 Task: Reply All to email with the signature Amy Taylor with the subject Question regarding a project from softage.1@softage.net with the message Can you please provide more information about the new HR policies?, select last word, change the font of the message to Narrow and change the font typography to bold and underline Send the email
Action: Mouse moved to (518, 669)
Screenshot: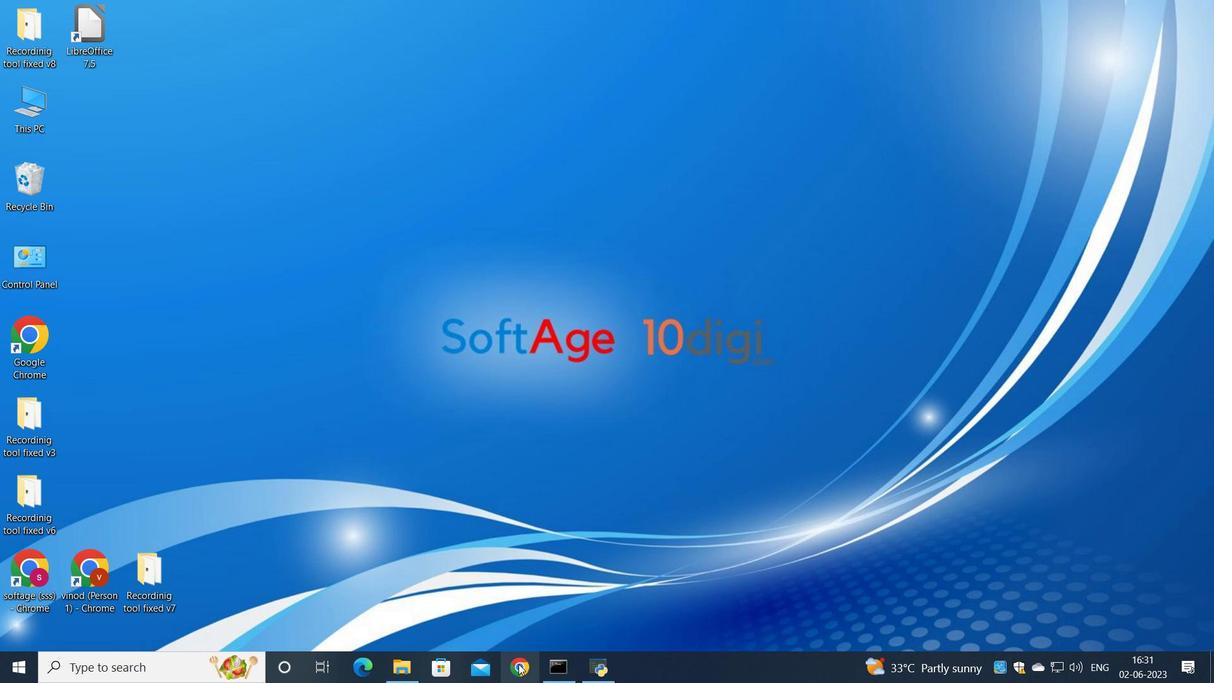 
Action: Mouse pressed left at (518, 669)
Screenshot: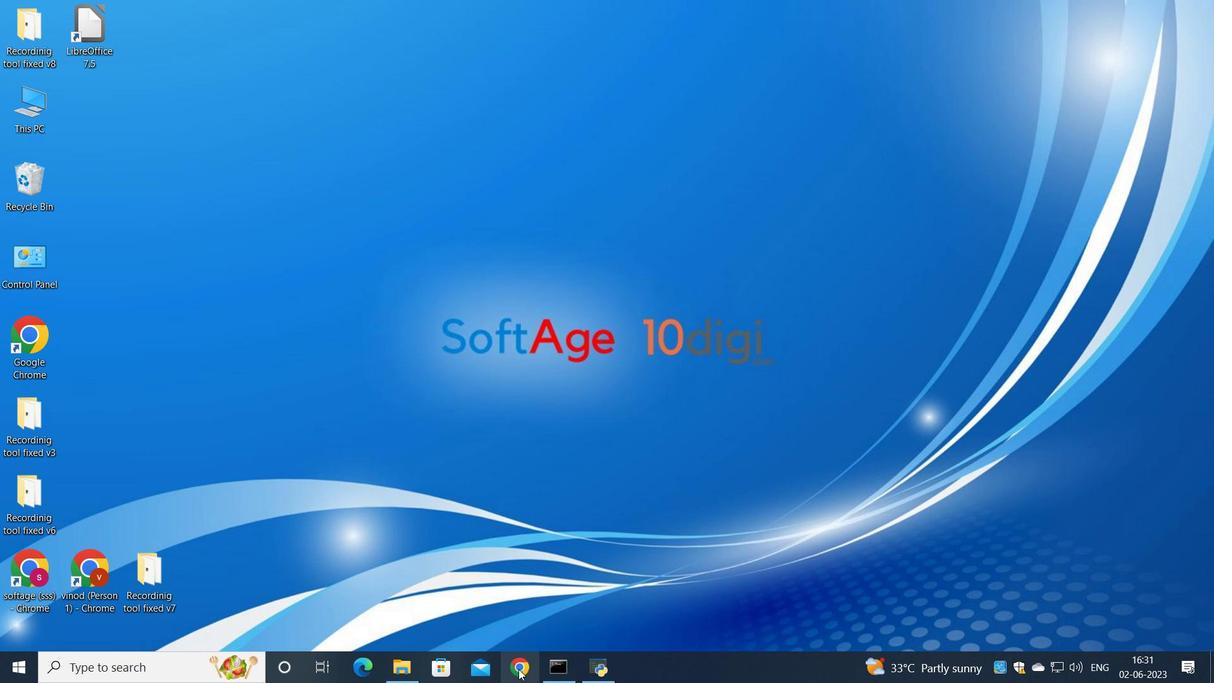 
Action: Mouse moved to (527, 415)
Screenshot: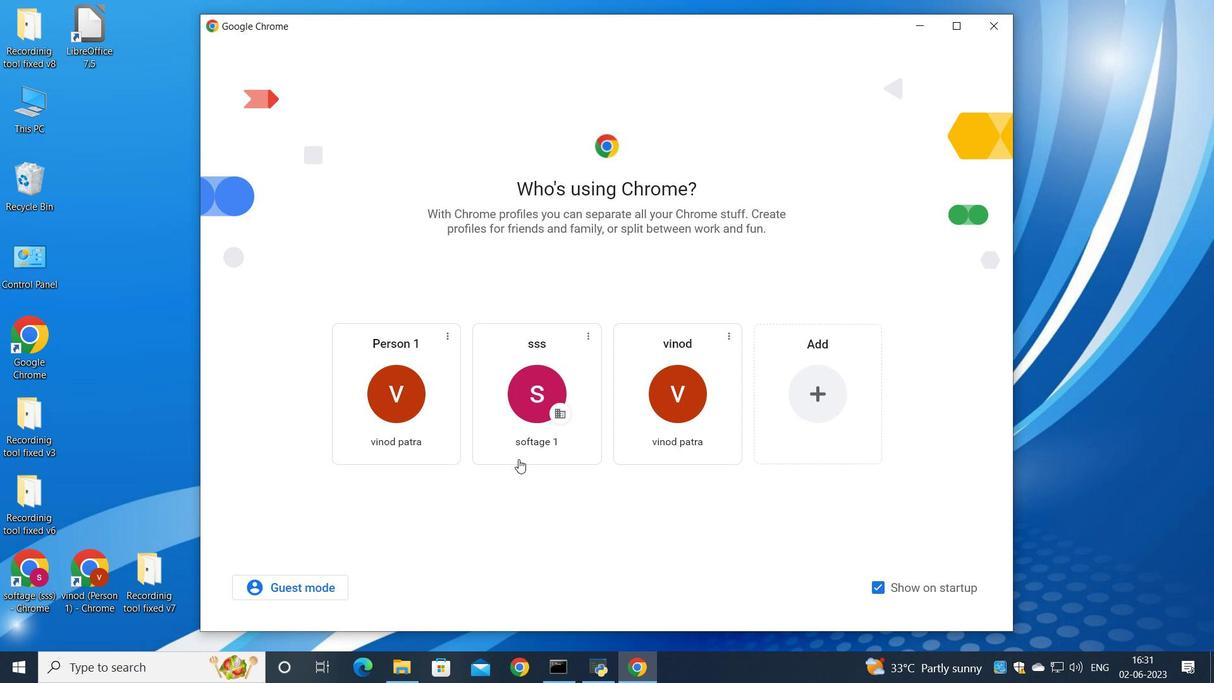 
Action: Mouse pressed left at (527, 415)
Screenshot: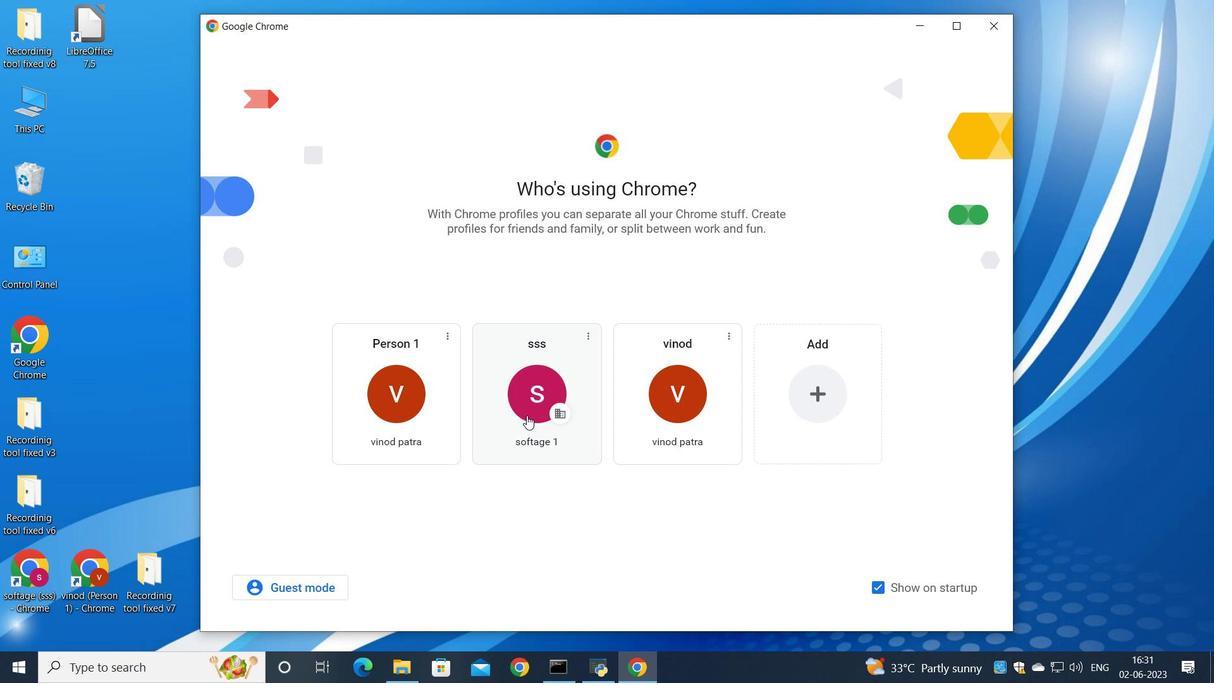 
Action: Mouse moved to (1055, 106)
Screenshot: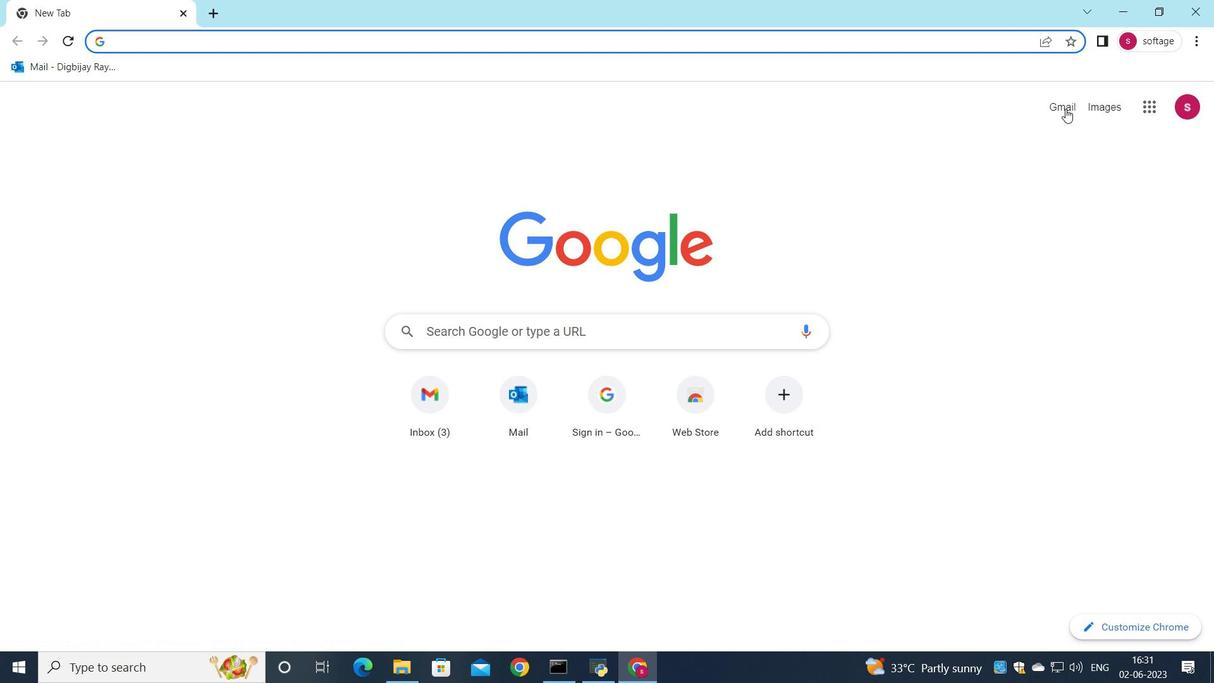 
Action: Mouse pressed left at (1055, 106)
Screenshot: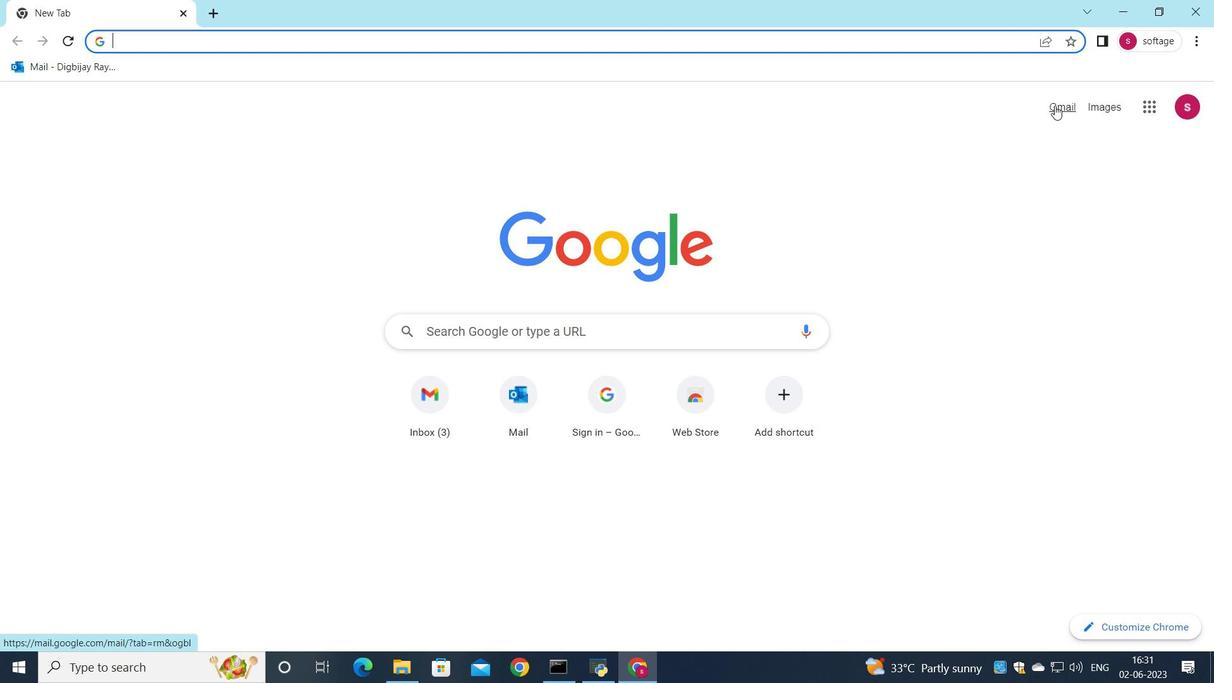 
Action: Mouse moved to (1040, 115)
Screenshot: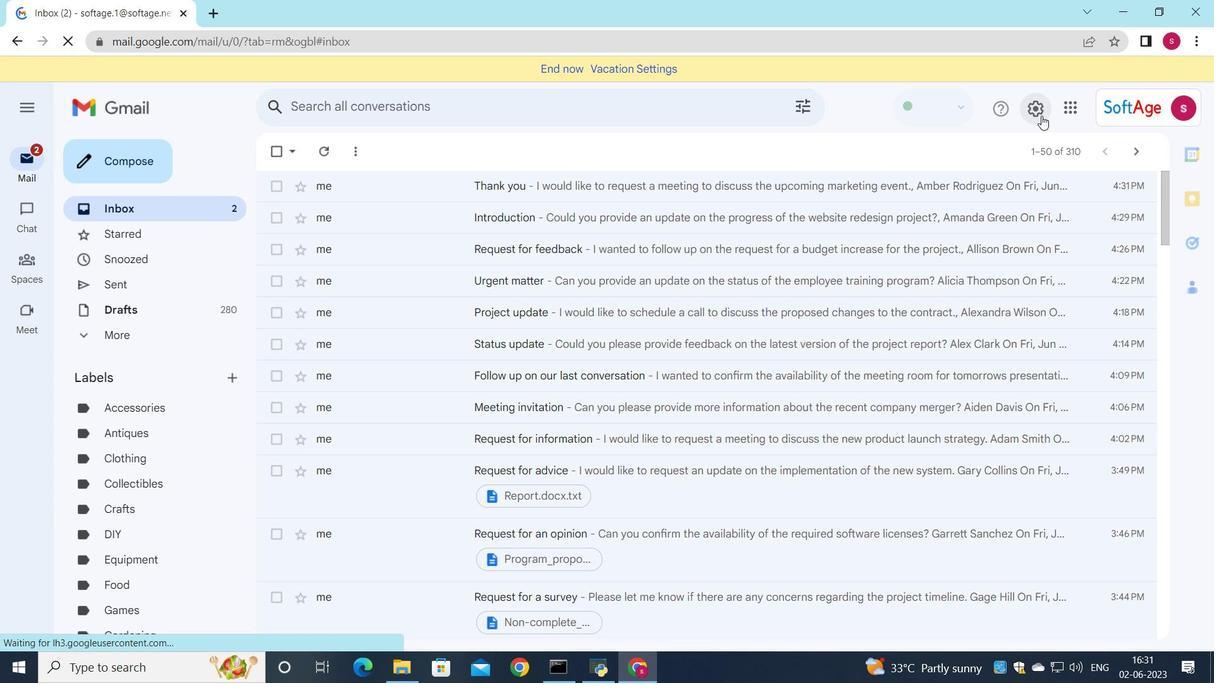 
Action: Mouse pressed left at (1040, 115)
Screenshot: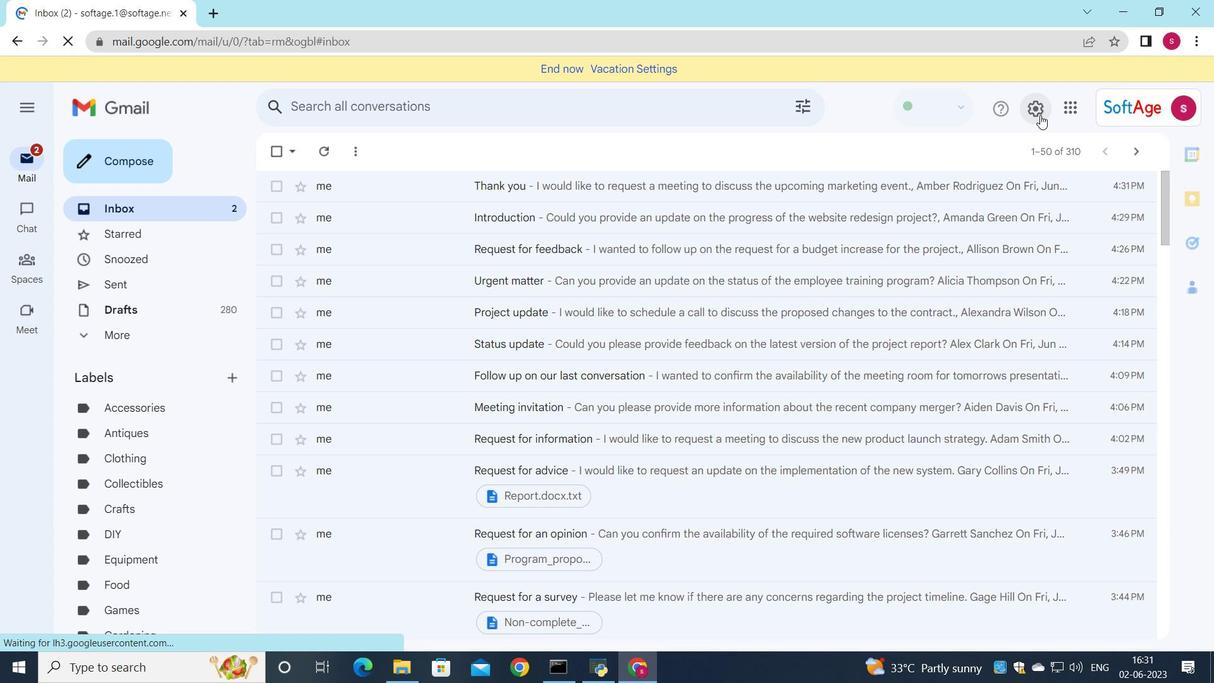 
Action: Mouse moved to (1047, 185)
Screenshot: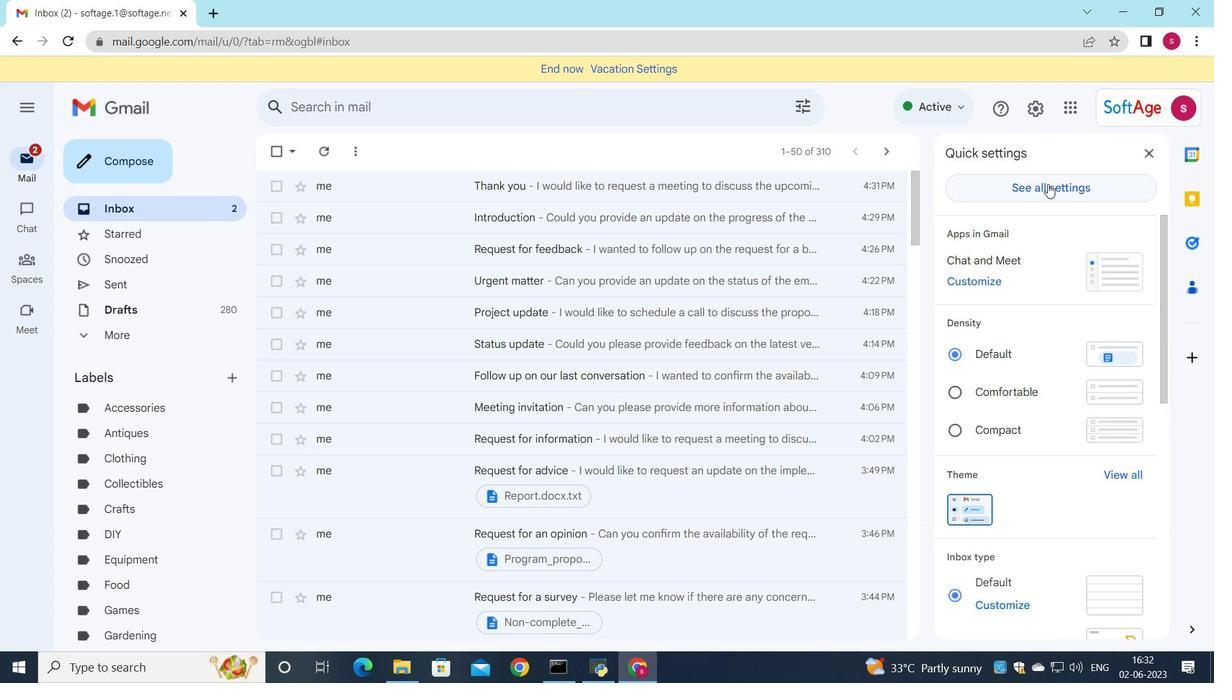 
Action: Mouse pressed left at (1047, 185)
Screenshot: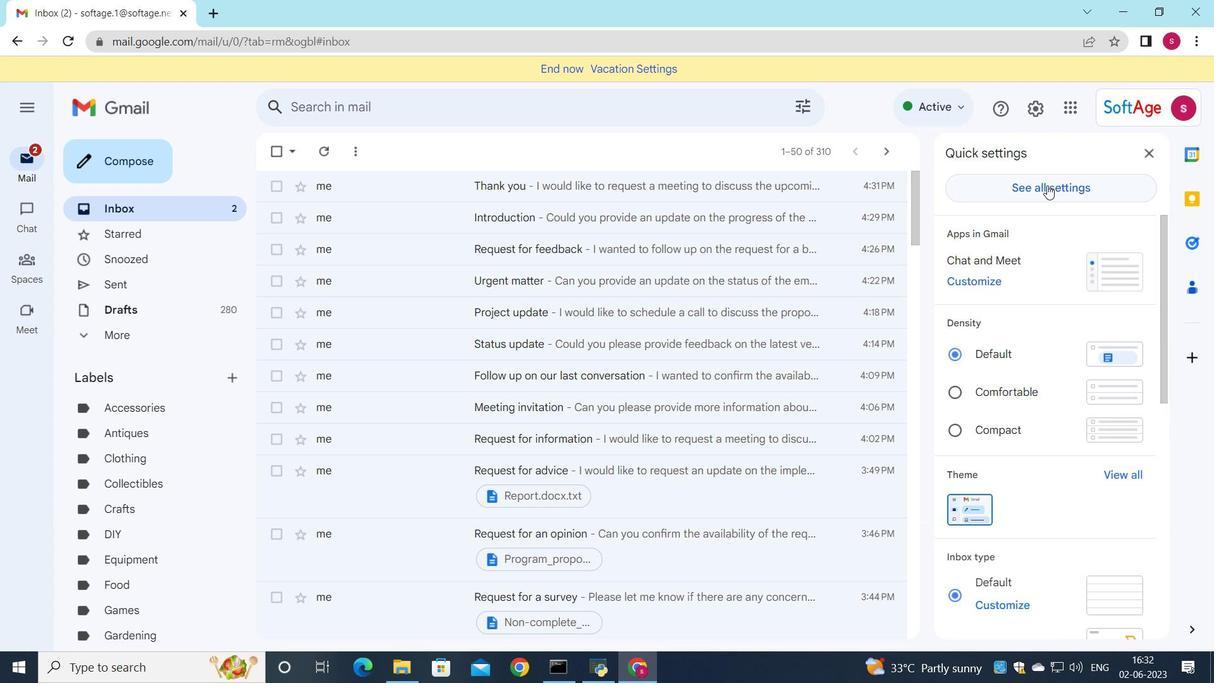 
Action: Mouse moved to (864, 304)
Screenshot: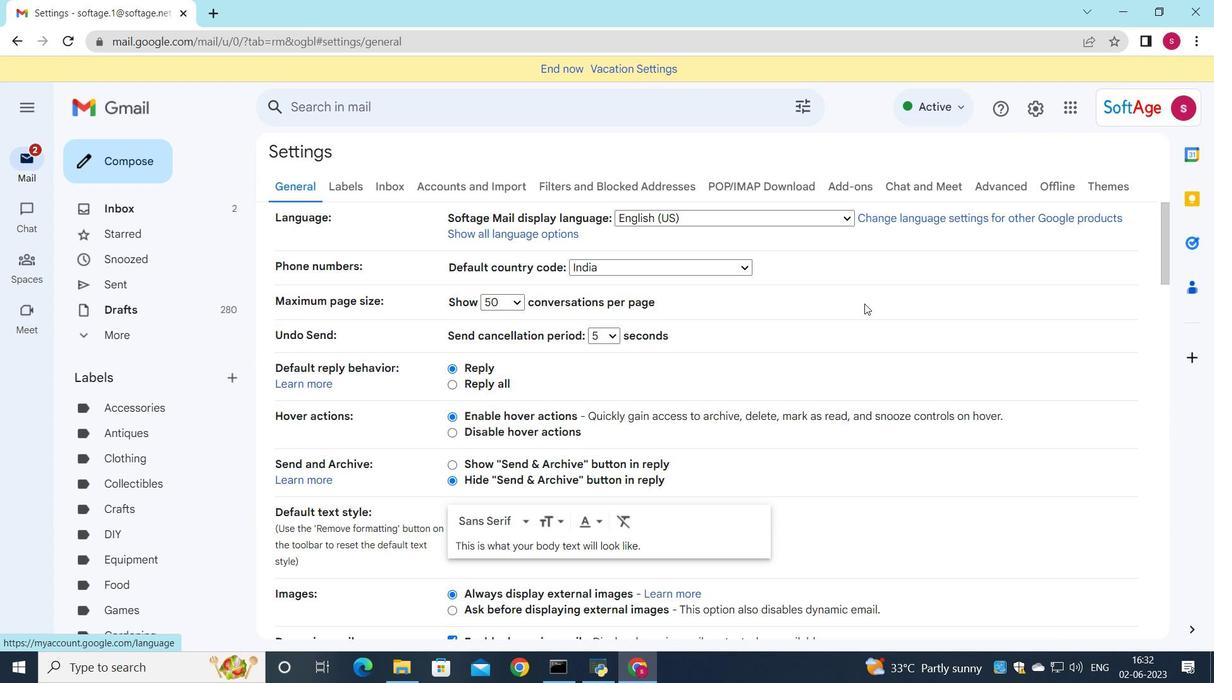 
Action: Mouse scrolled (864, 303) with delta (0, 0)
Screenshot: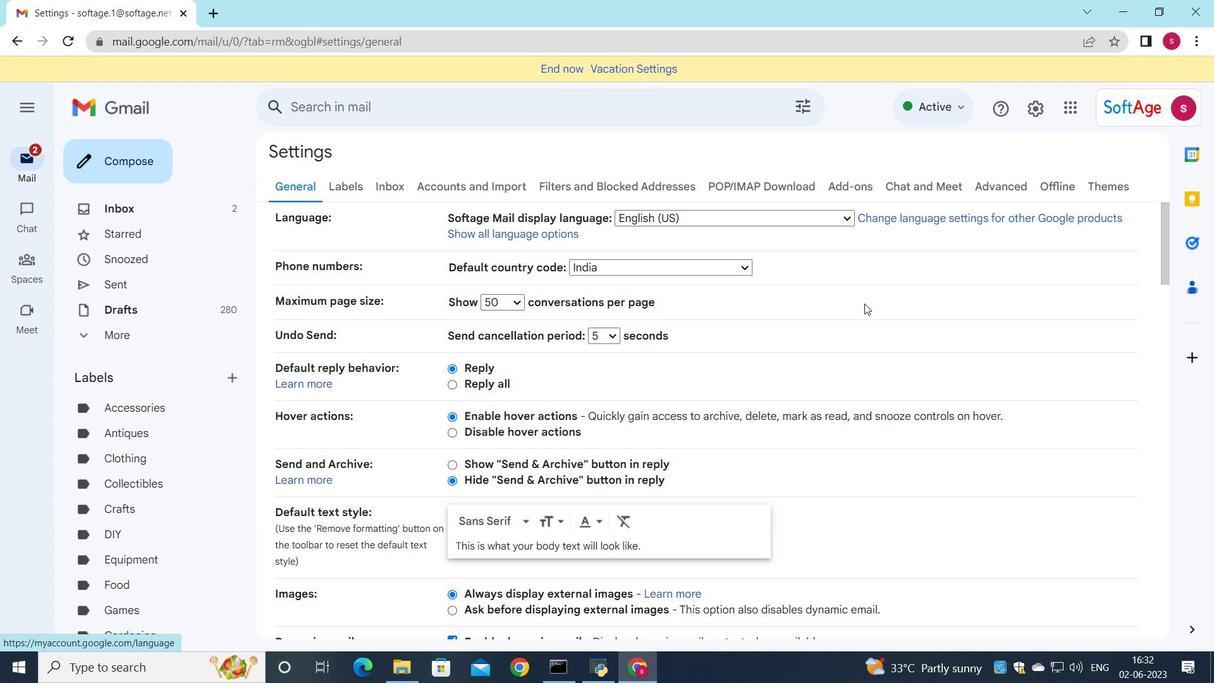 
Action: Mouse scrolled (864, 303) with delta (0, 0)
Screenshot: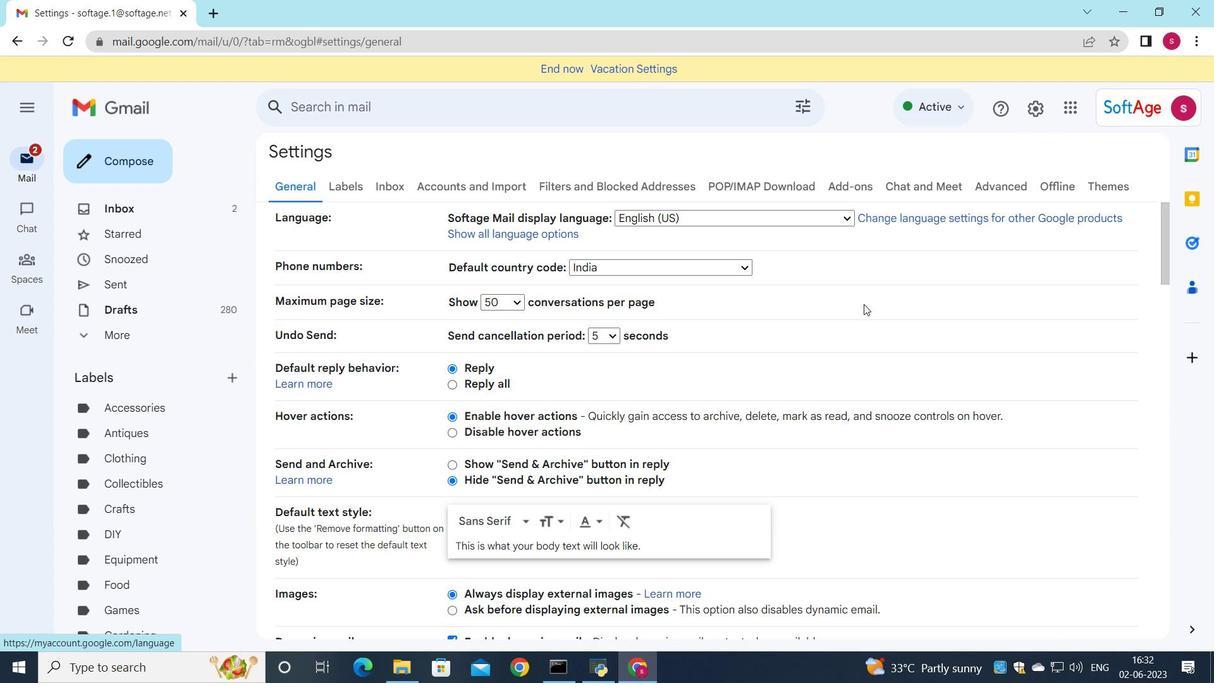 
Action: Mouse moved to (864, 304)
Screenshot: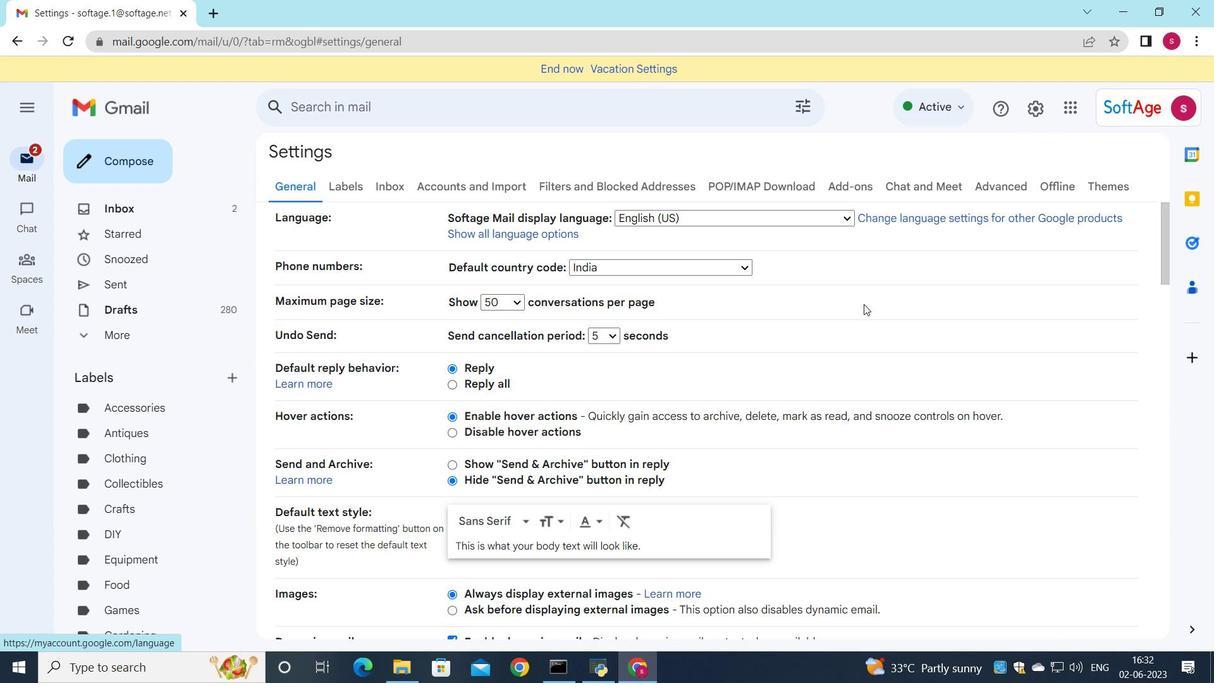 
Action: Mouse scrolled (864, 304) with delta (0, 0)
Screenshot: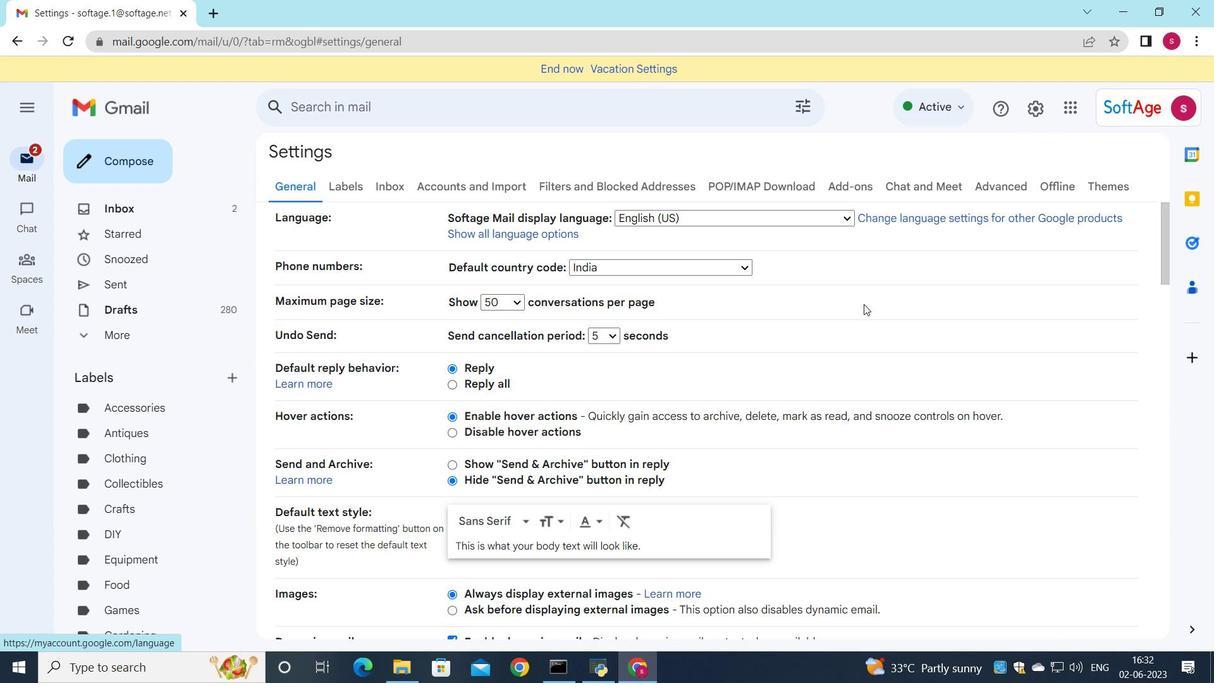 
Action: Mouse scrolled (864, 304) with delta (0, 0)
Screenshot: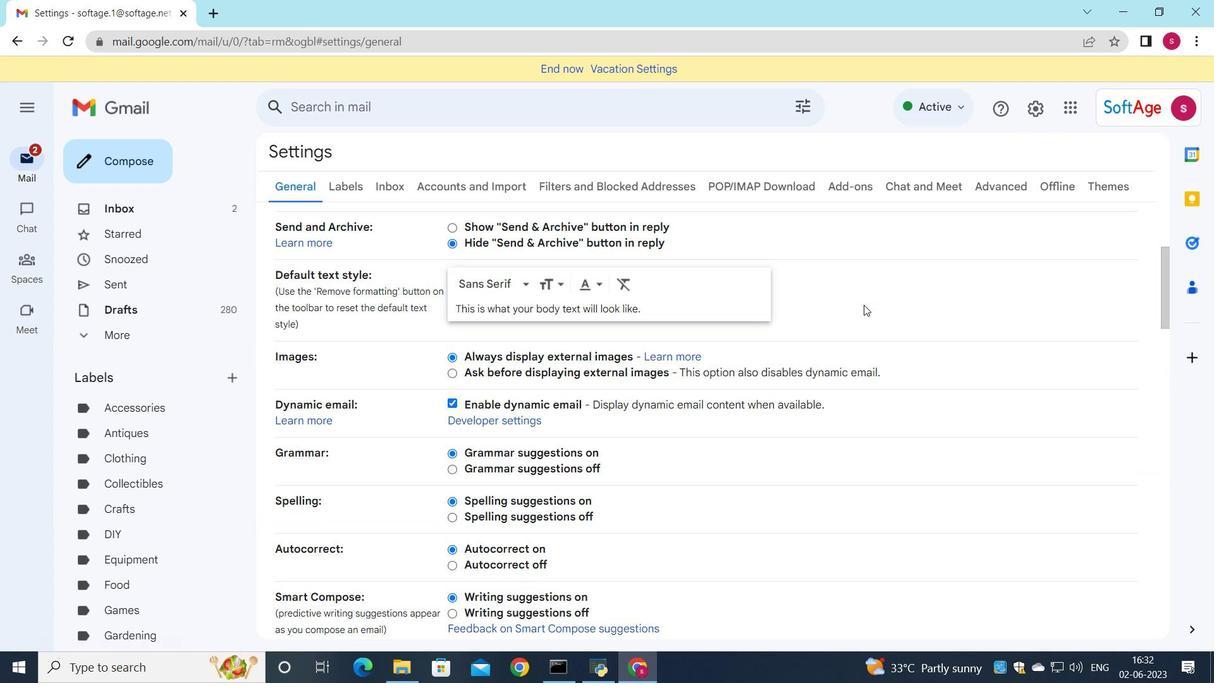 
Action: Mouse scrolled (864, 304) with delta (0, 0)
Screenshot: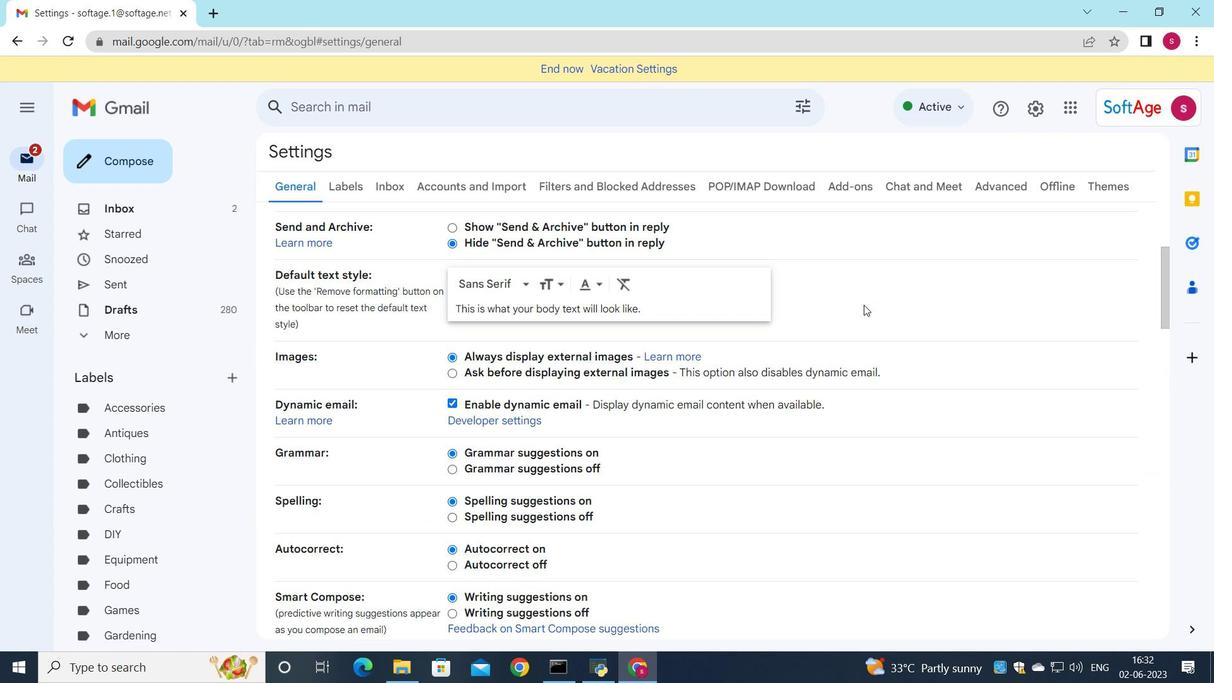 
Action: Mouse moved to (862, 306)
Screenshot: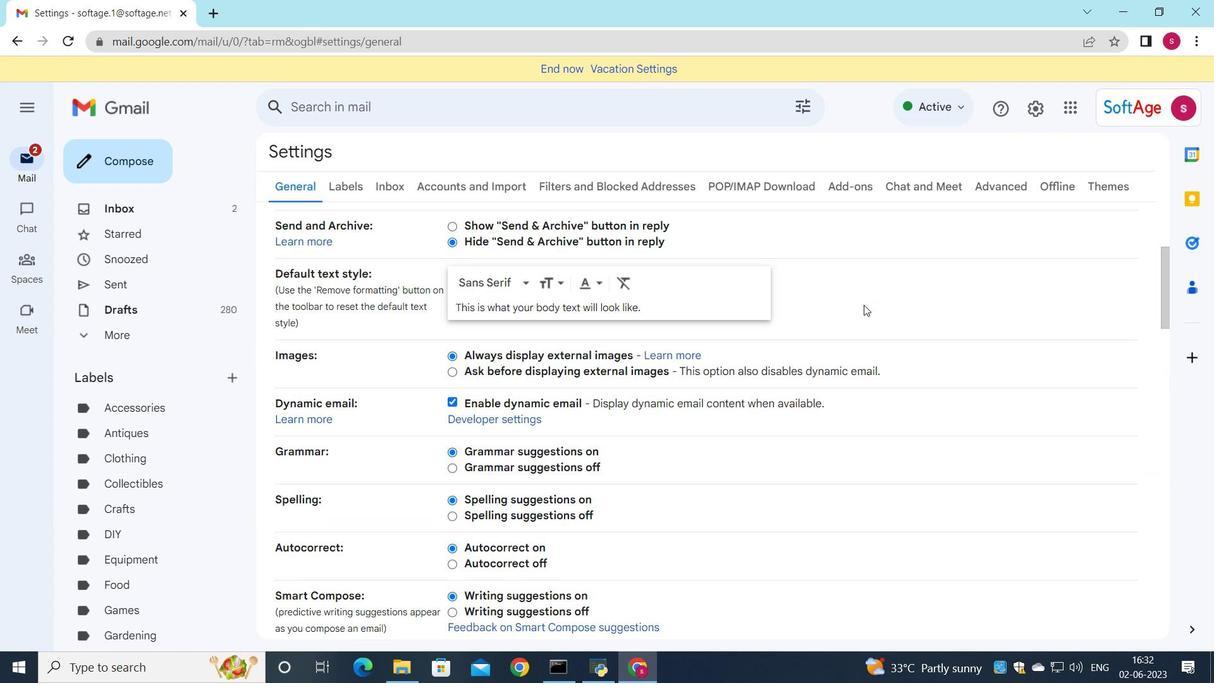 
Action: Mouse scrolled (862, 306) with delta (0, 0)
Screenshot: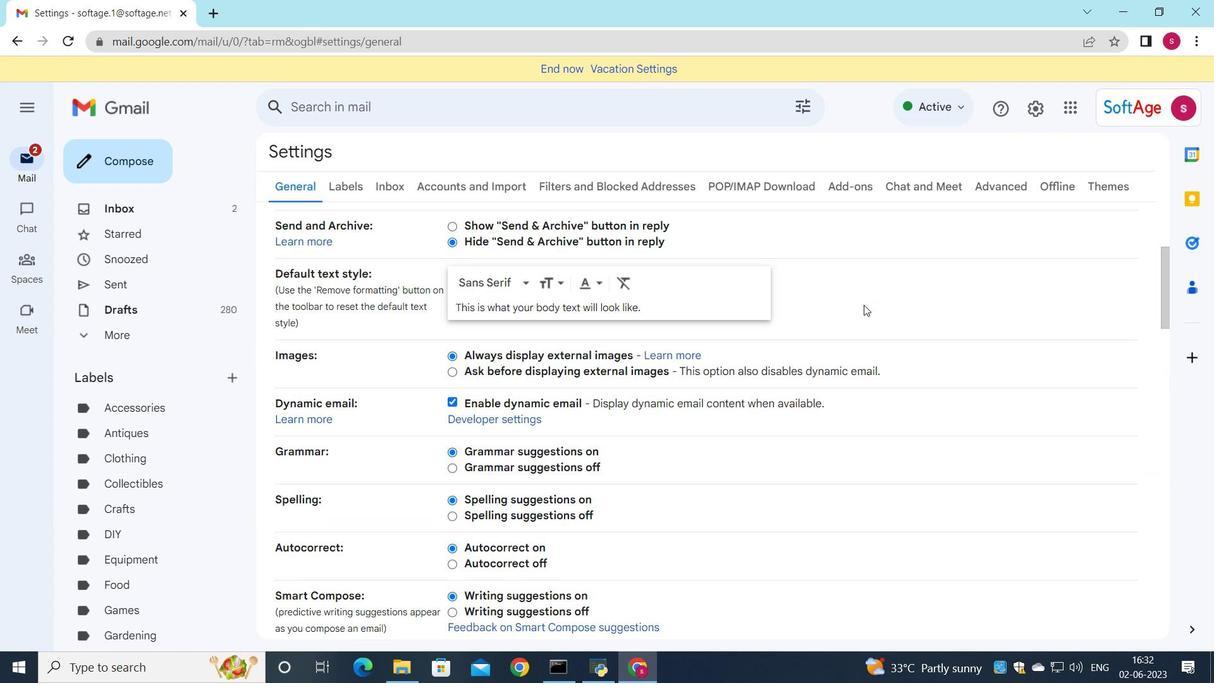 
Action: Mouse moved to (843, 320)
Screenshot: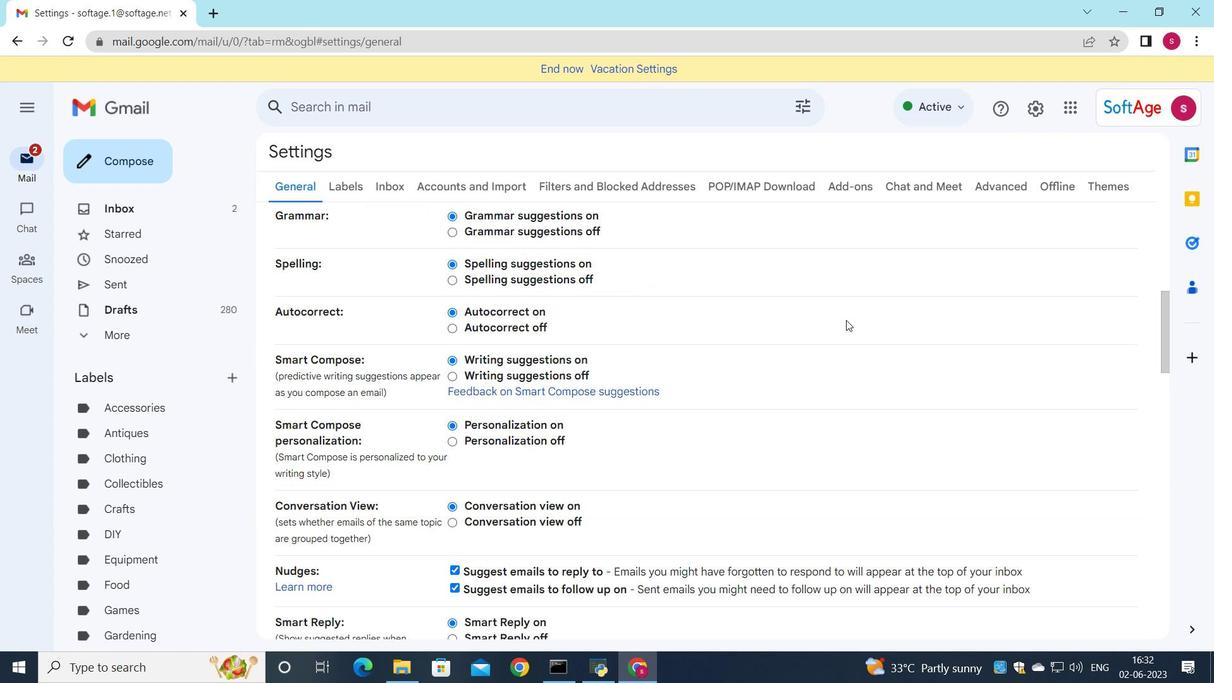 
Action: Mouse scrolled (843, 320) with delta (0, 0)
Screenshot: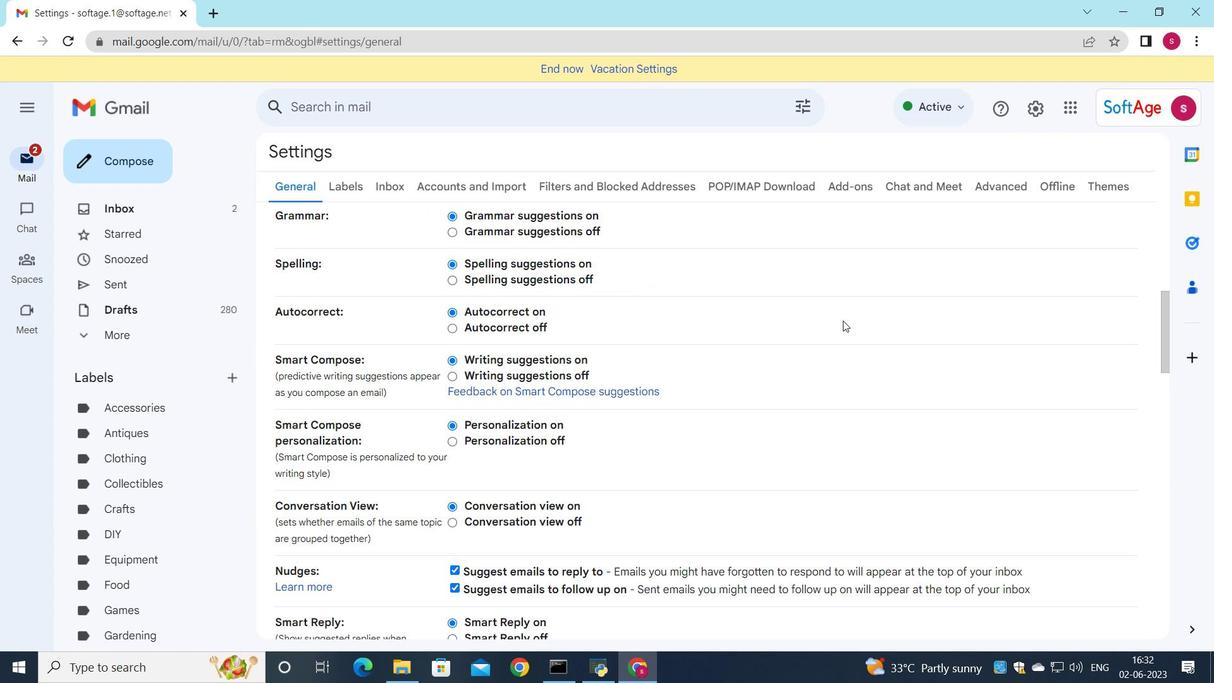 
Action: Mouse scrolled (843, 320) with delta (0, 0)
Screenshot: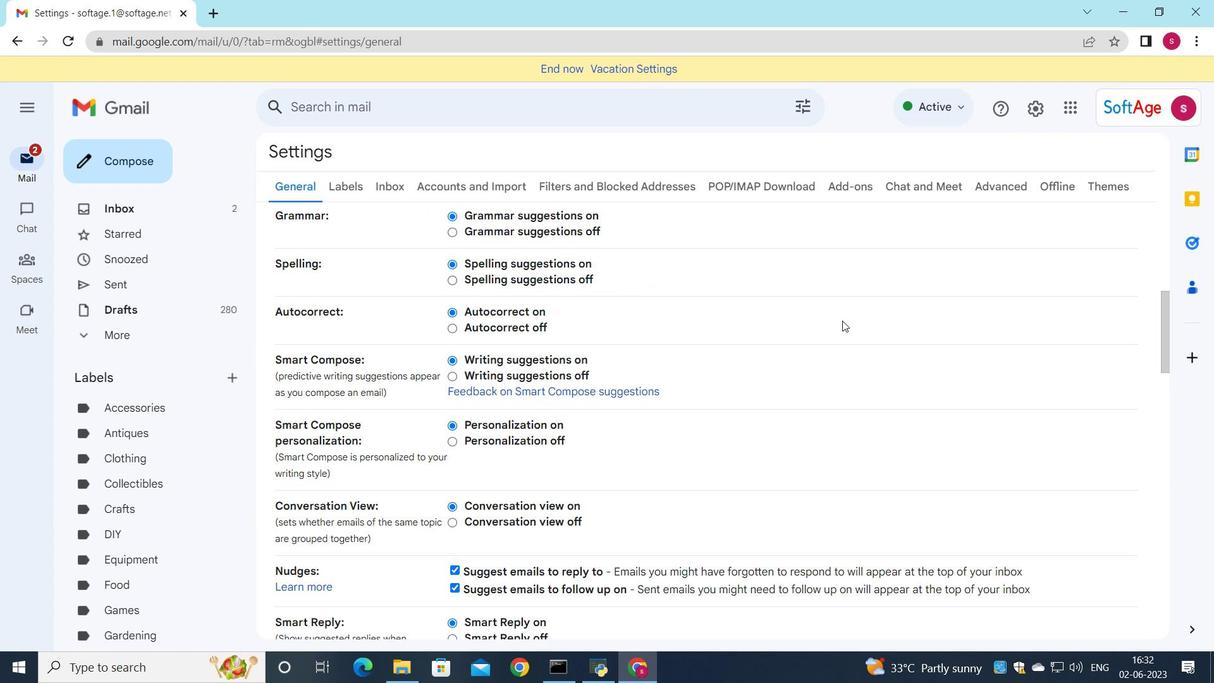 
Action: Mouse moved to (840, 325)
Screenshot: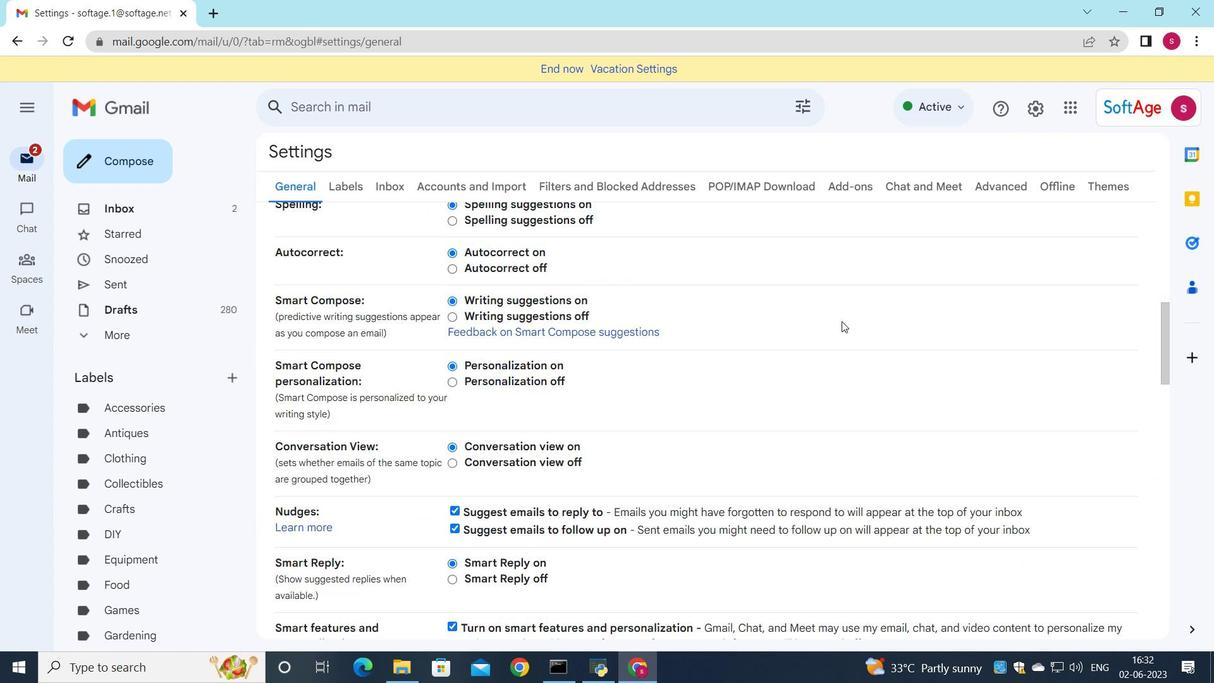 
Action: Mouse scrolled (841, 321) with delta (0, 0)
Screenshot: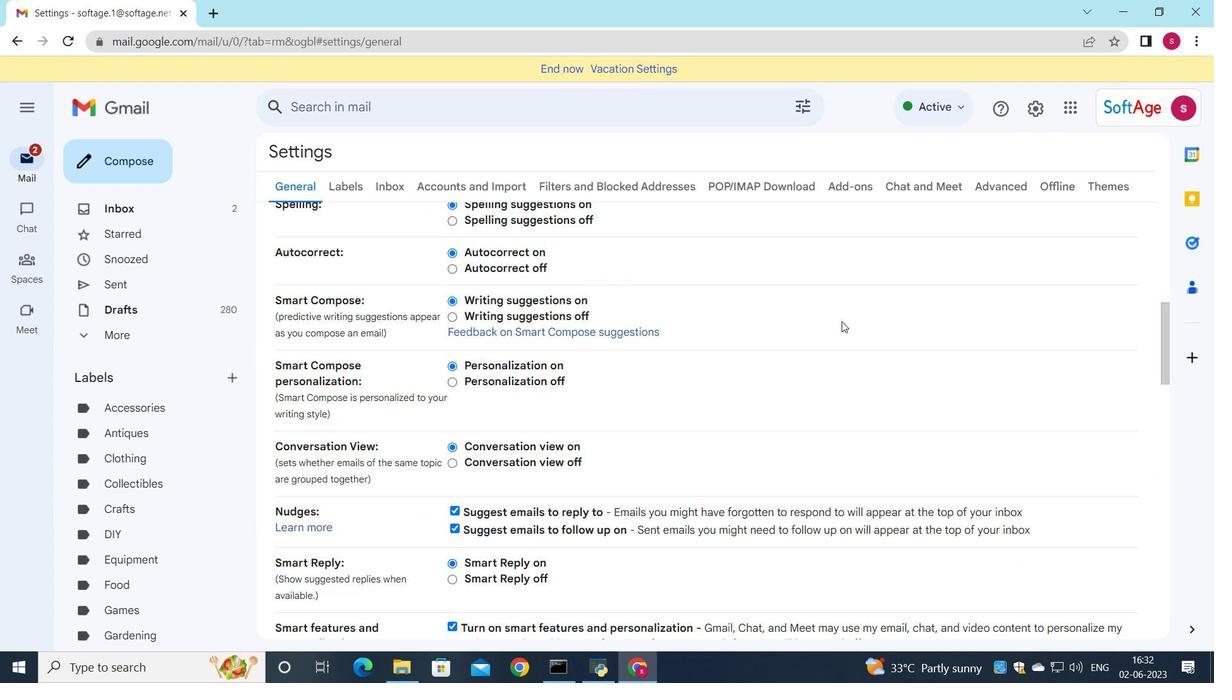 
Action: Mouse scrolled (840, 324) with delta (0, 0)
Screenshot: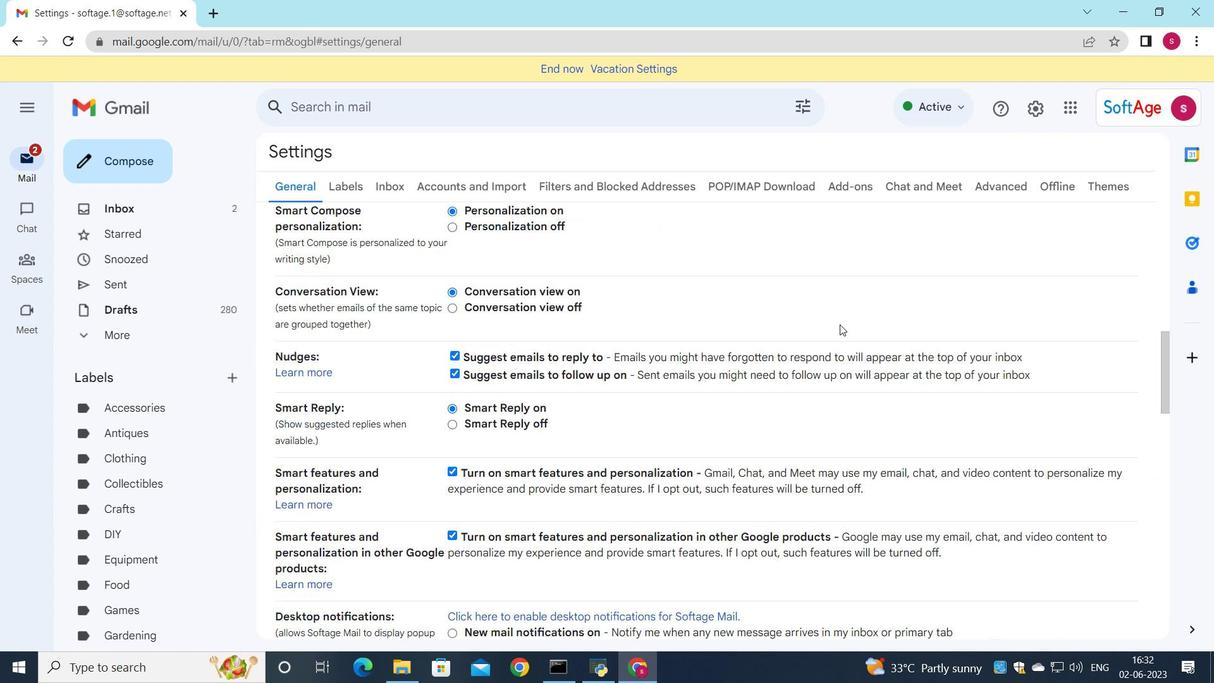 
Action: Mouse scrolled (840, 324) with delta (0, 0)
Screenshot: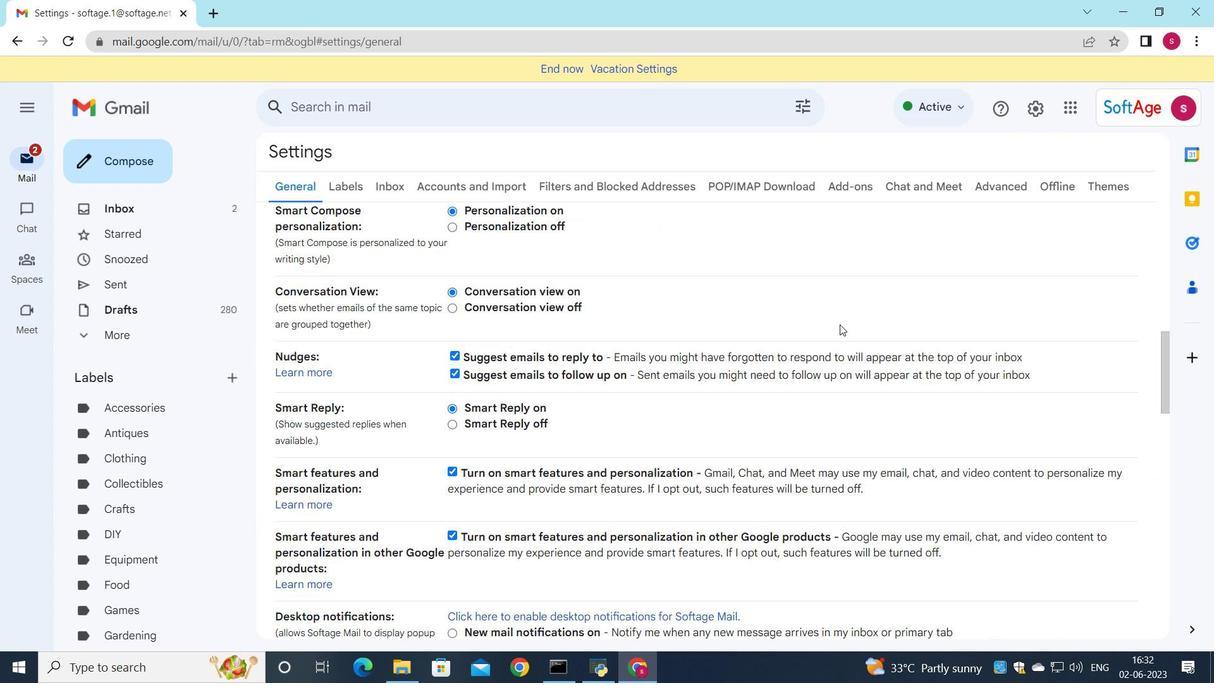 
Action: Mouse scrolled (840, 324) with delta (0, 0)
Screenshot: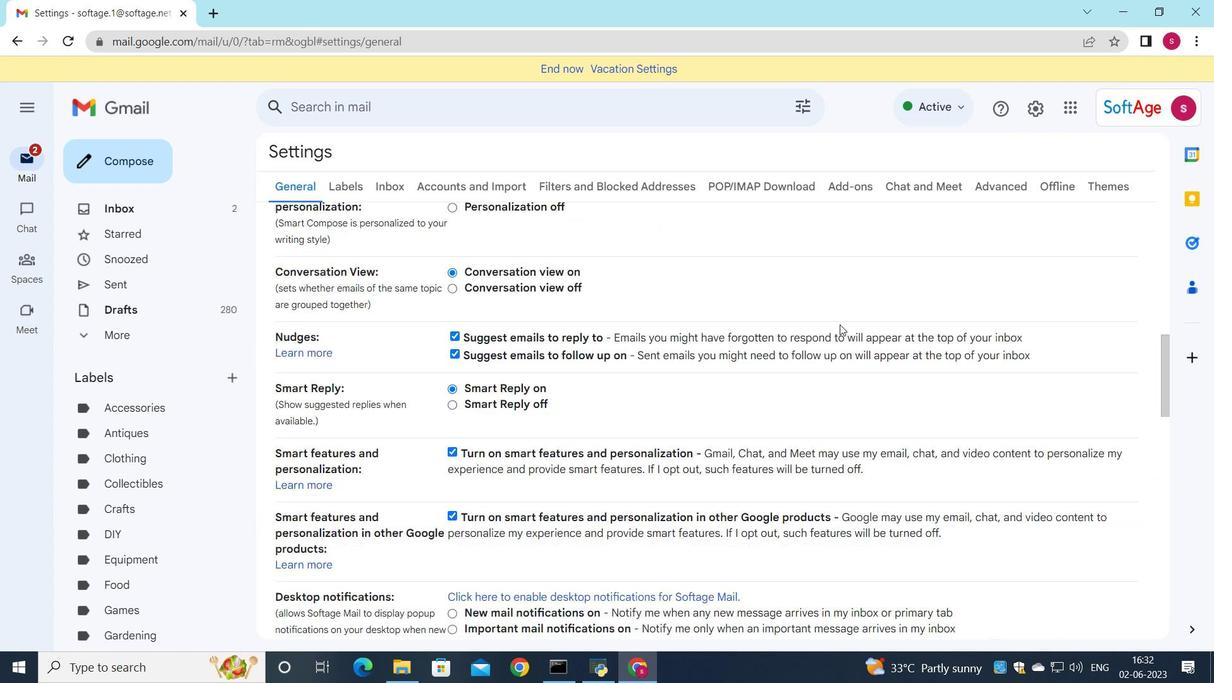 
Action: Mouse moved to (811, 349)
Screenshot: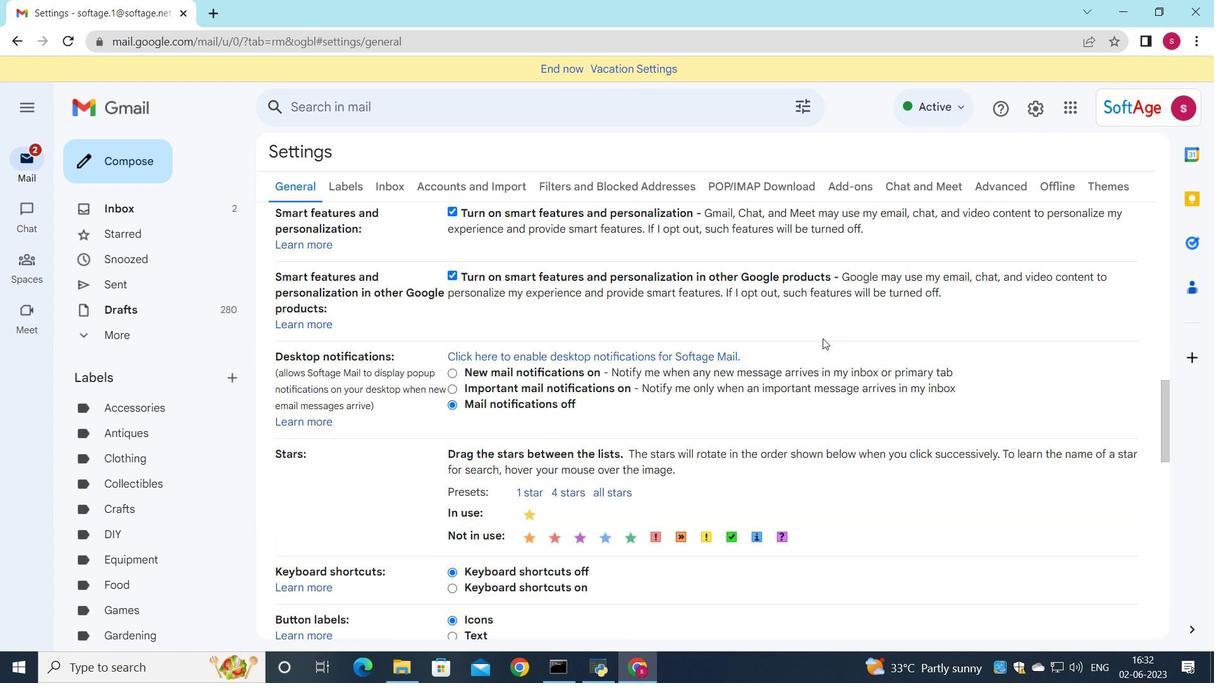 
Action: Mouse scrolled (811, 348) with delta (0, 0)
Screenshot: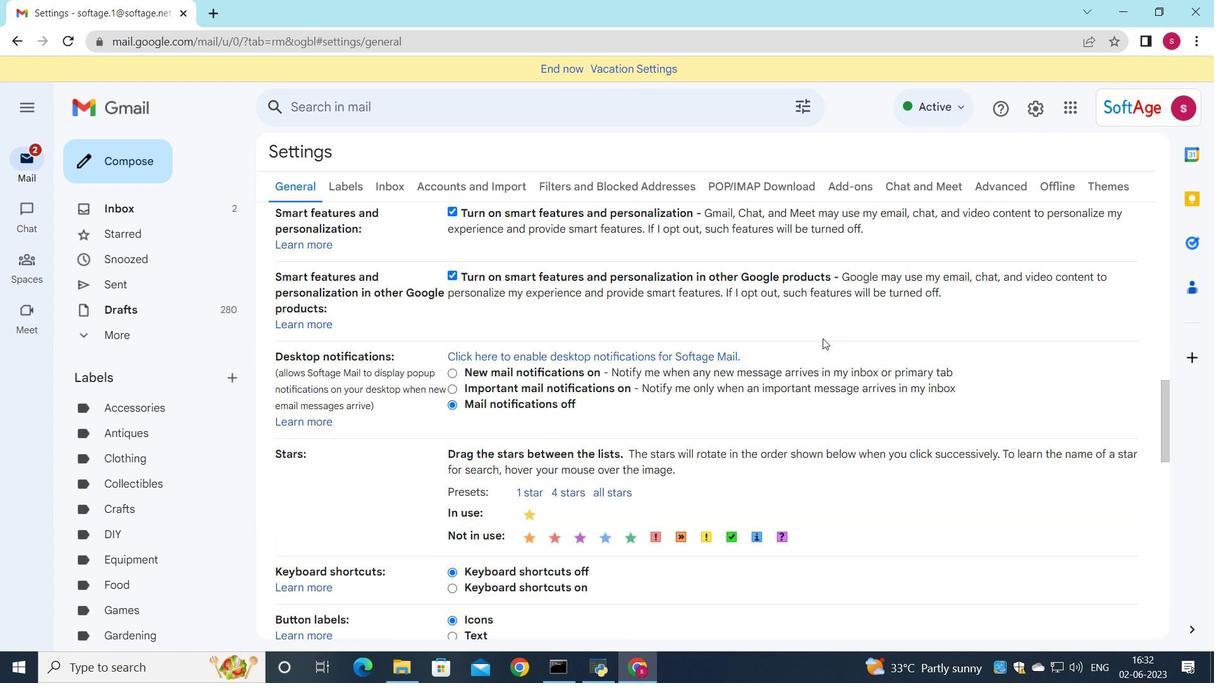 
Action: Mouse moved to (804, 358)
Screenshot: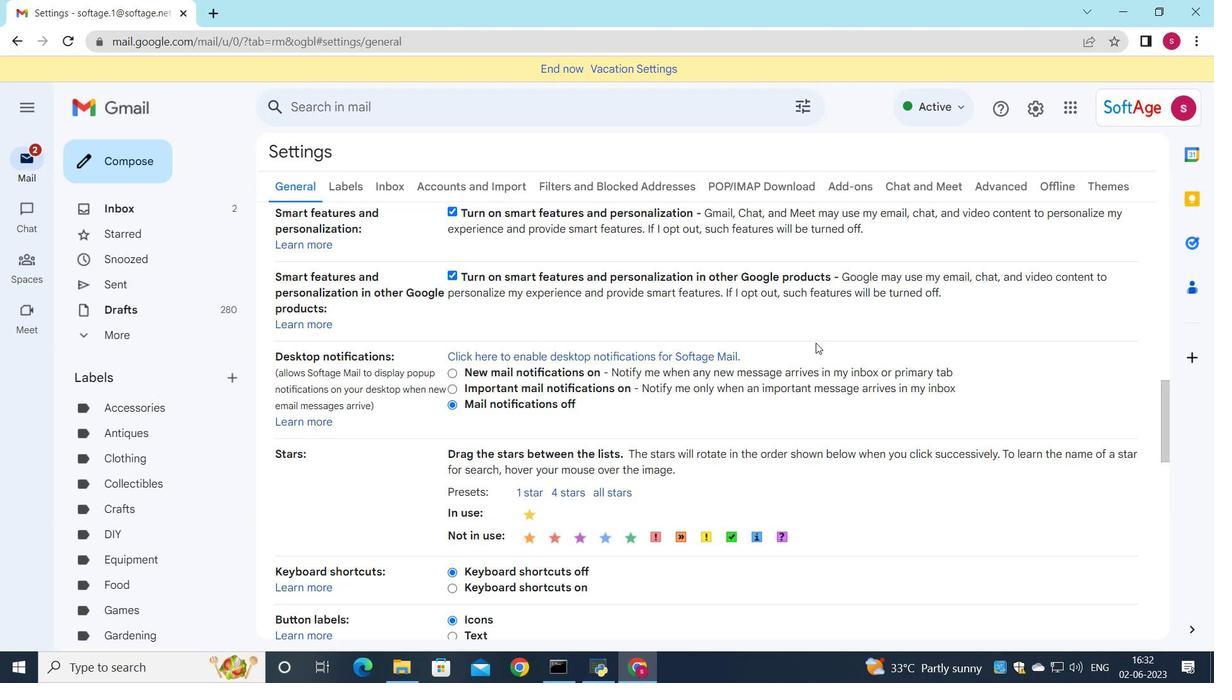 
Action: Mouse scrolled (804, 358) with delta (0, 0)
Screenshot: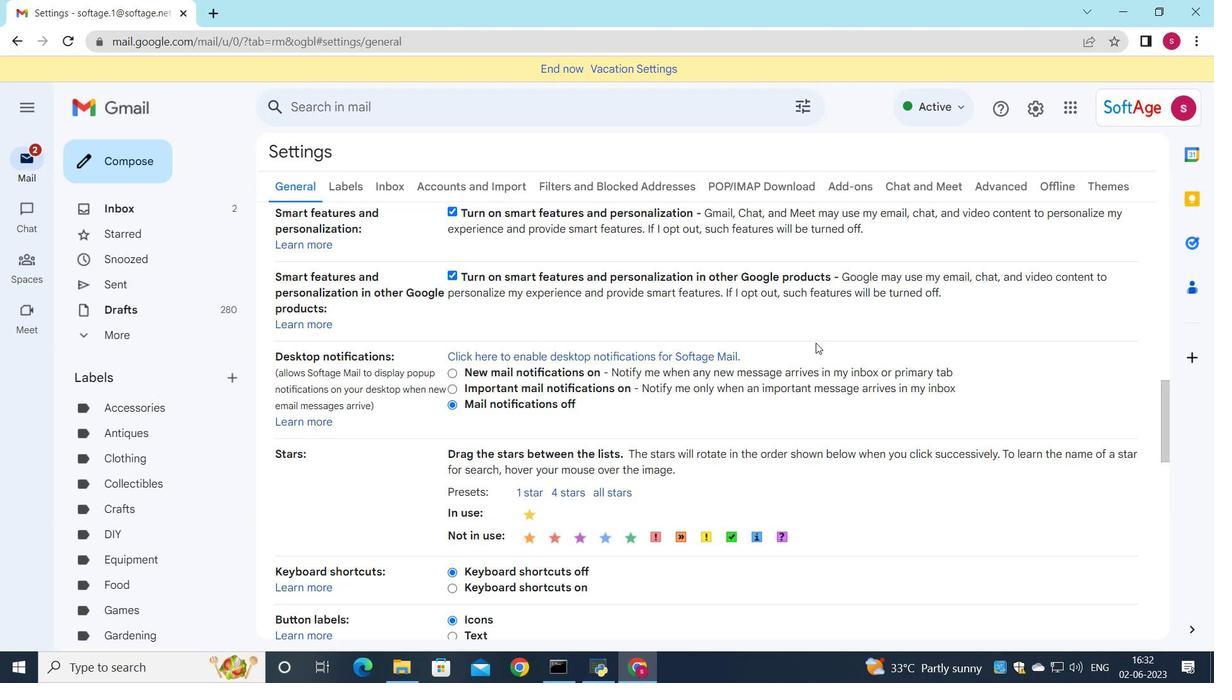 
Action: Mouse moved to (795, 367)
Screenshot: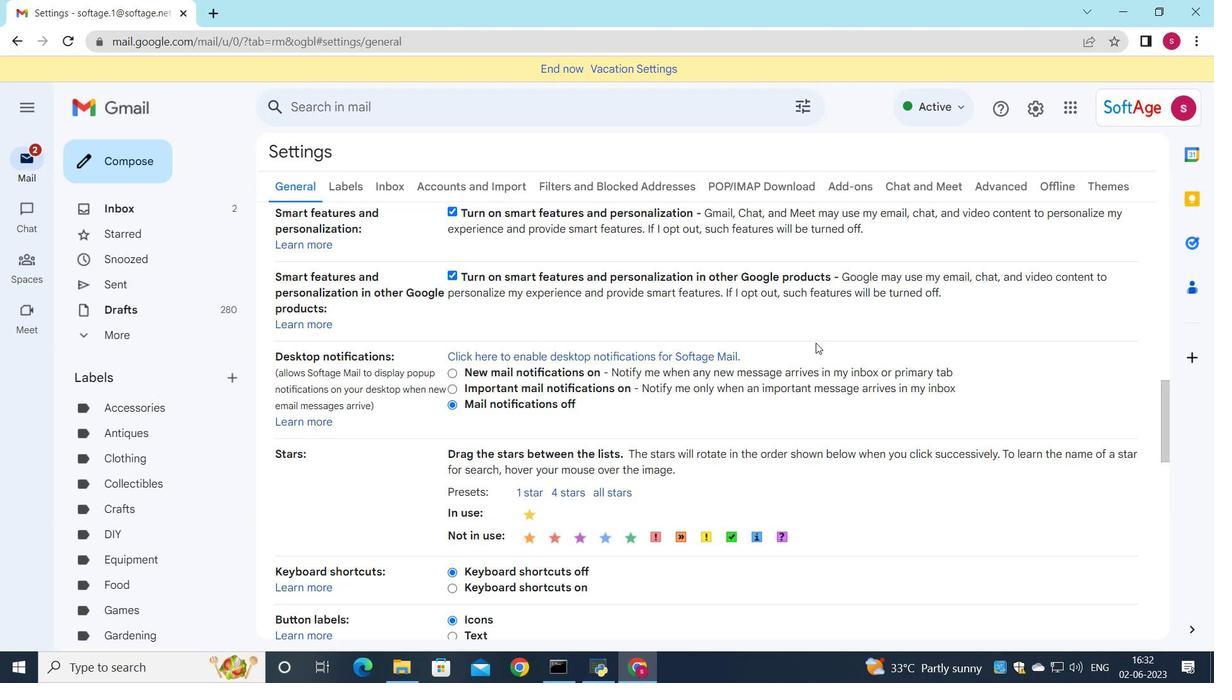 
Action: Mouse scrolled (795, 366) with delta (0, 0)
Screenshot: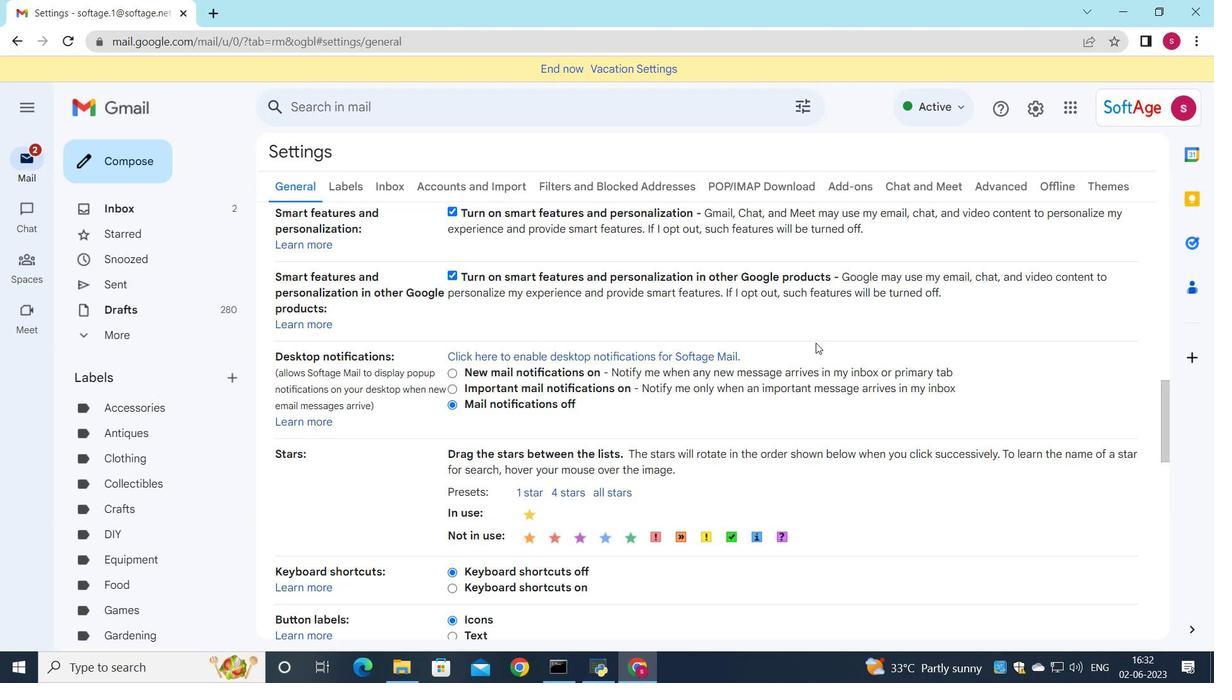 
Action: Mouse moved to (716, 411)
Screenshot: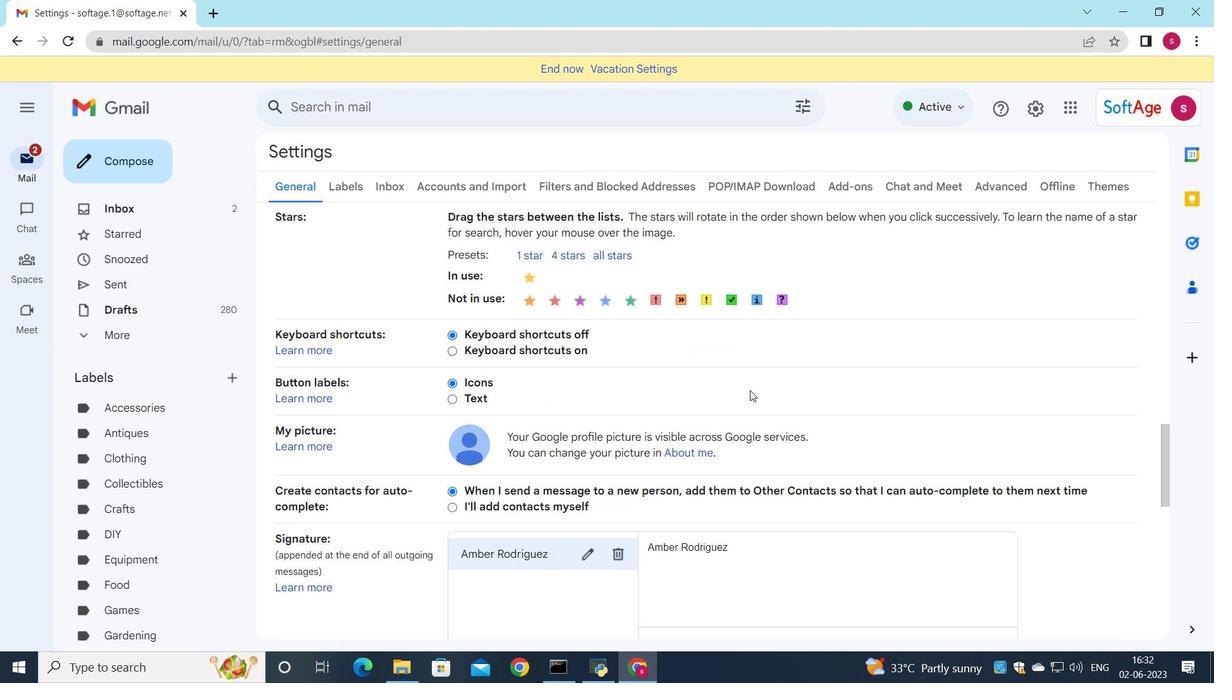 
Action: Mouse scrolled (716, 411) with delta (0, 0)
Screenshot: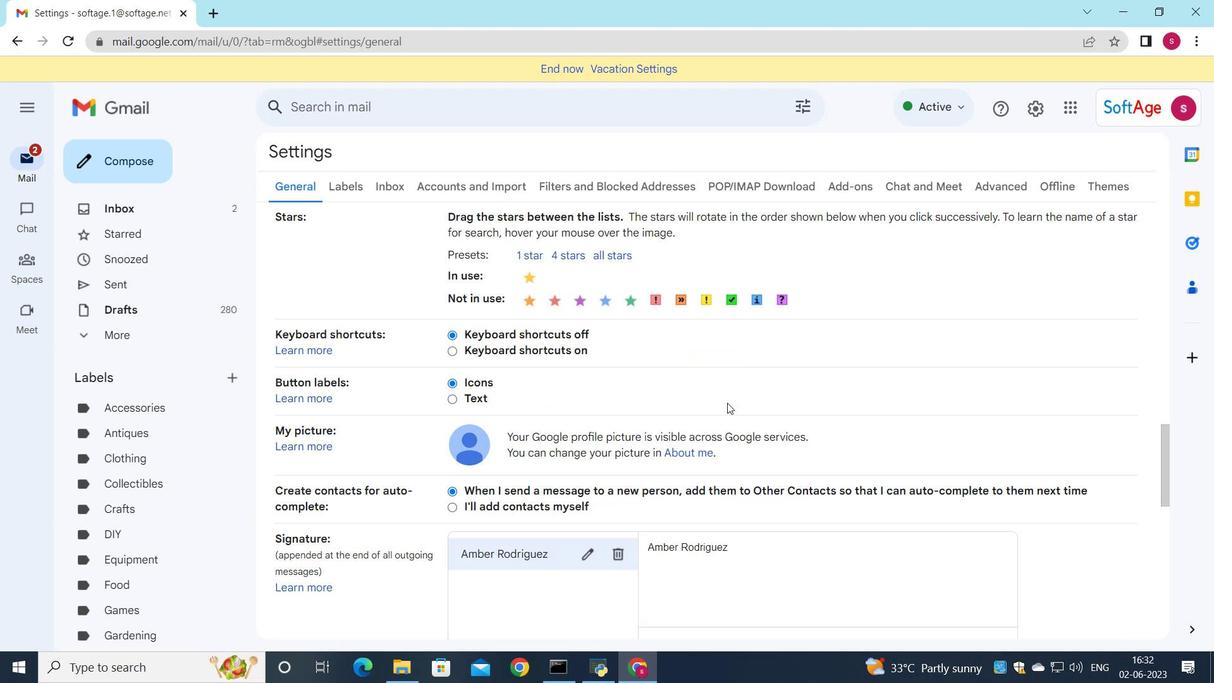 
Action: Mouse moved to (715, 413)
Screenshot: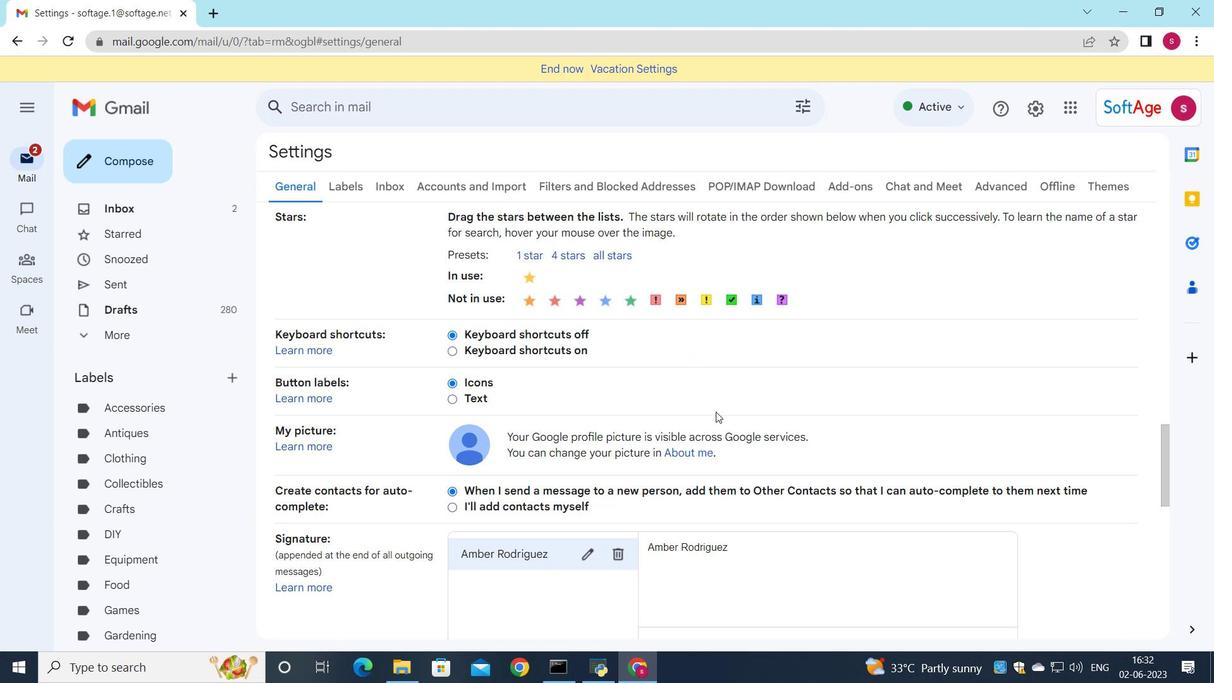 
Action: Mouse scrolled (715, 412) with delta (0, 0)
Screenshot: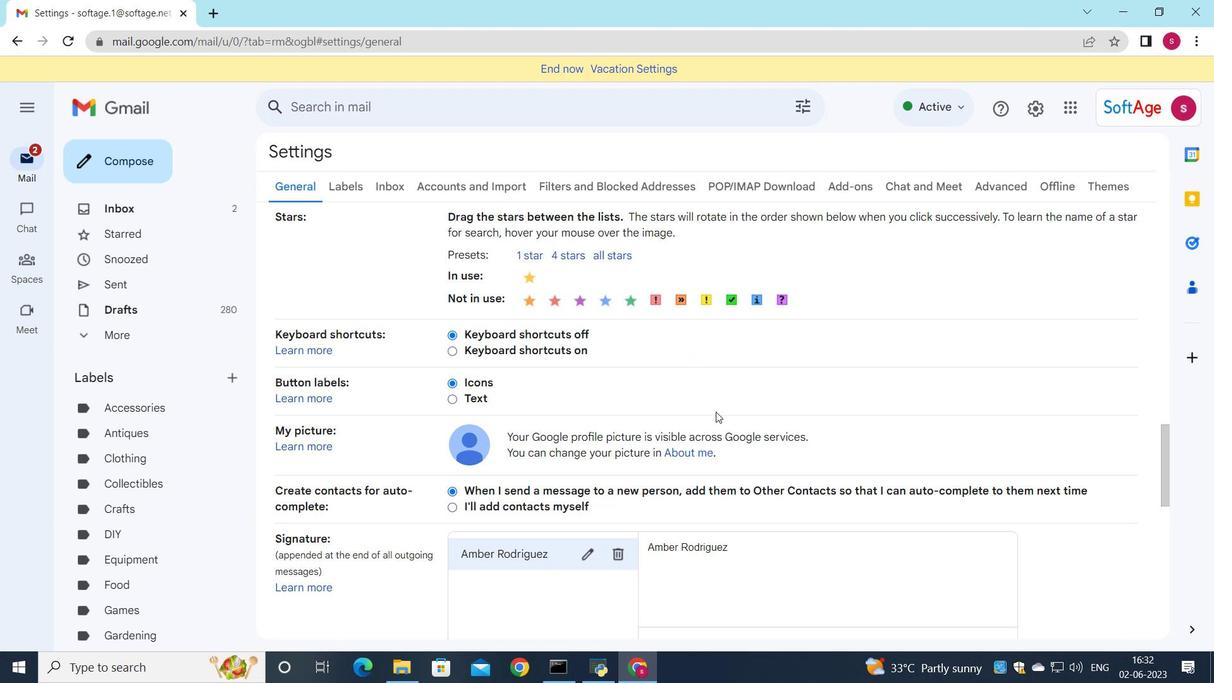 
Action: Mouse moved to (712, 414)
Screenshot: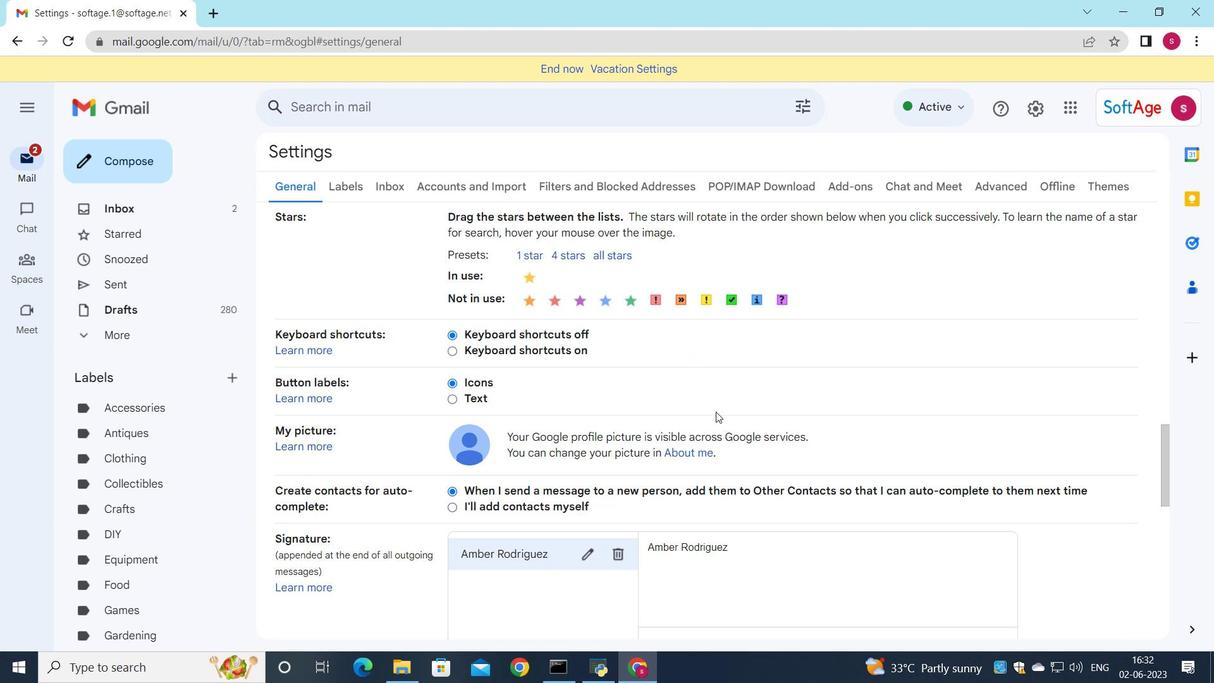 
Action: Mouse scrolled (712, 414) with delta (0, 0)
Screenshot: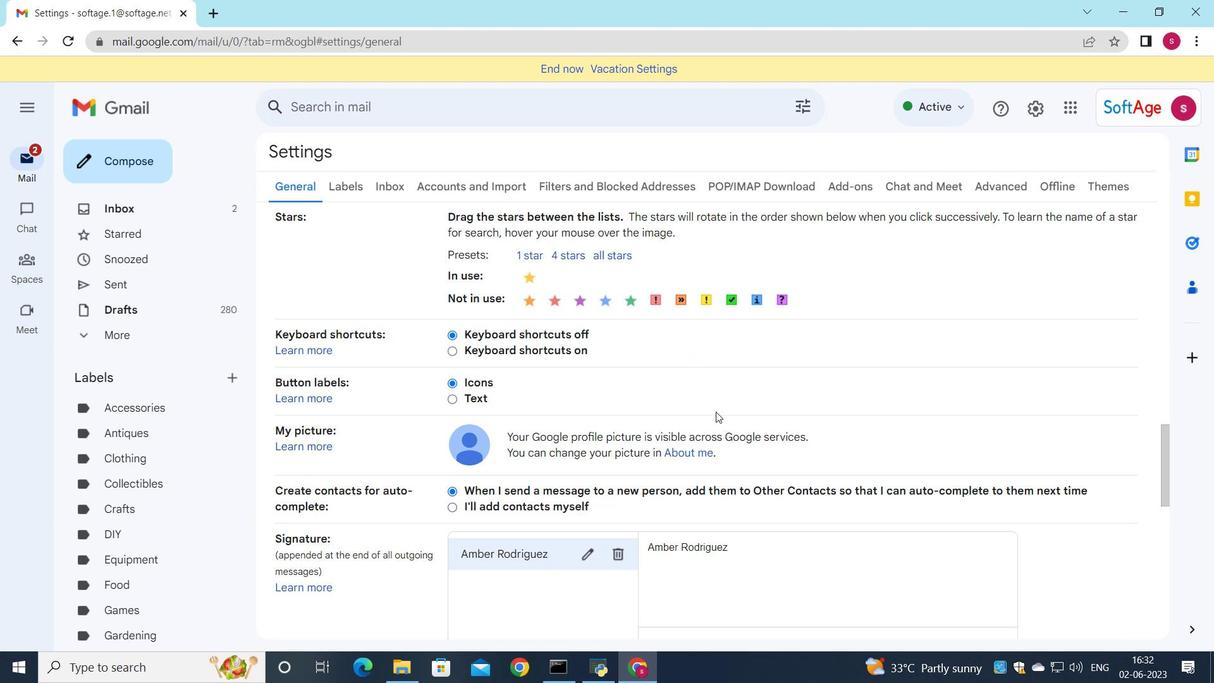 
Action: Mouse moved to (626, 315)
Screenshot: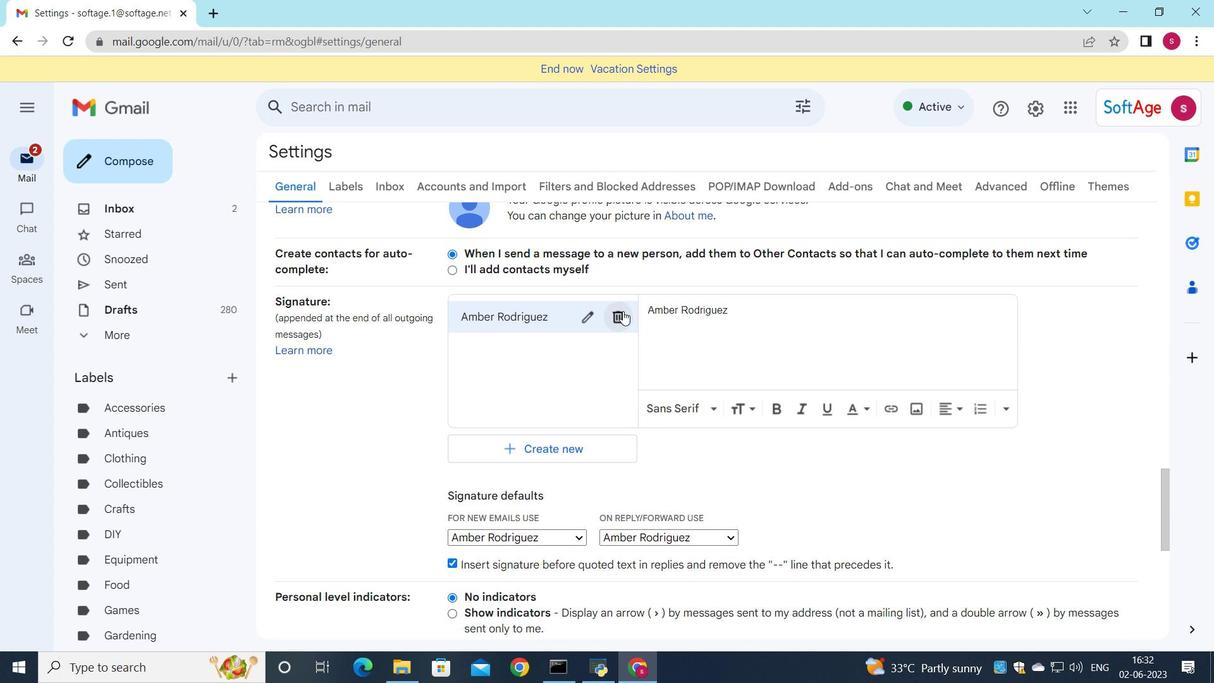 
Action: Mouse pressed left at (626, 315)
Screenshot: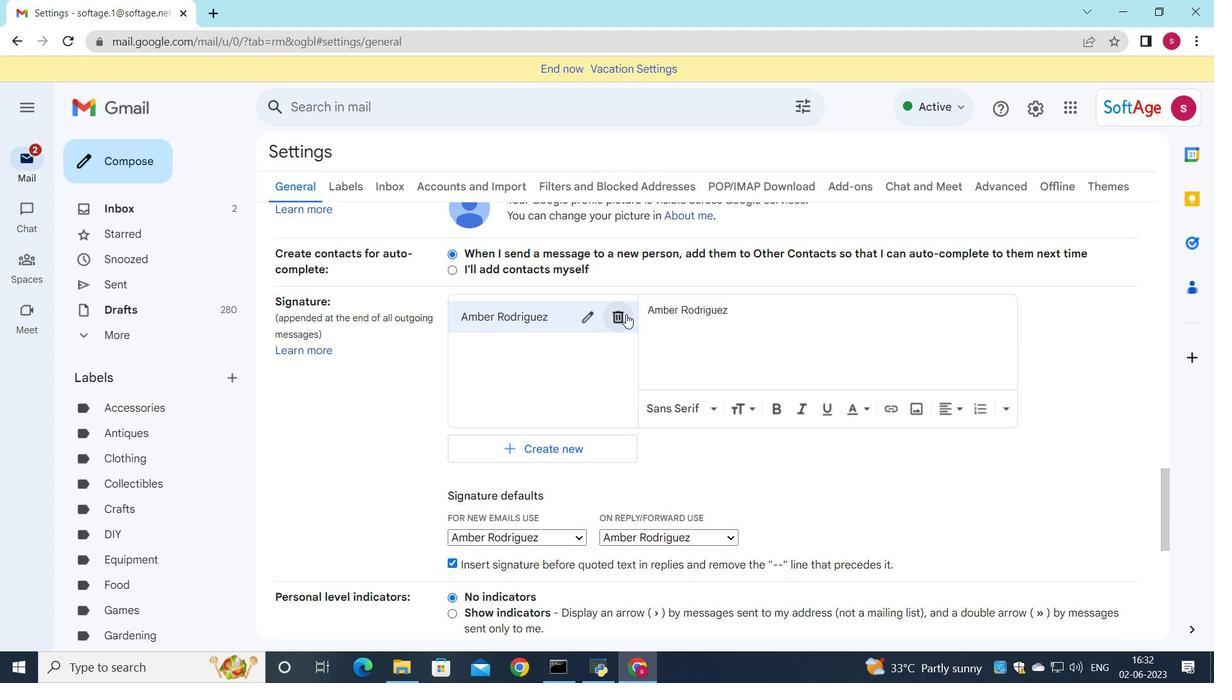 
Action: Mouse moved to (749, 384)
Screenshot: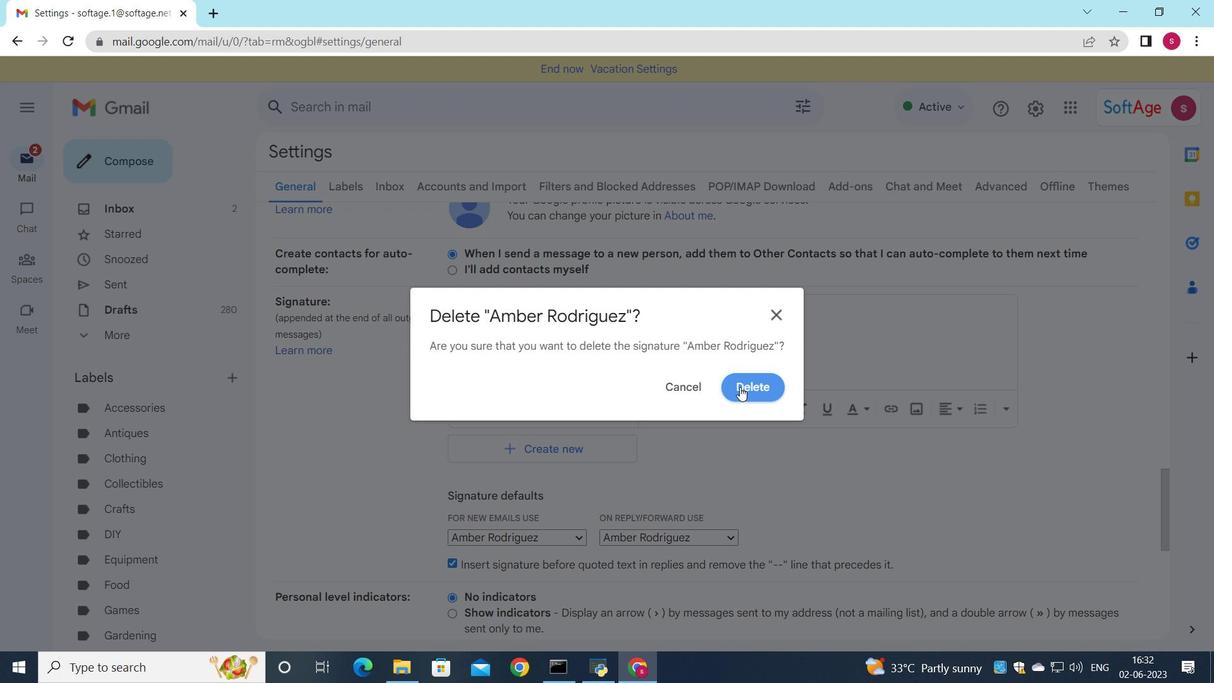 
Action: Mouse pressed left at (749, 384)
Screenshot: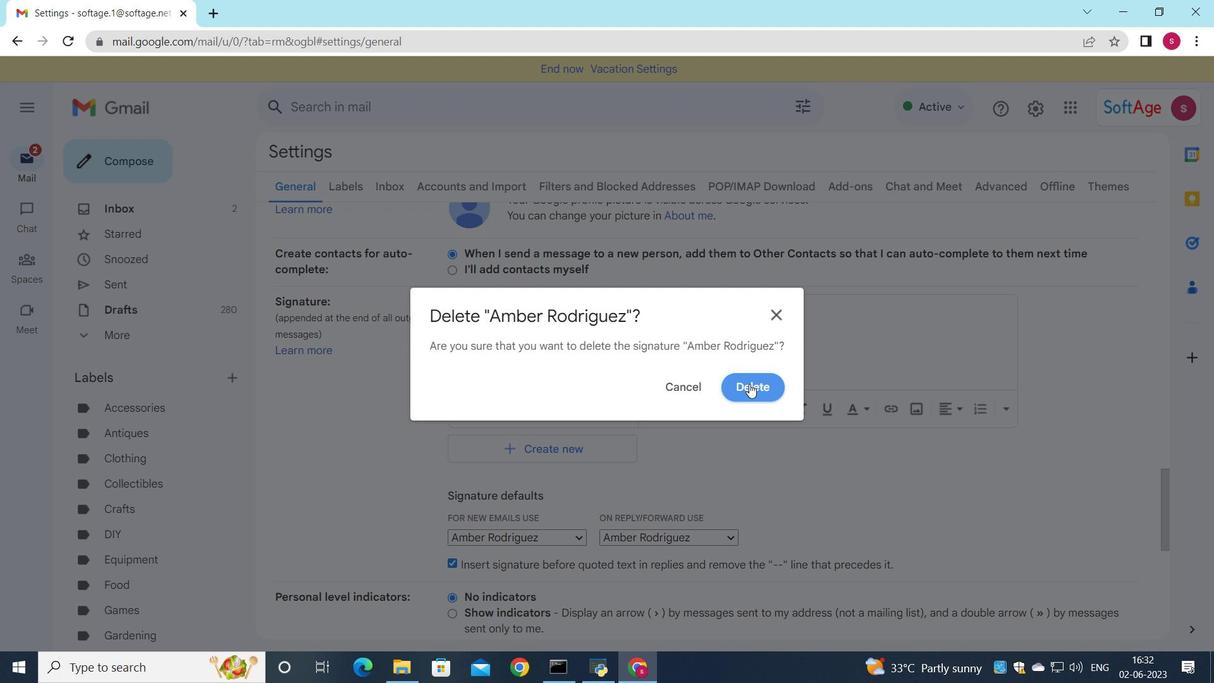
Action: Mouse moved to (536, 325)
Screenshot: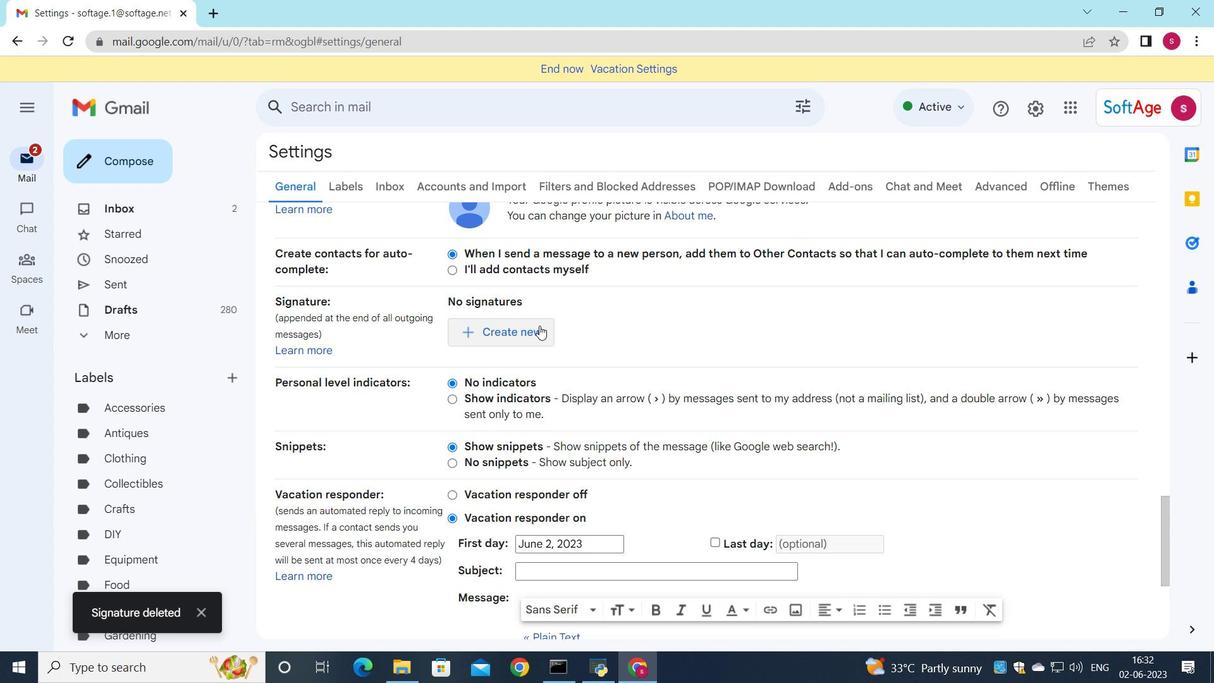 
Action: Mouse pressed left at (536, 325)
Screenshot: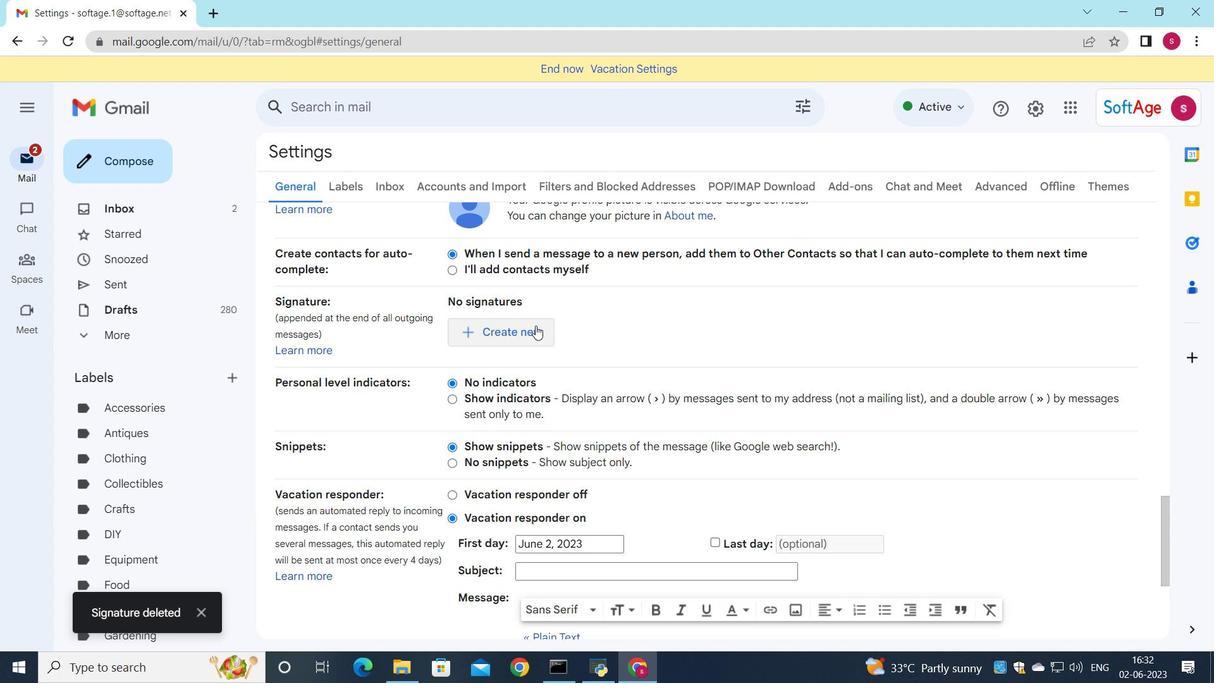 
Action: Mouse moved to (600, 328)
Screenshot: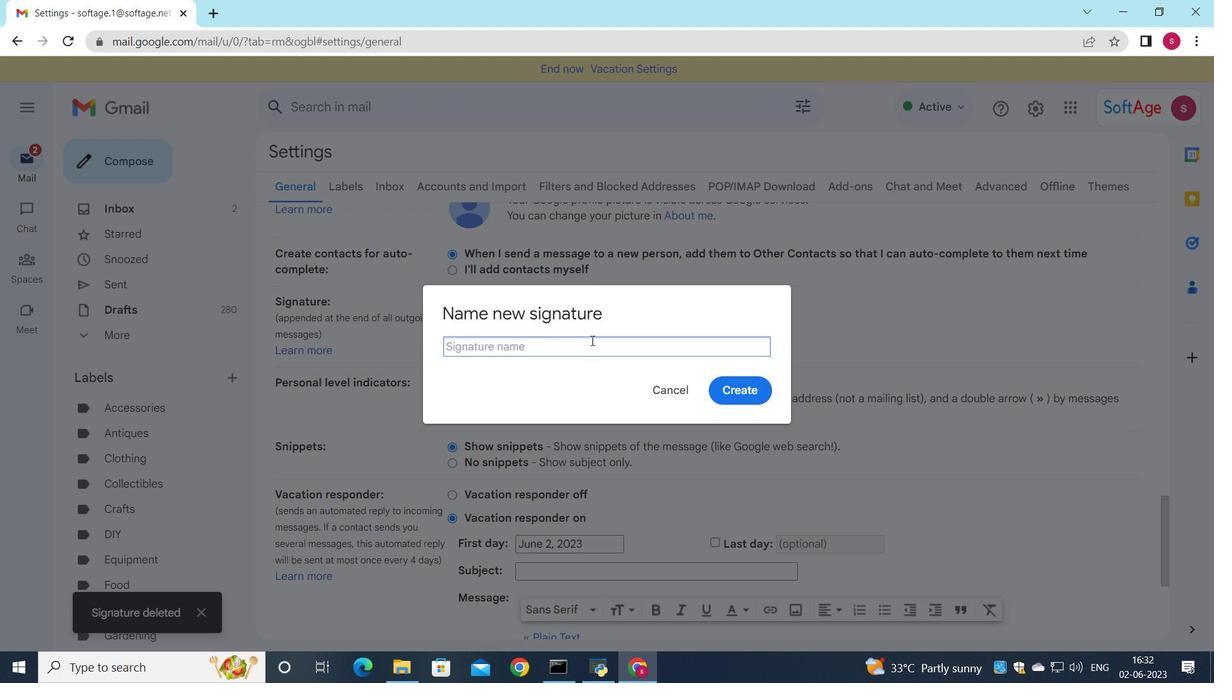 
Action: Key pressed <Key.shift>a<Key.backspace><Key.shift>An<Key.backspace>my<Key.space><Key.shift><Key.shift><Key.shift><Key.shift><Key.shift><Key.shift><Key.shift><Key.shift><Key.shift><Key.shift><Key.shift><Key.shift><Key.shift><Key.shift><Key.shift><Key.shift><Key.shift><Key.shift><Key.shift><Key.shift>Taylor
Screenshot: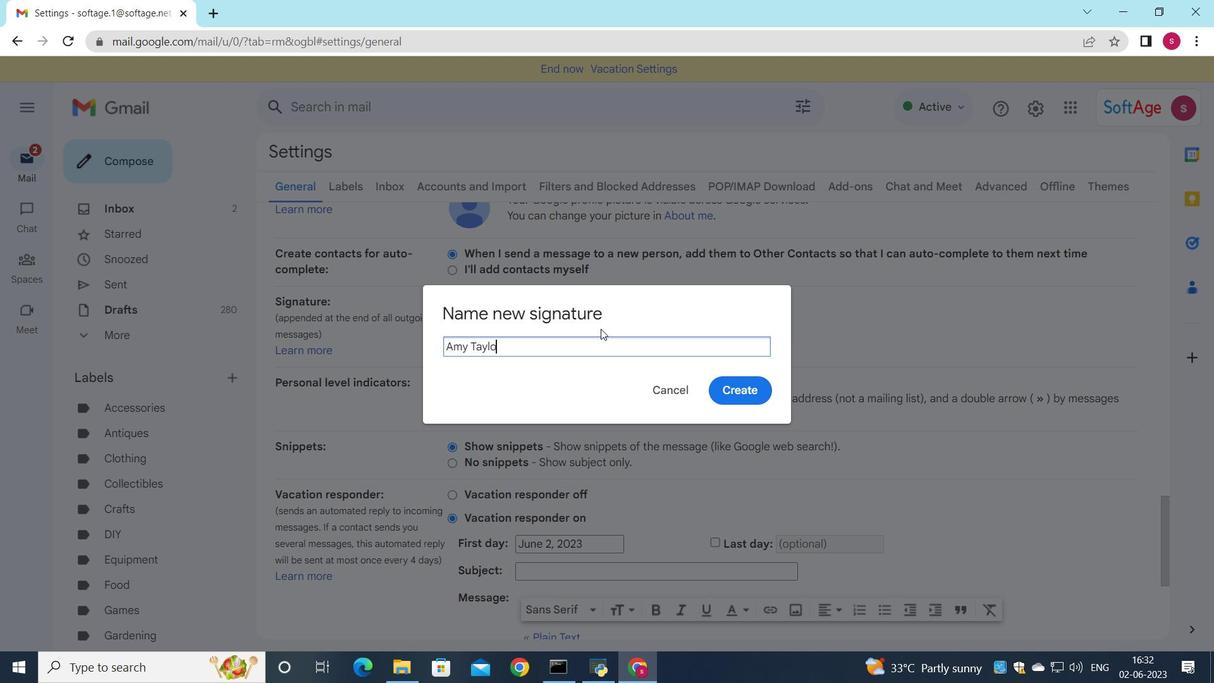 
Action: Mouse moved to (724, 386)
Screenshot: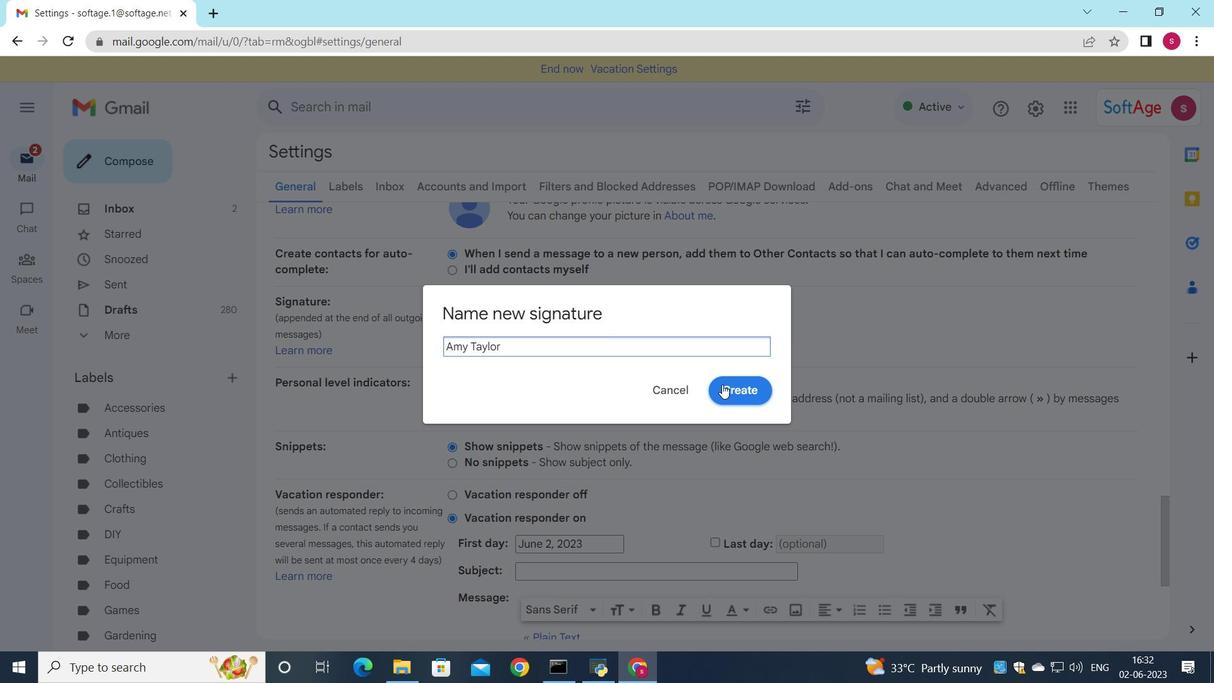 
Action: Mouse pressed left at (724, 386)
Screenshot: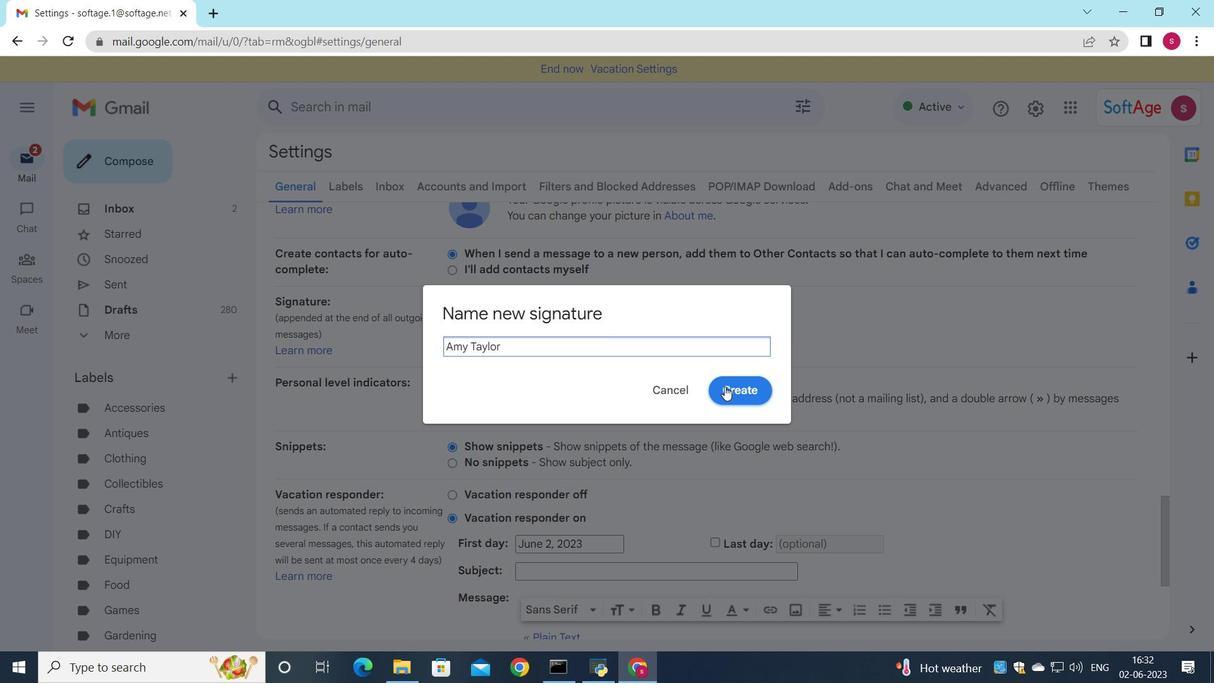 
Action: Mouse moved to (727, 337)
Screenshot: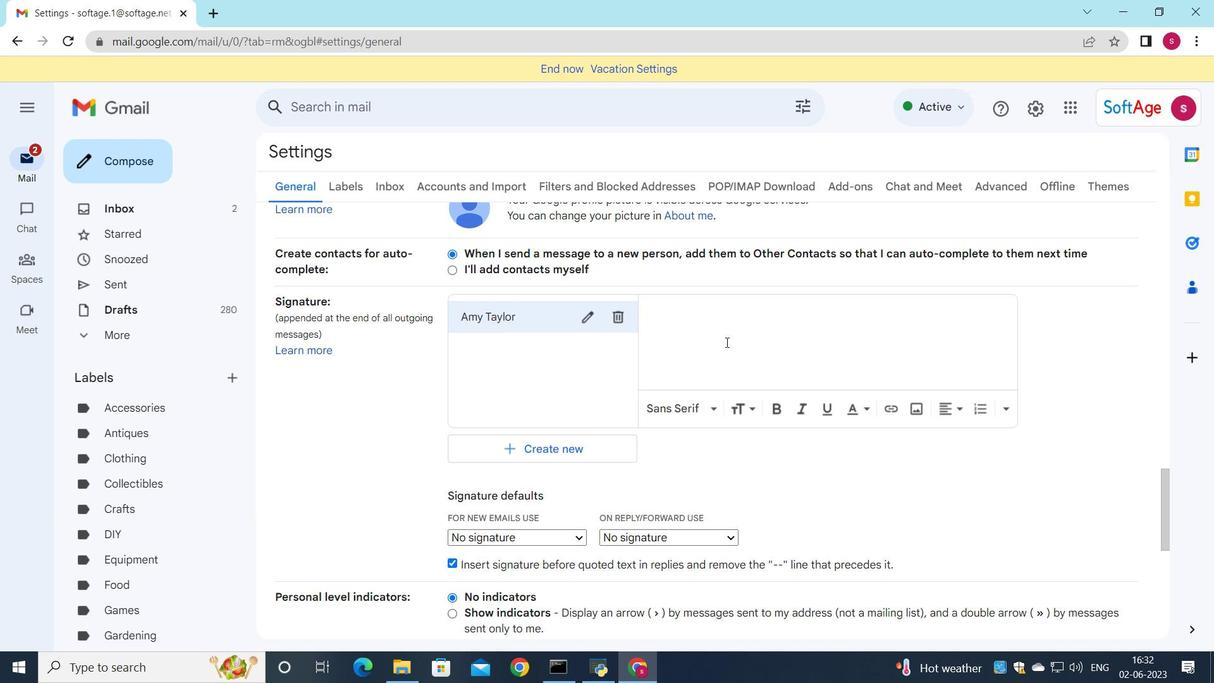 
Action: Mouse pressed left at (727, 337)
Screenshot: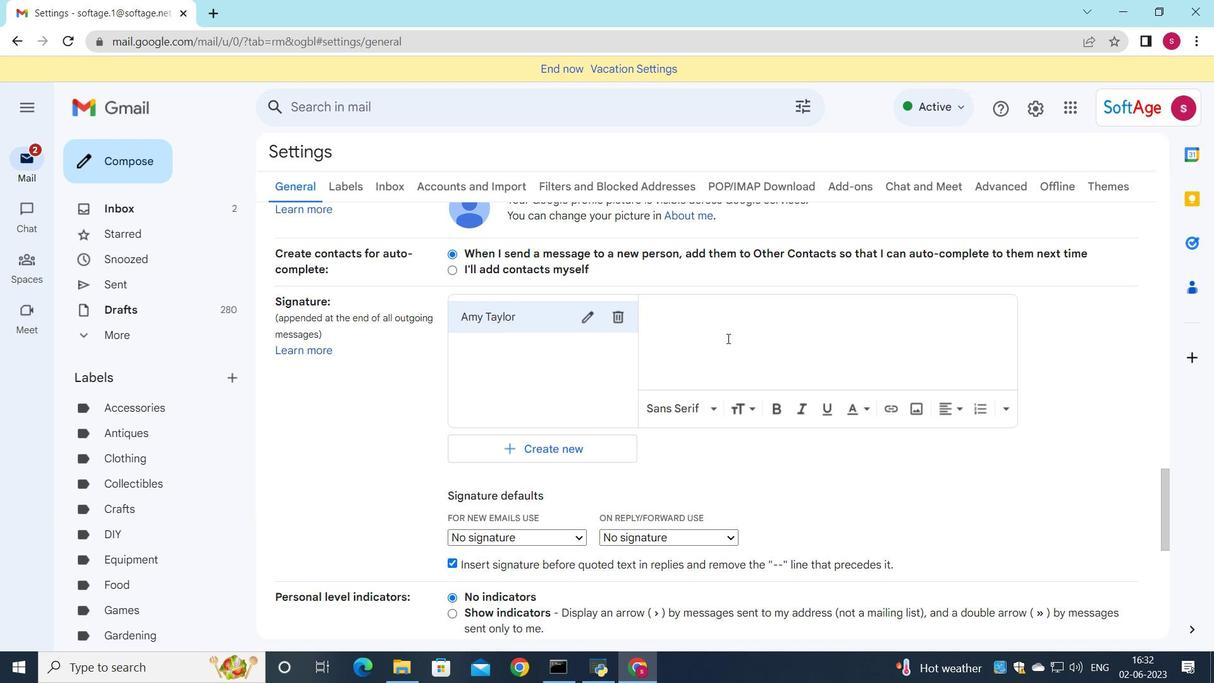 
Action: Key pressed <Key.shift>Amy<Key.space><Key.shift_r><Key.shift_r><Key.shift_r><Key.shift_r><Key.shift_r><Key.shift_r><Key.shift_r><Key.shift_r><Key.shift_r><Key.shift_r><Key.shift_r><Key.shift_r><Key.shift_r><Key.shift_r><Key.shift_r><Key.shift_r><Key.shift_r><Key.shift_r><Key.shift_r><Key.shift_r><Key.shift_r><Key.shift_r><Key.shift_r><Key.shift_r><Key.shift_r><Key.shift_r><Key.shift_r><Key.shift_r><Key.shift_r><Key.shift_r><Key.shift_r><Key.shift_r><Key.shift_r><Key.shift_r><Key.shift_r><Key.shift_r>Taylor
Screenshot: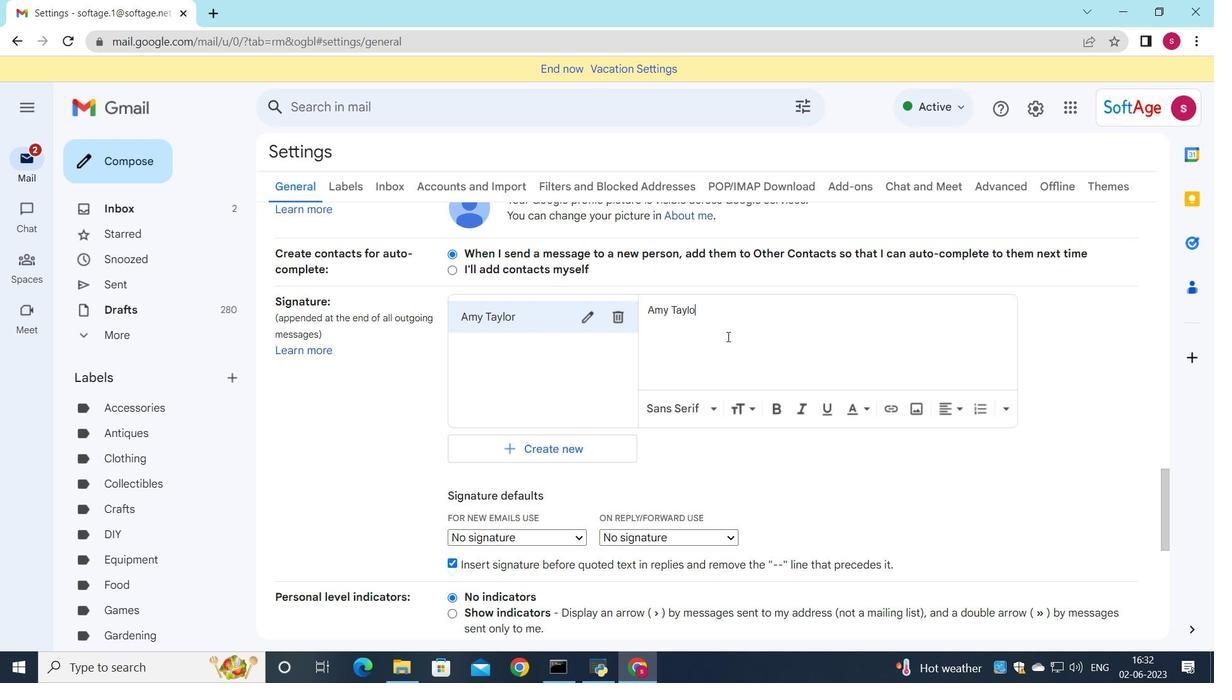 
Action: Mouse moved to (697, 346)
Screenshot: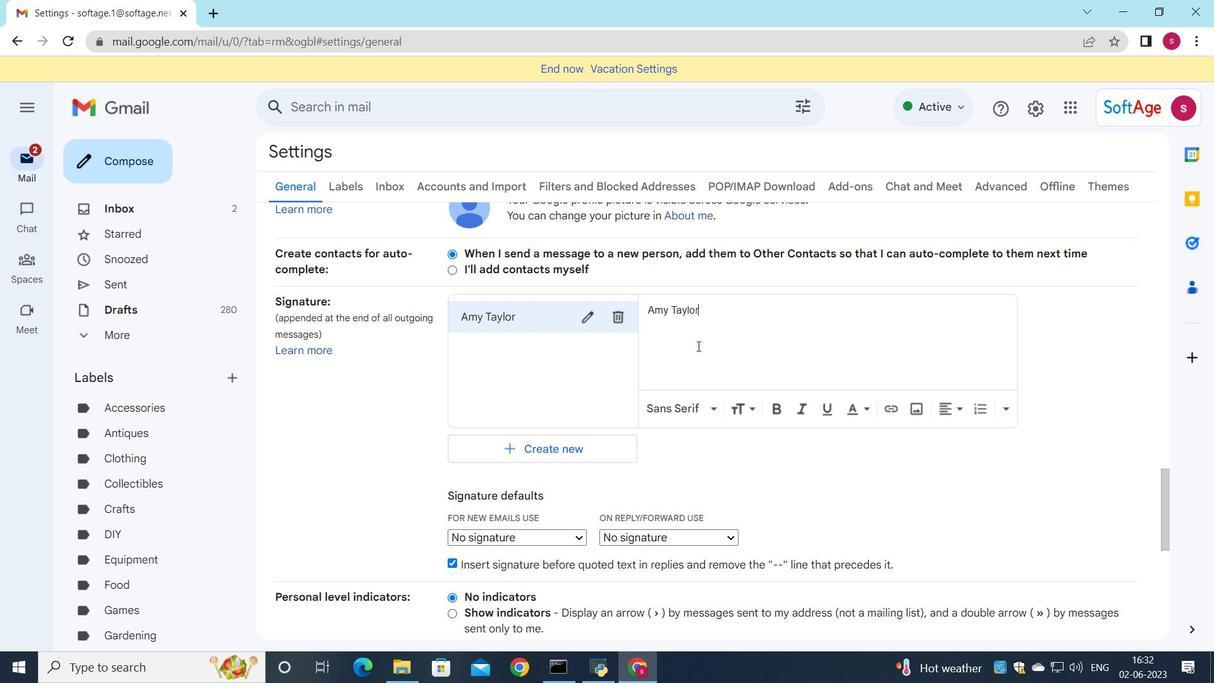 
Action: Mouse scrolled (697, 345) with delta (0, 0)
Screenshot: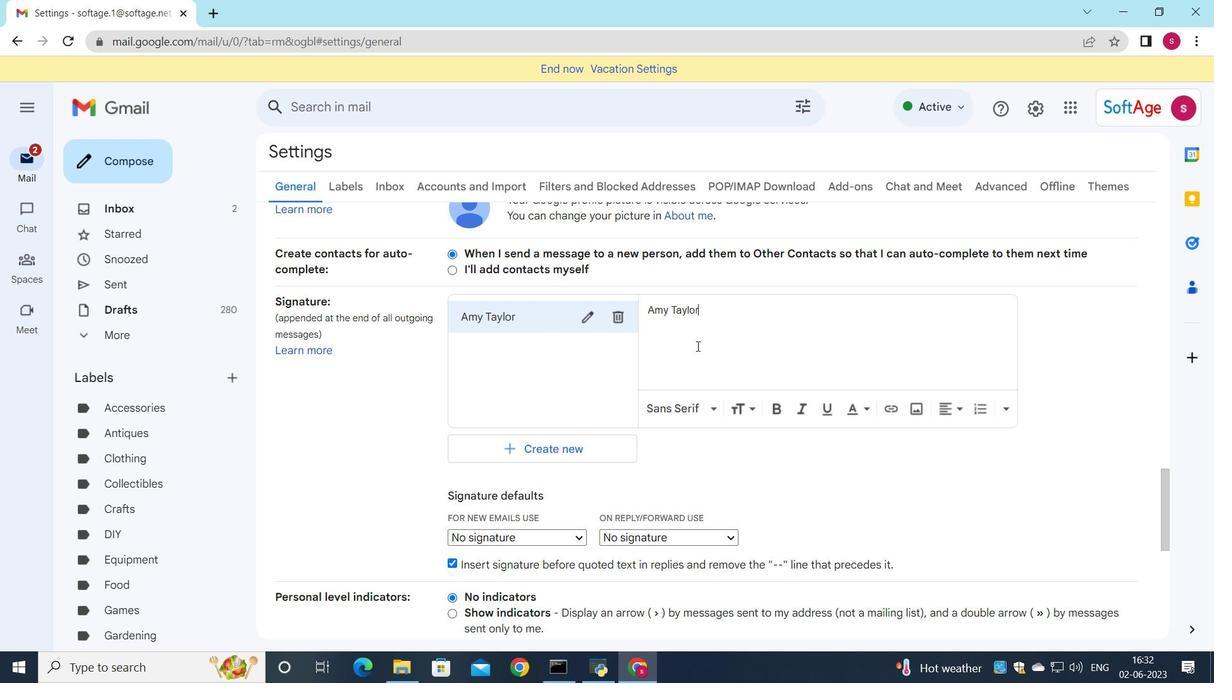 
Action: Mouse scrolled (697, 345) with delta (0, 0)
Screenshot: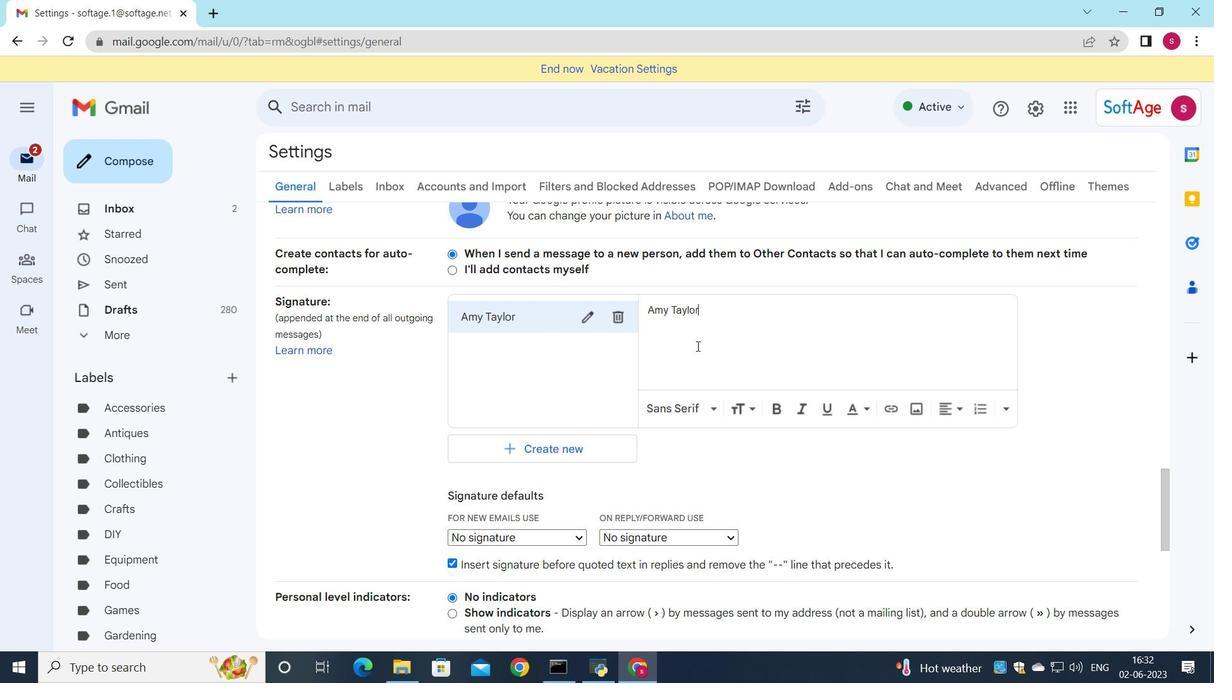 
Action: Mouse scrolled (697, 345) with delta (0, 0)
Screenshot: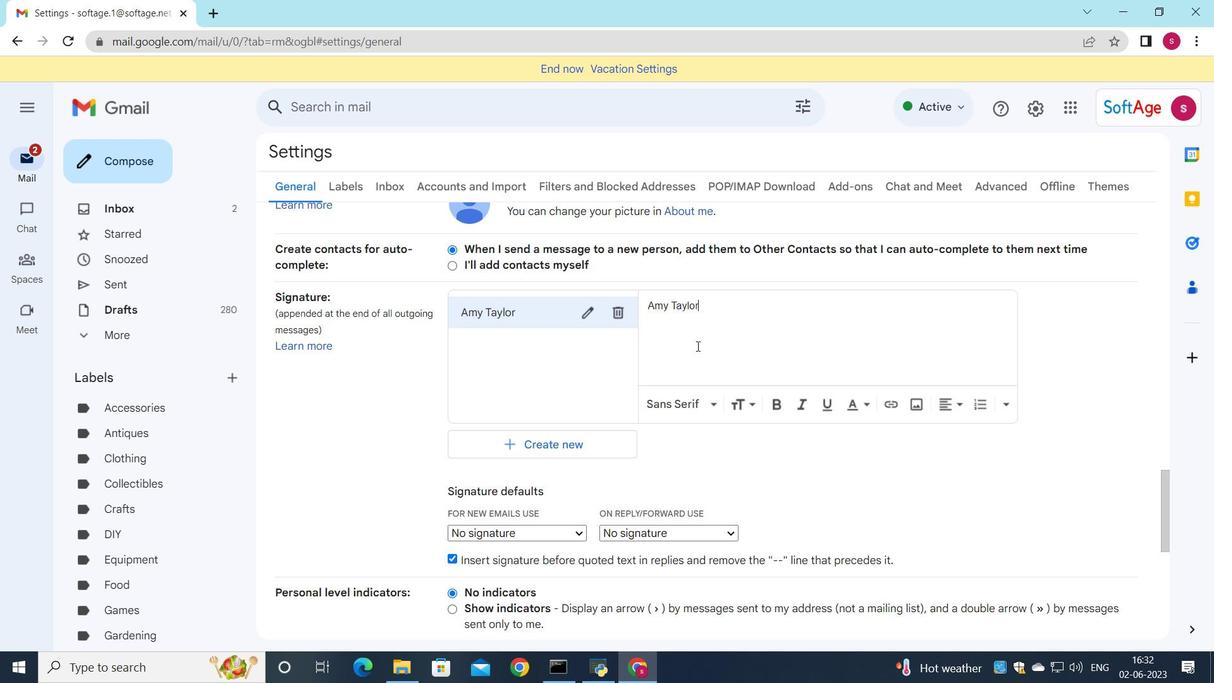 
Action: Mouse moved to (564, 298)
Screenshot: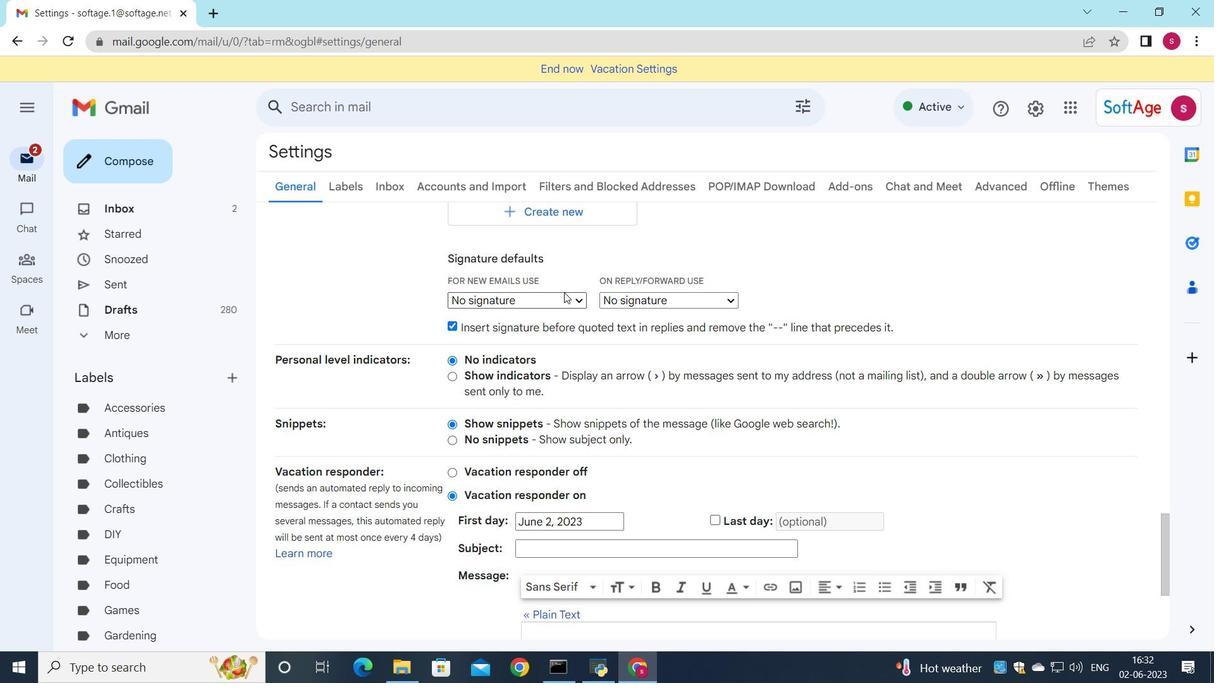
Action: Mouse pressed left at (564, 298)
Screenshot: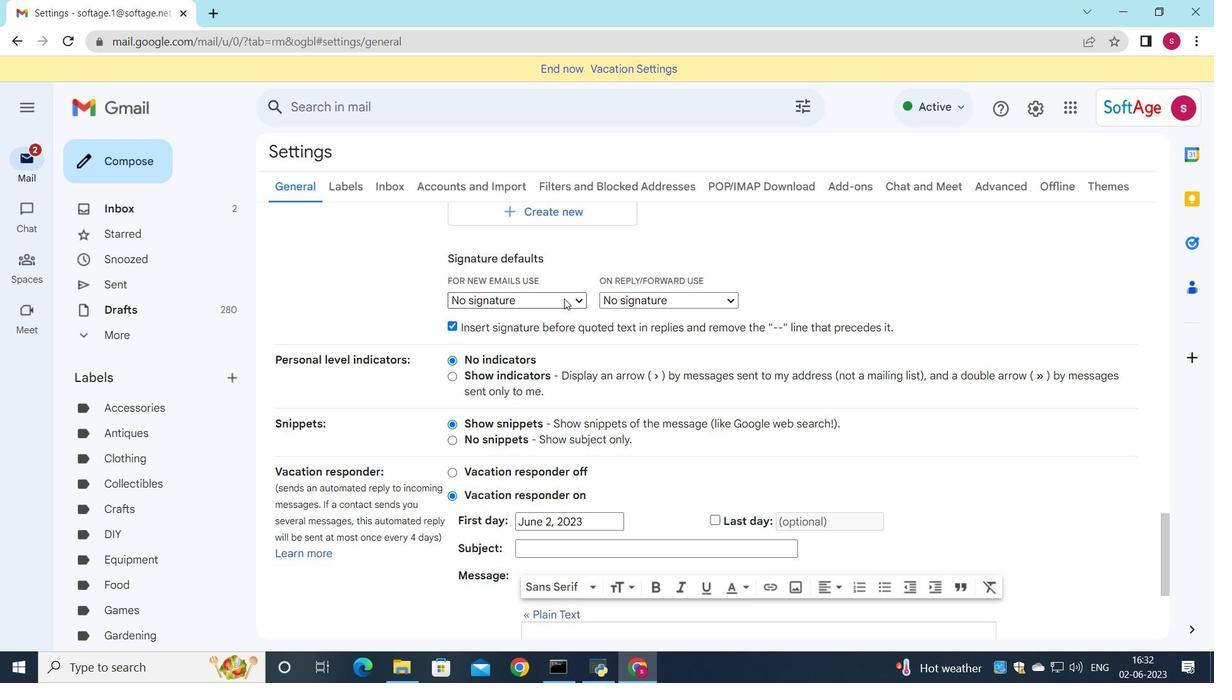 
Action: Mouse moved to (559, 321)
Screenshot: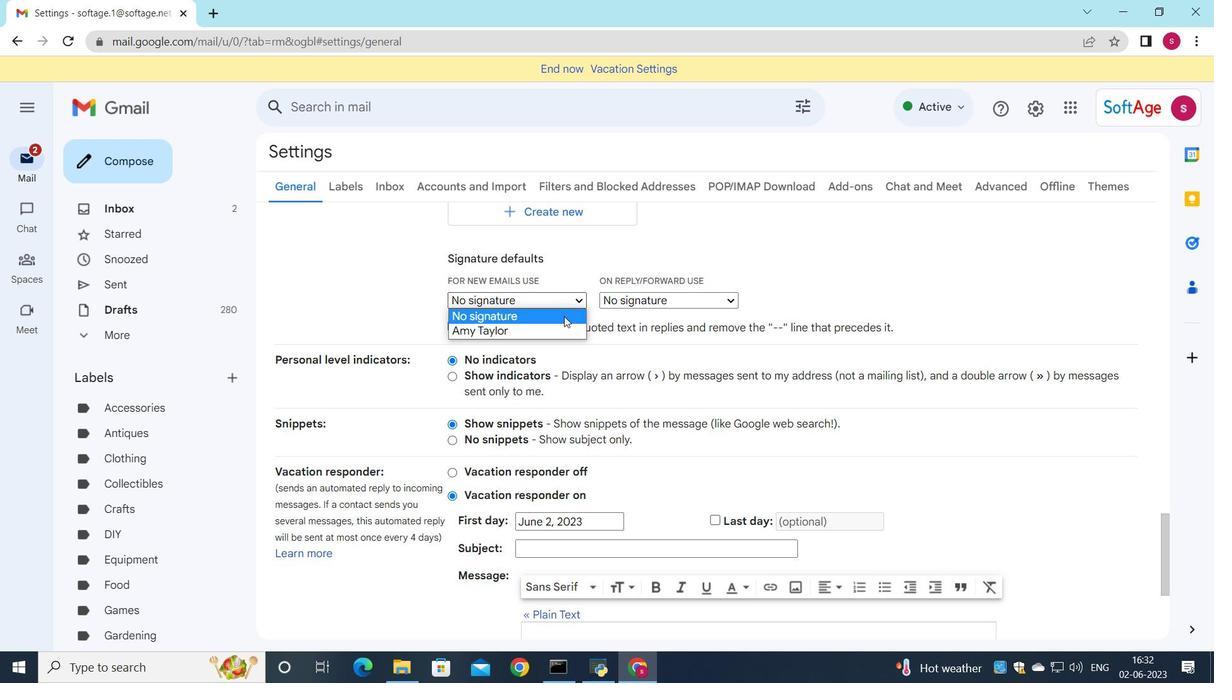 
Action: Mouse pressed left at (559, 321)
Screenshot: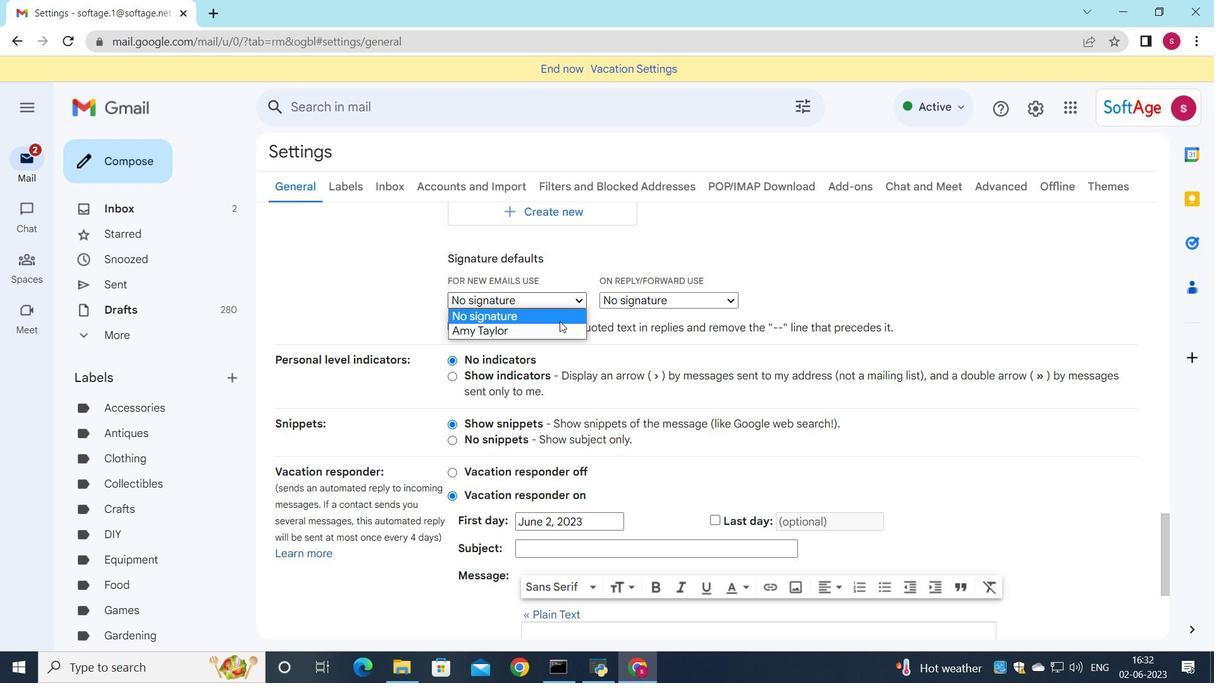 
Action: Mouse moved to (566, 293)
Screenshot: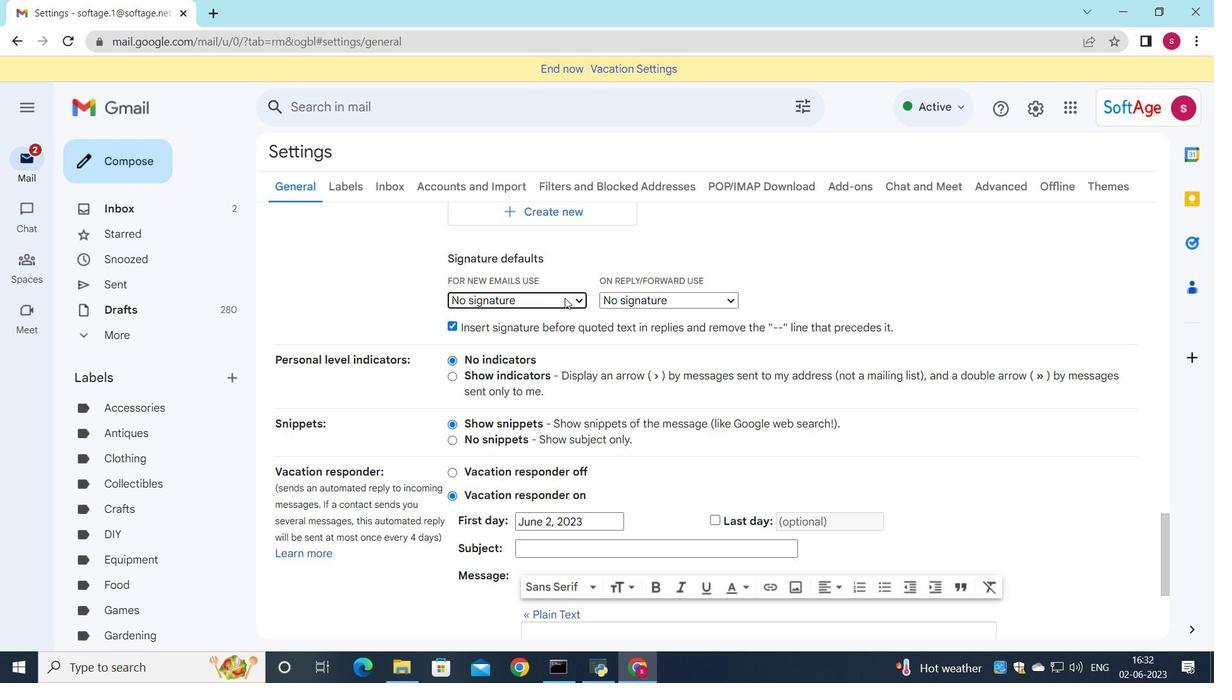 
Action: Mouse pressed left at (566, 293)
Screenshot: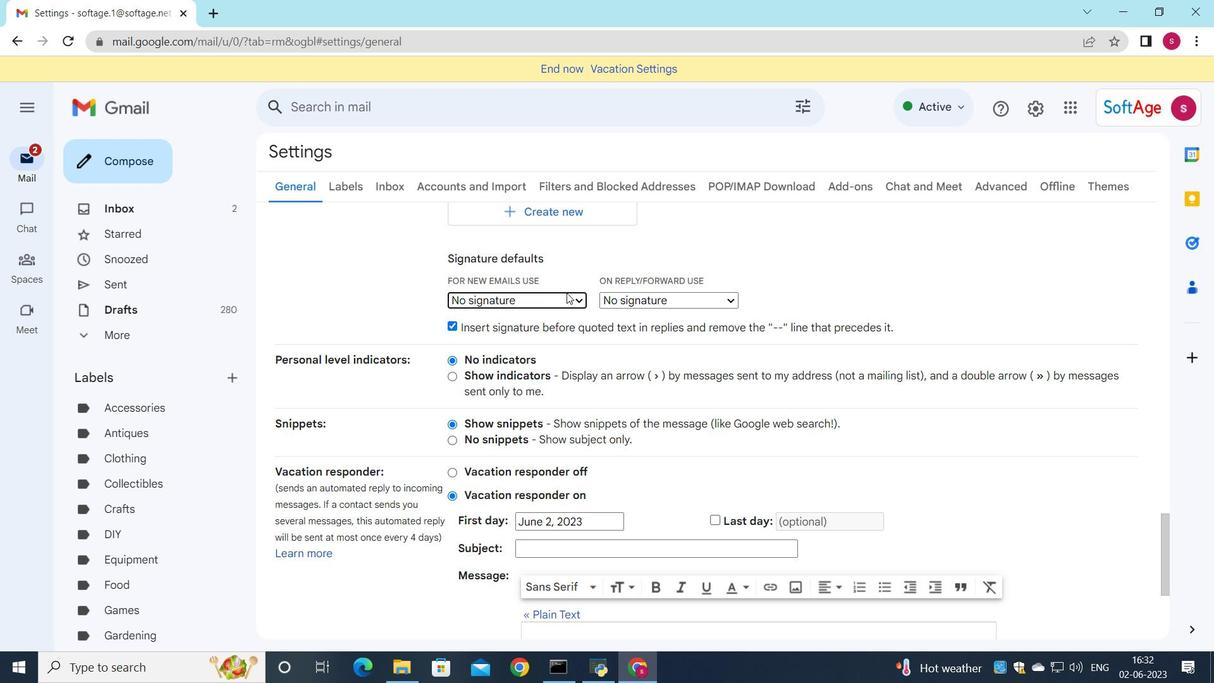 
Action: Mouse moved to (556, 328)
Screenshot: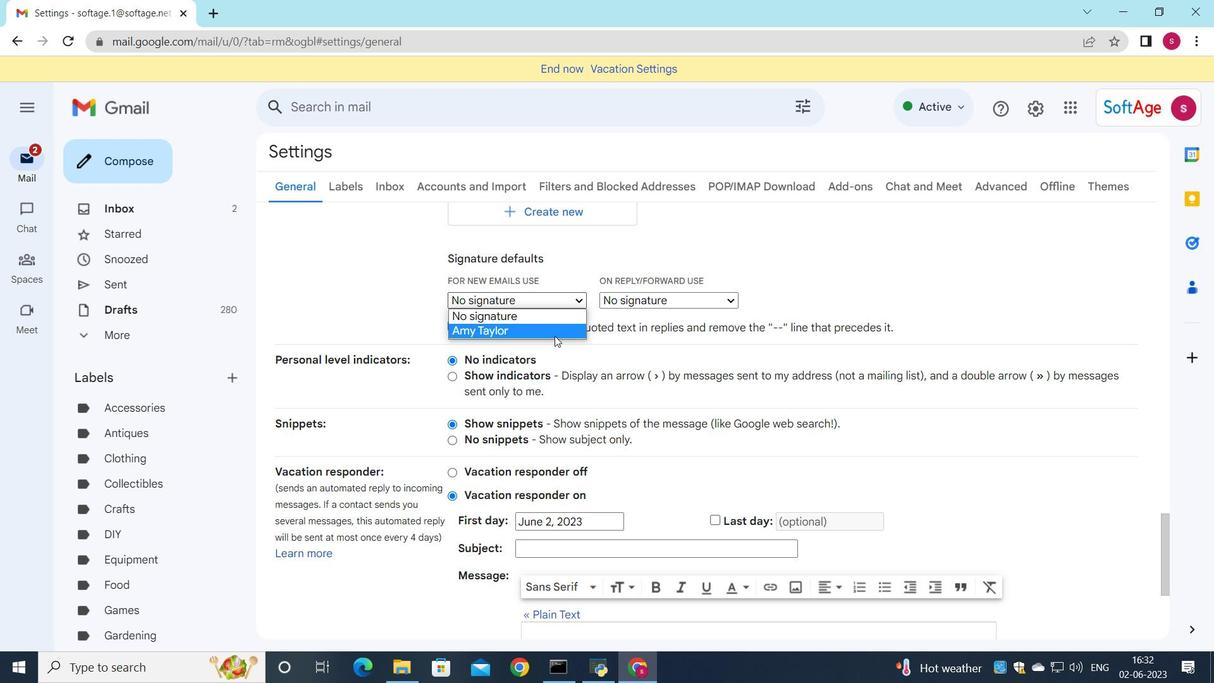 
Action: Mouse pressed left at (556, 328)
Screenshot: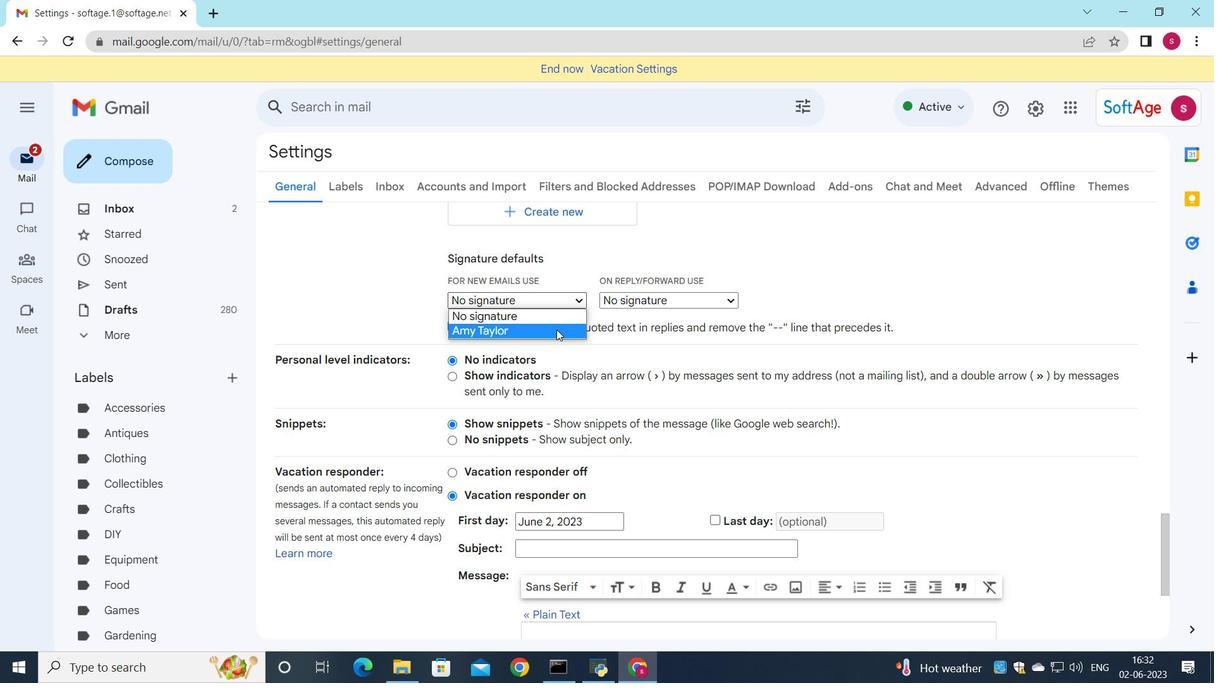 
Action: Mouse moved to (649, 304)
Screenshot: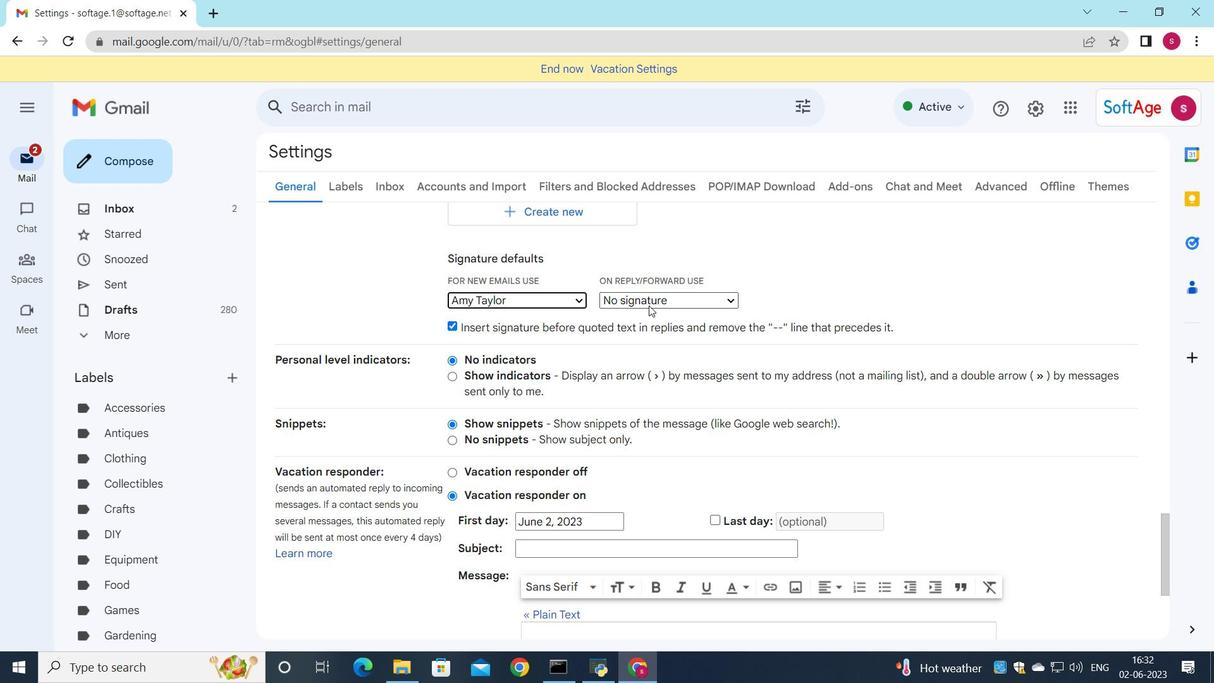 
Action: Mouse pressed left at (649, 304)
Screenshot: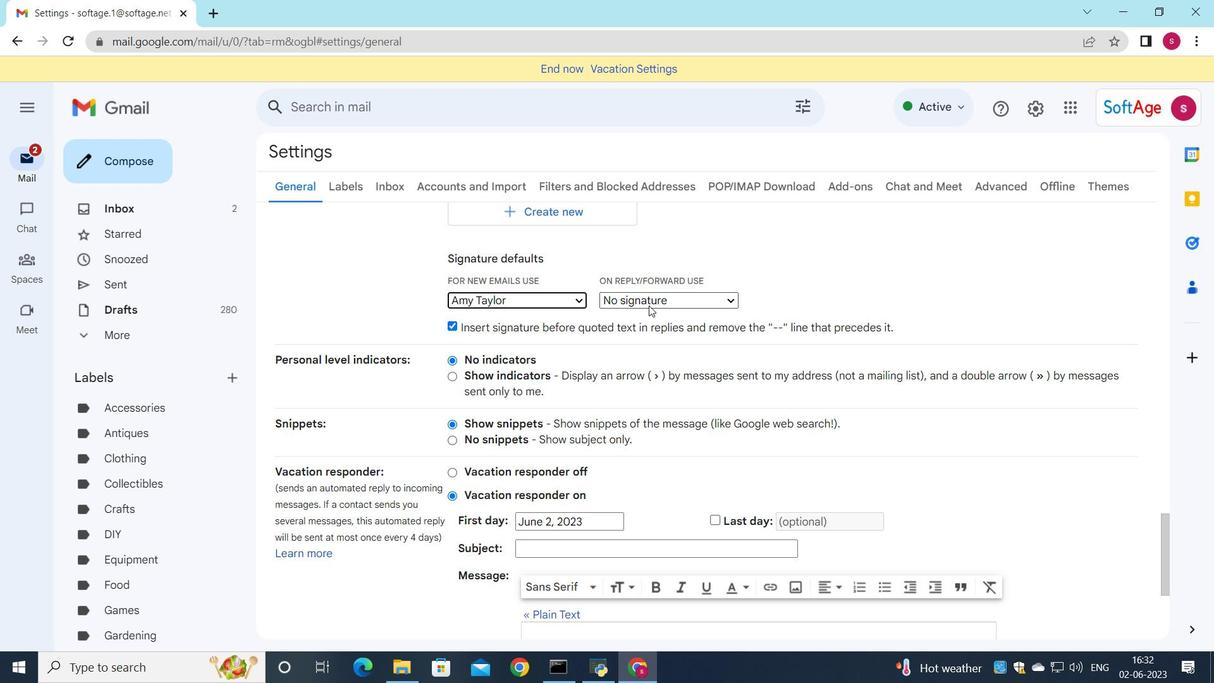 
Action: Mouse moved to (652, 330)
Screenshot: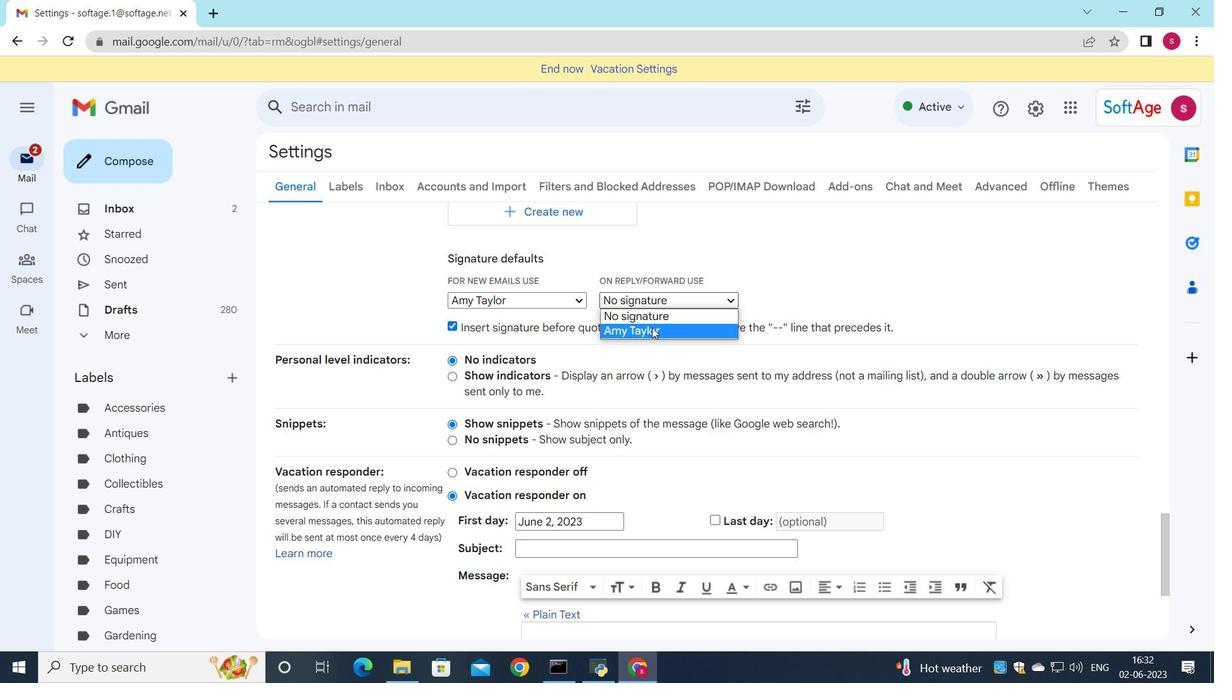 
Action: Mouse pressed left at (652, 330)
Screenshot: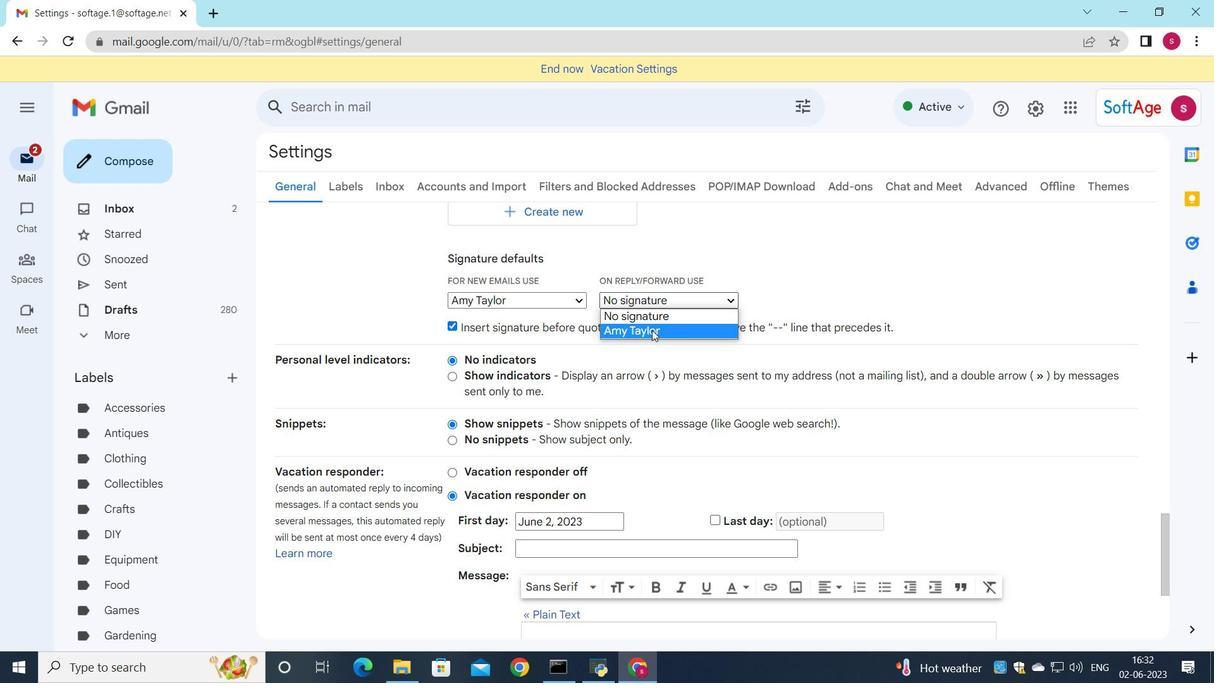 
Action: Mouse moved to (652, 330)
Screenshot: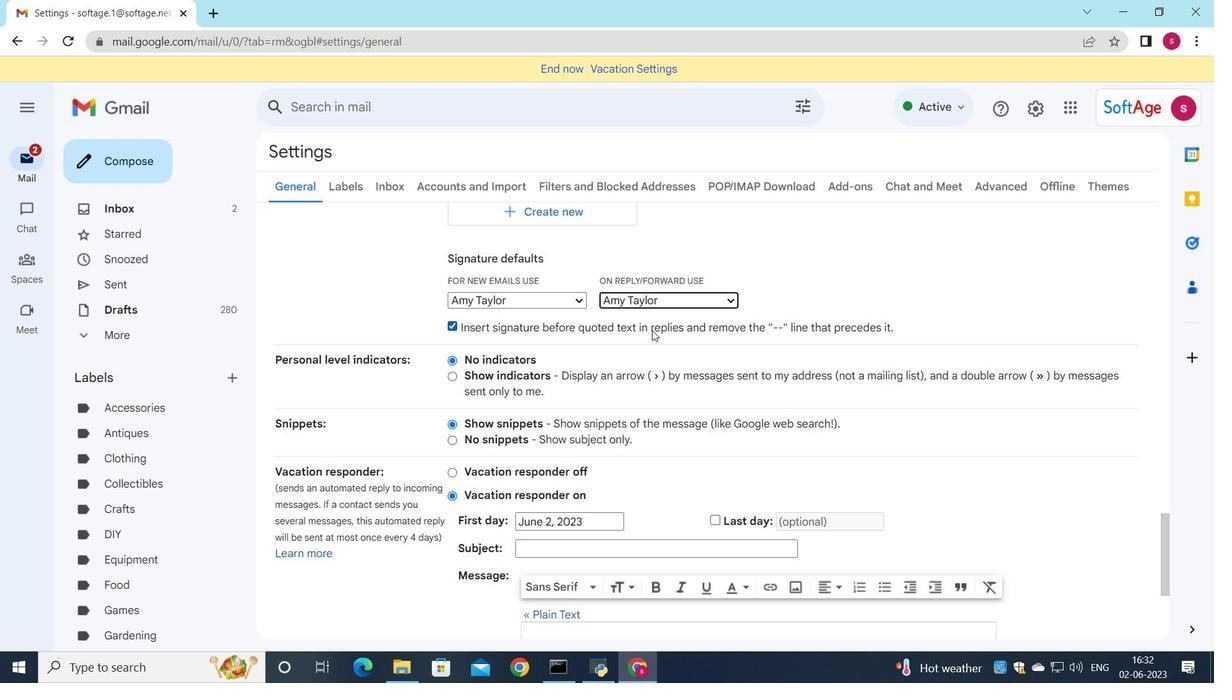 
Action: Mouse scrolled (652, 329) with delta (0, 0)
Screenshot: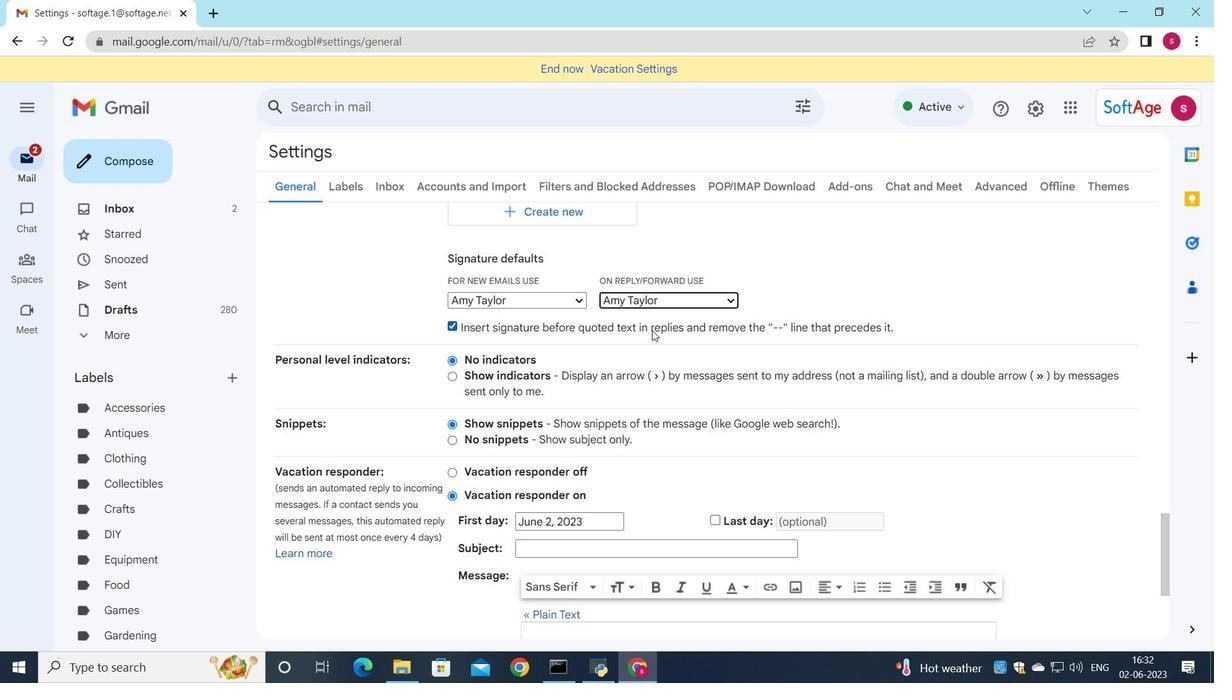 
Action: Mouse scrolled (652, 329) with delta (0, 0)
Screenshot: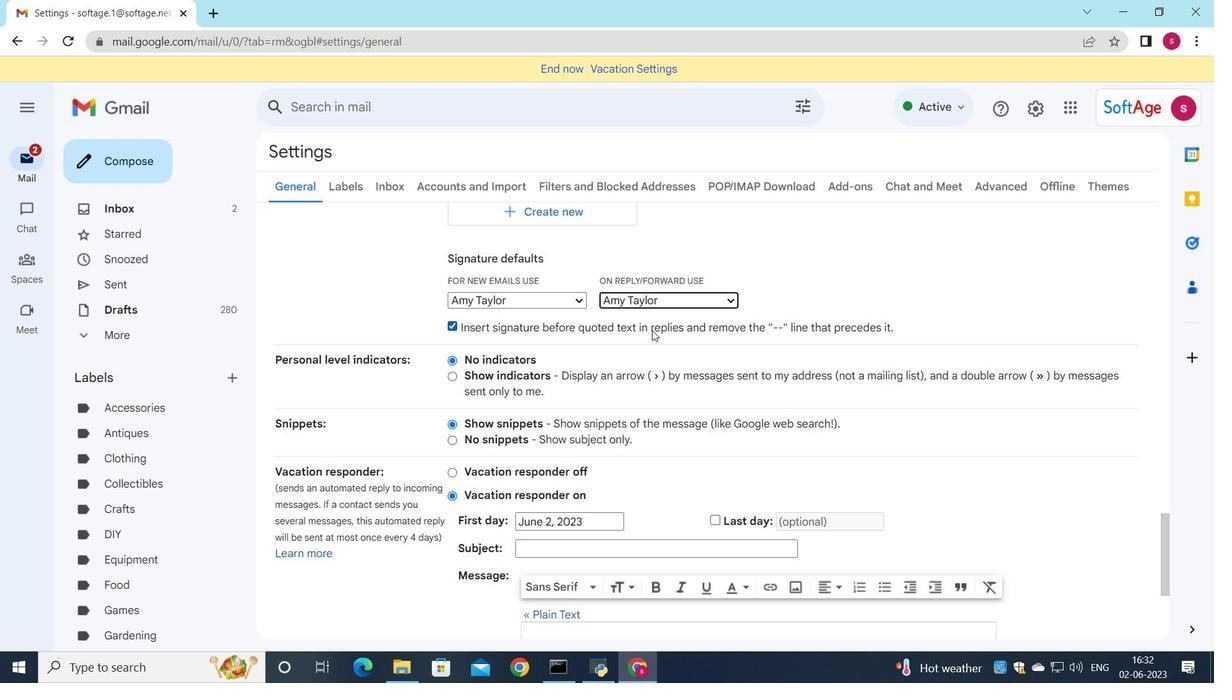 
Action: Mouse scrolled (652, 329) with delta (0, 0)
Screenshot: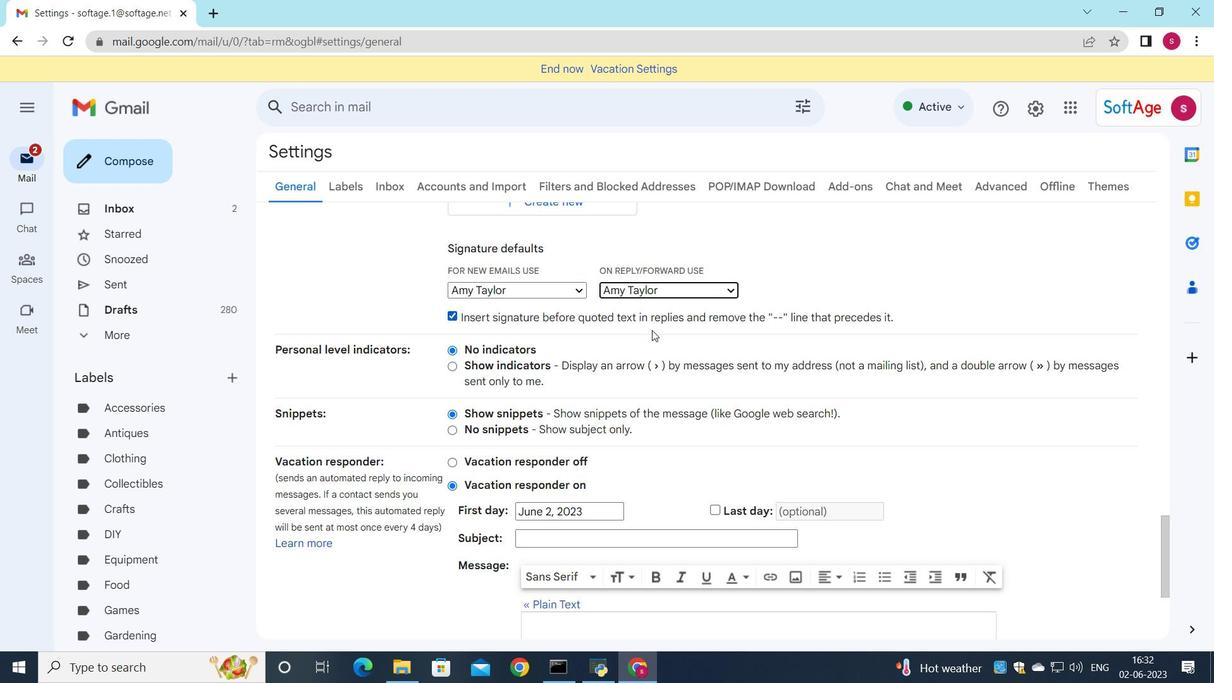 
Action: Mouse moved to (655, 333)
Screenshot: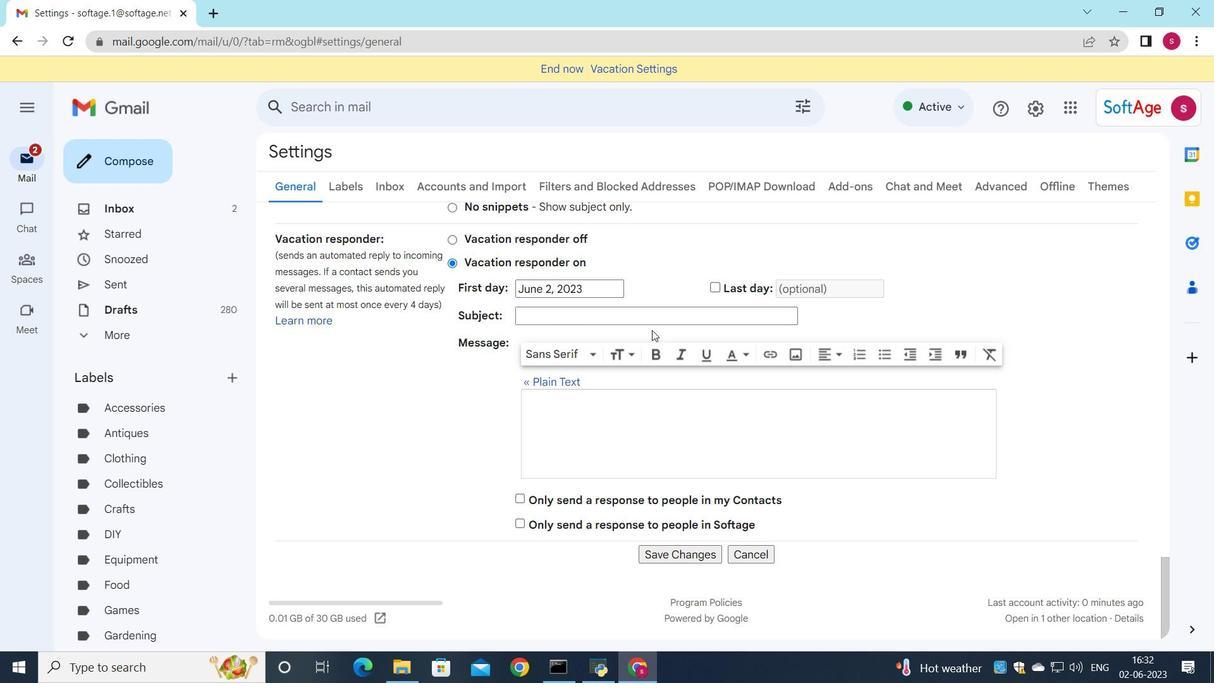 
Action: Mouse scrolled (655, 333) with delta (0, 0)
Screenshot: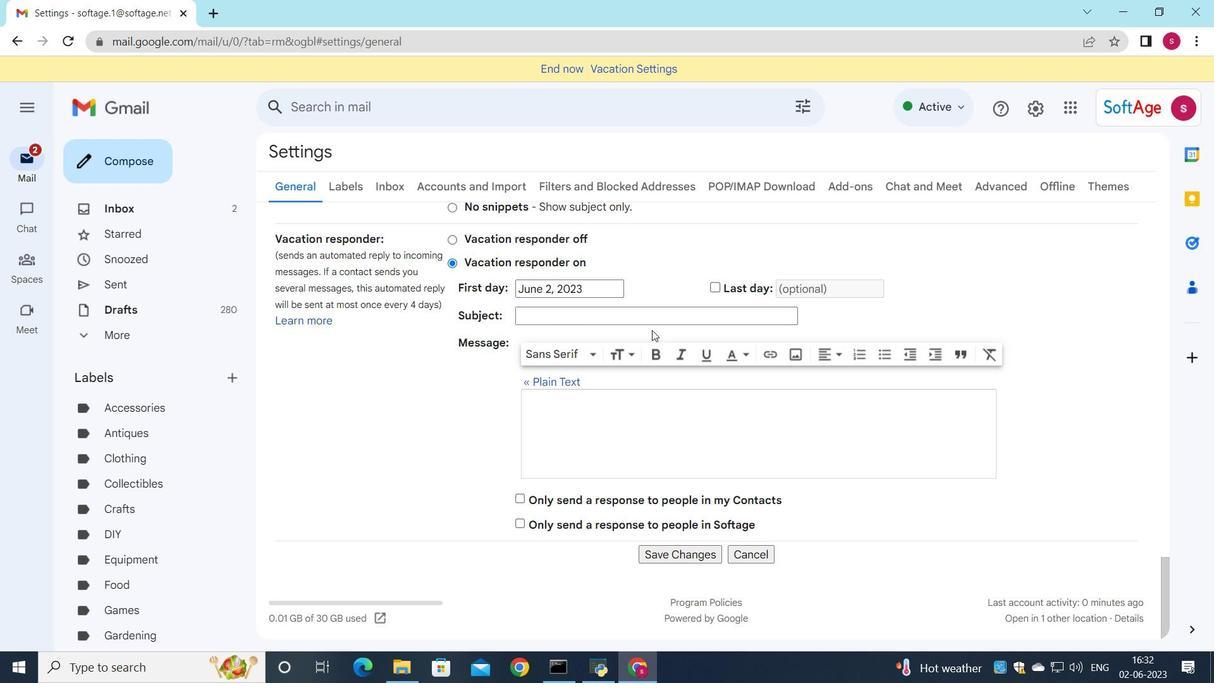 
Action: Mouse scrolled (655, 333) with delta (0, 0)
Screenshot: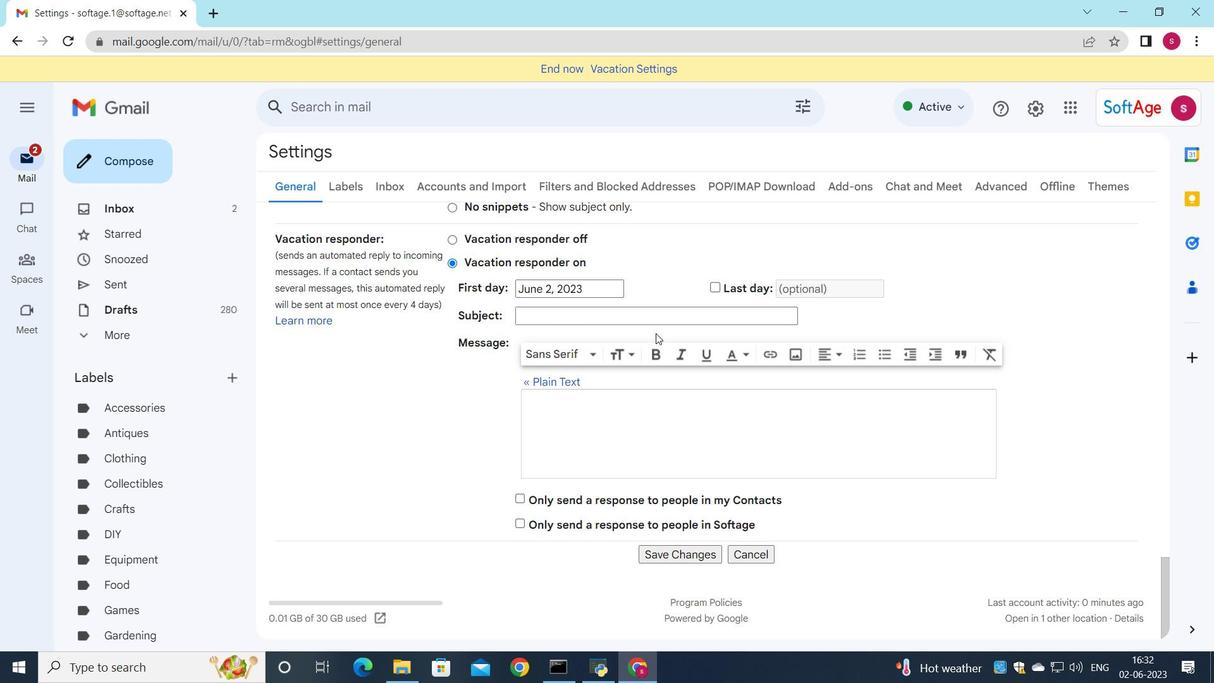 
Action: Mouse moved to (655, 337)
Screenshot: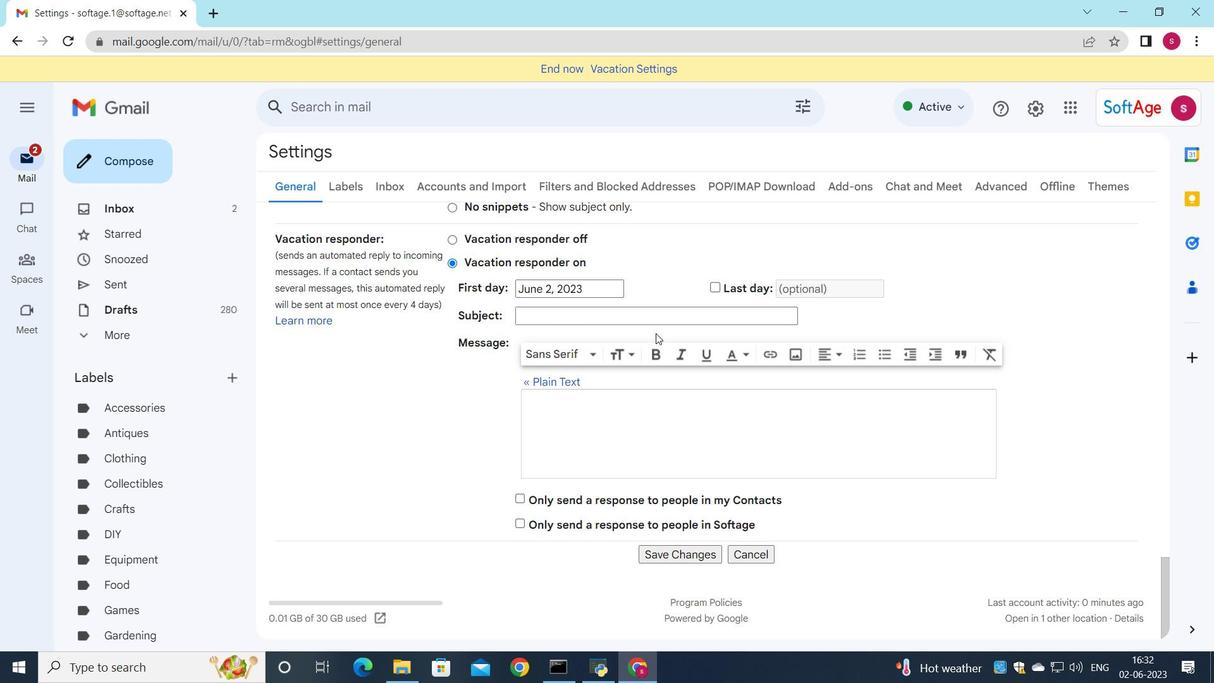 
Action: Mouse scrolled (655, 336) with delta (0, 0)
Screenshot: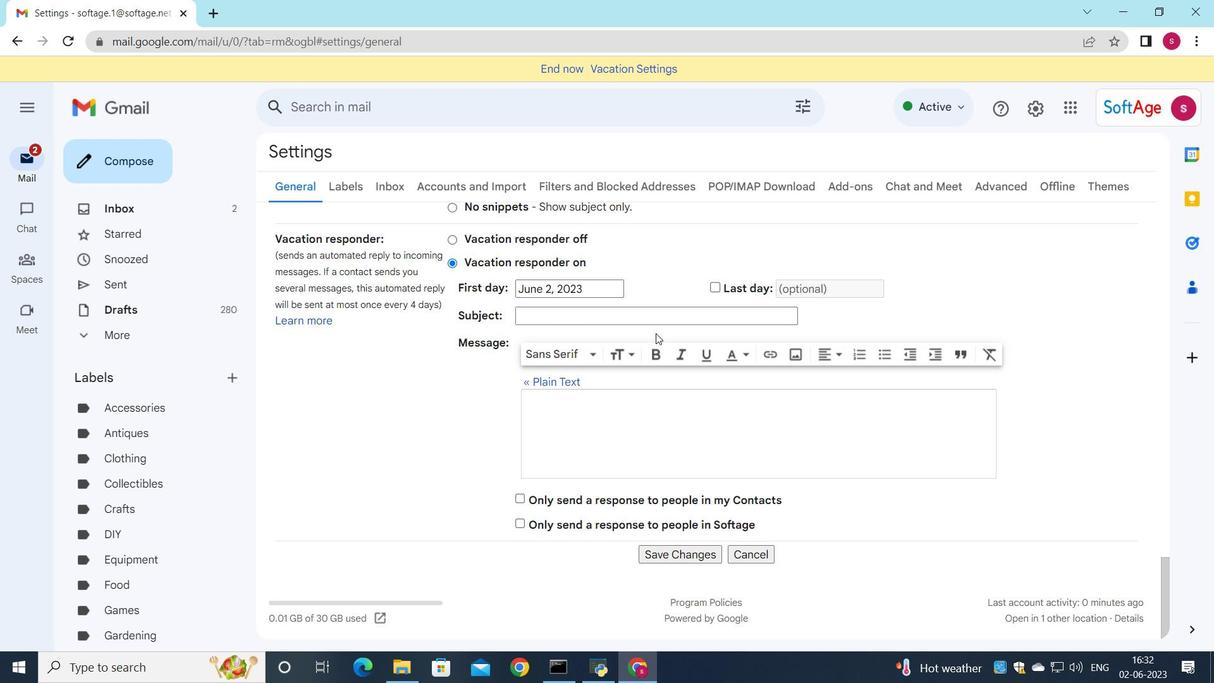 
Action: Mouse moved to (684, 552)
Screenshot: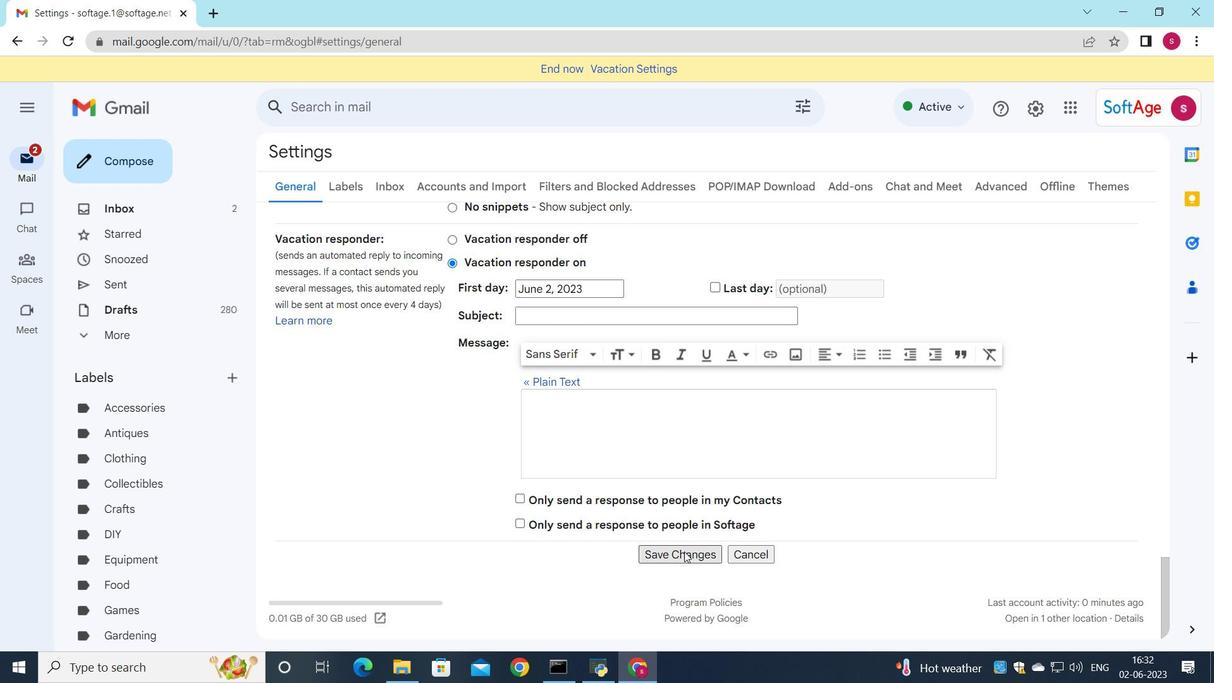 
Action: Mouse pressed left at (684, 552)
Screenshot: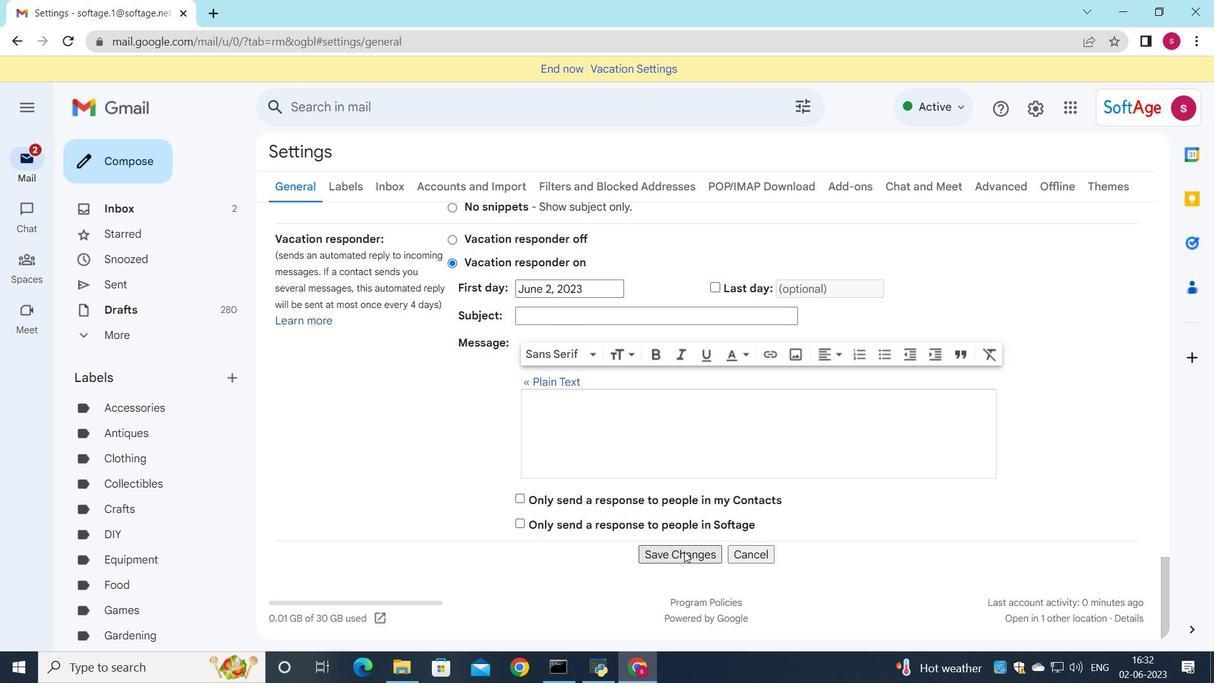 
Action: Mouse moved to (614, 487)
Screenshot: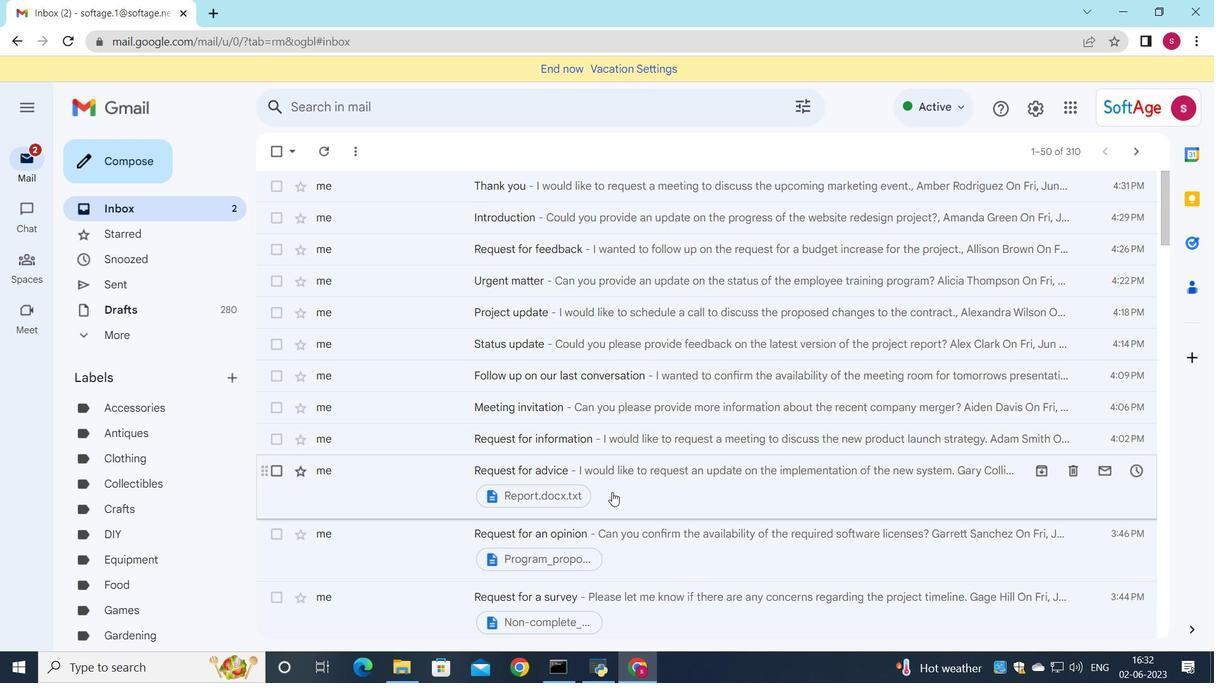 
Action: Mouse pressed left at (614, 487)
Screenshot: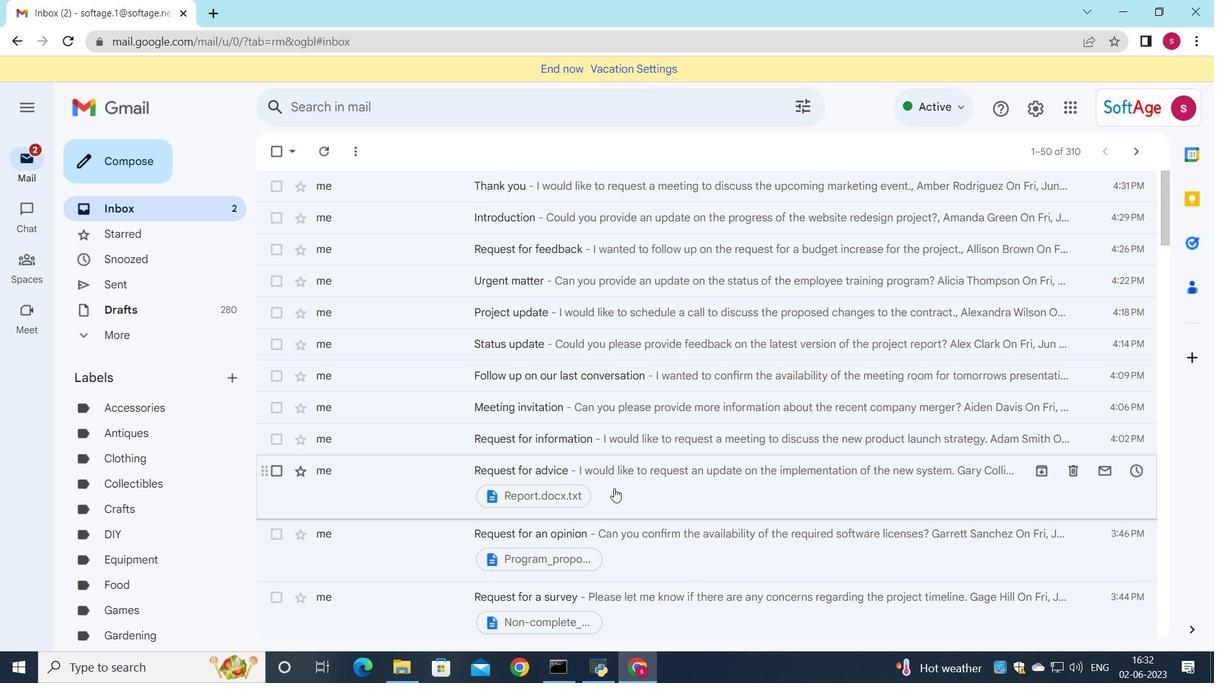 
Action: Mouse moved to (599, 432)
Screenshot: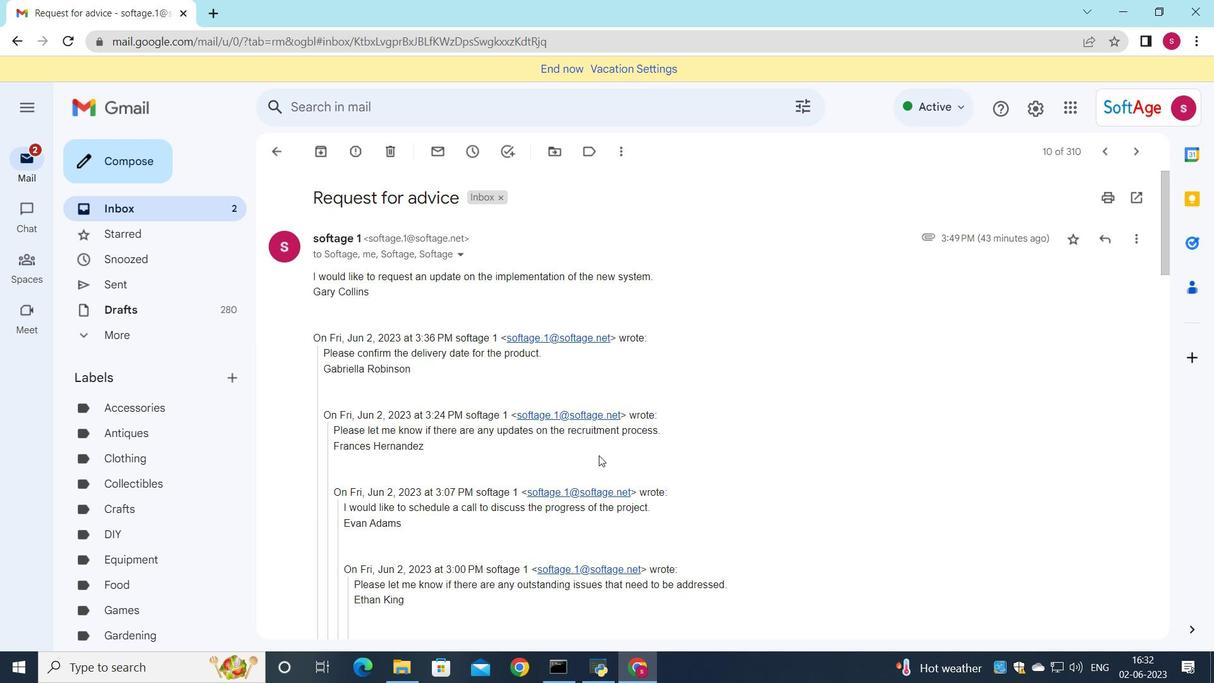 
Action: Mouse scrolled (599, 431) with delta (0, 0)
Screenshot: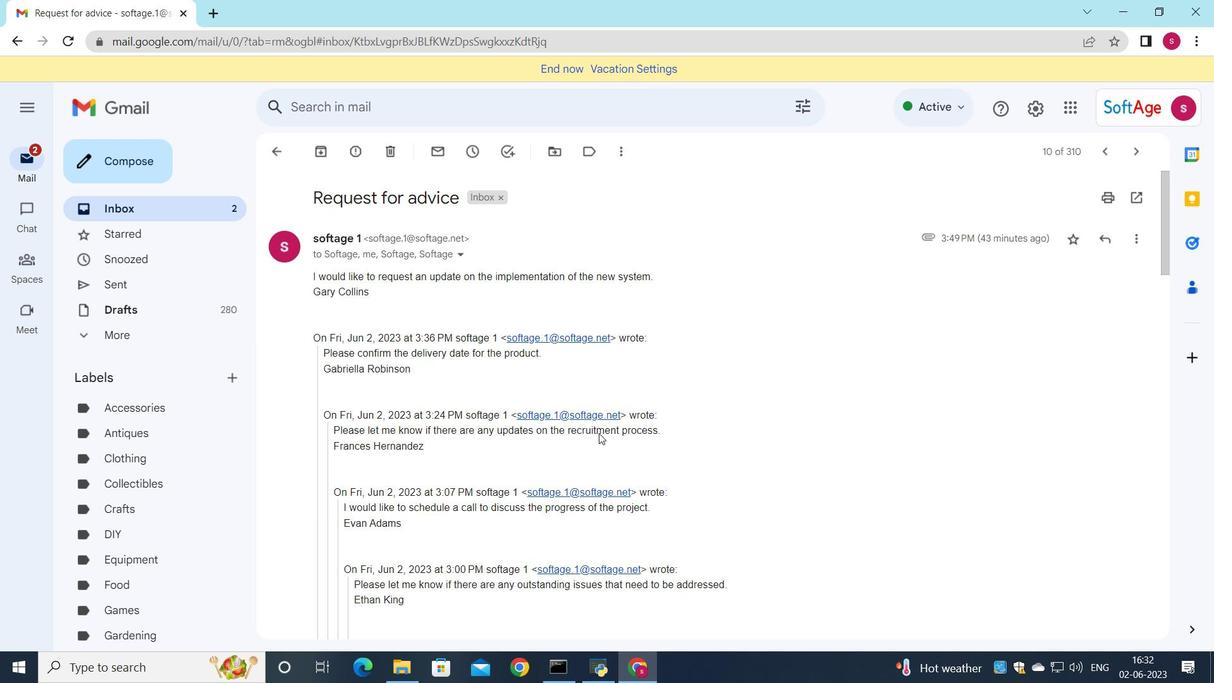 
Action: Mouse moved to (599, 432)
Screenshot: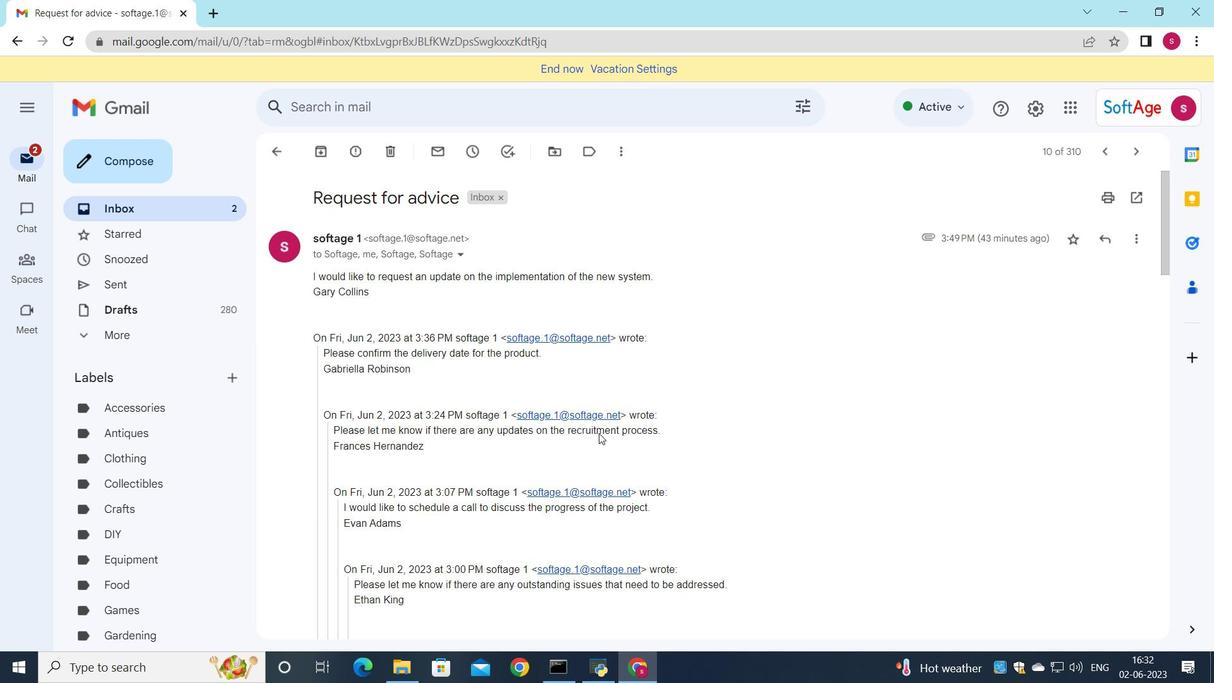 
Action: Mouse scrolled (599, 431) with delta (0, 0)
Screenshot: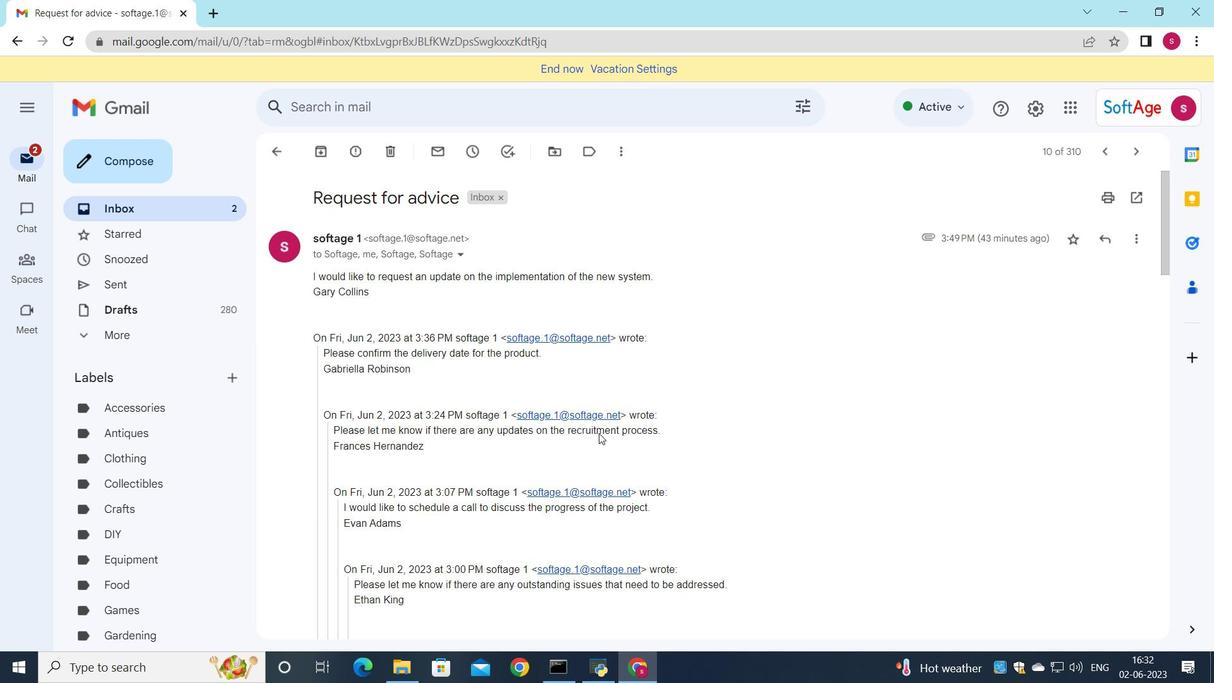 
Action: Mouse moved to (599, 433)
Screenshot: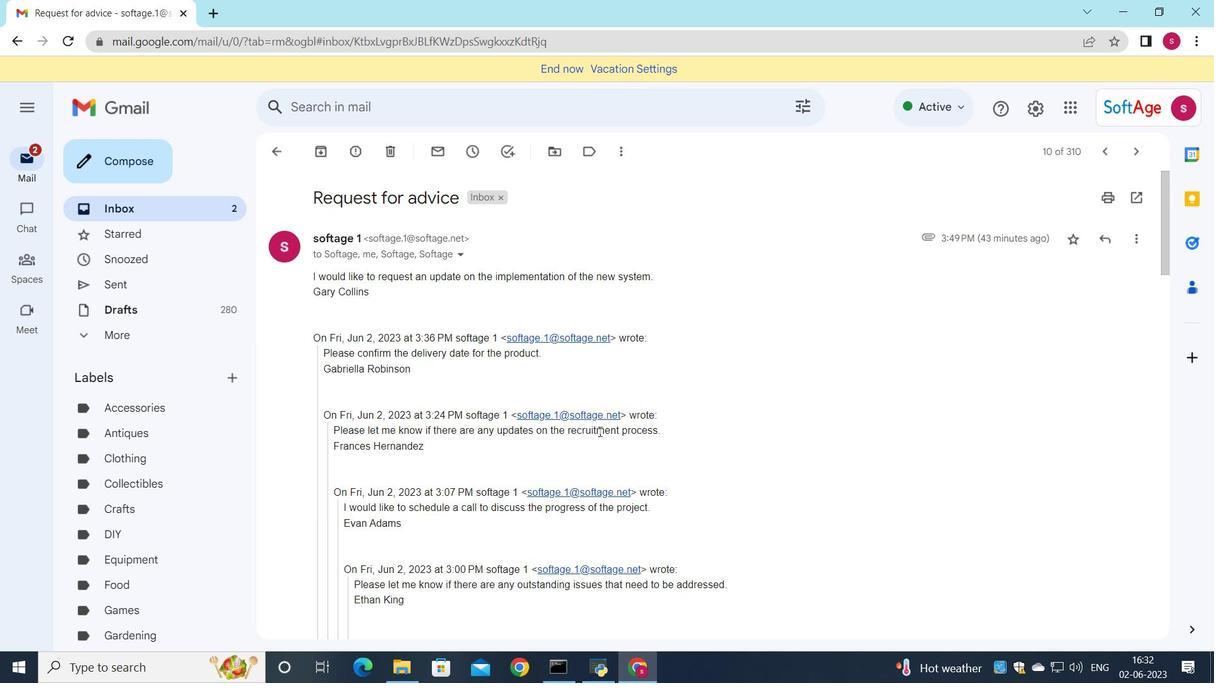 
Action: Mouse scrolled (599, 433) with delta (0, 0)
Screenshot: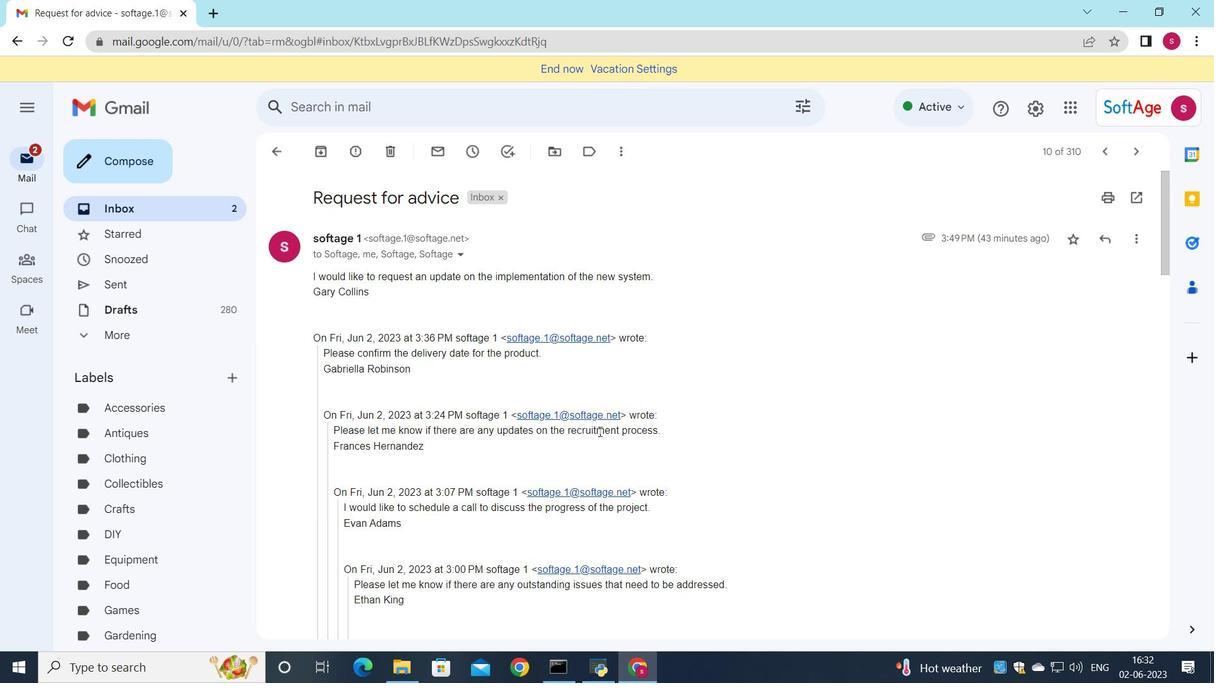 
Action: Mouse moved to (599, 433)
Screenshot: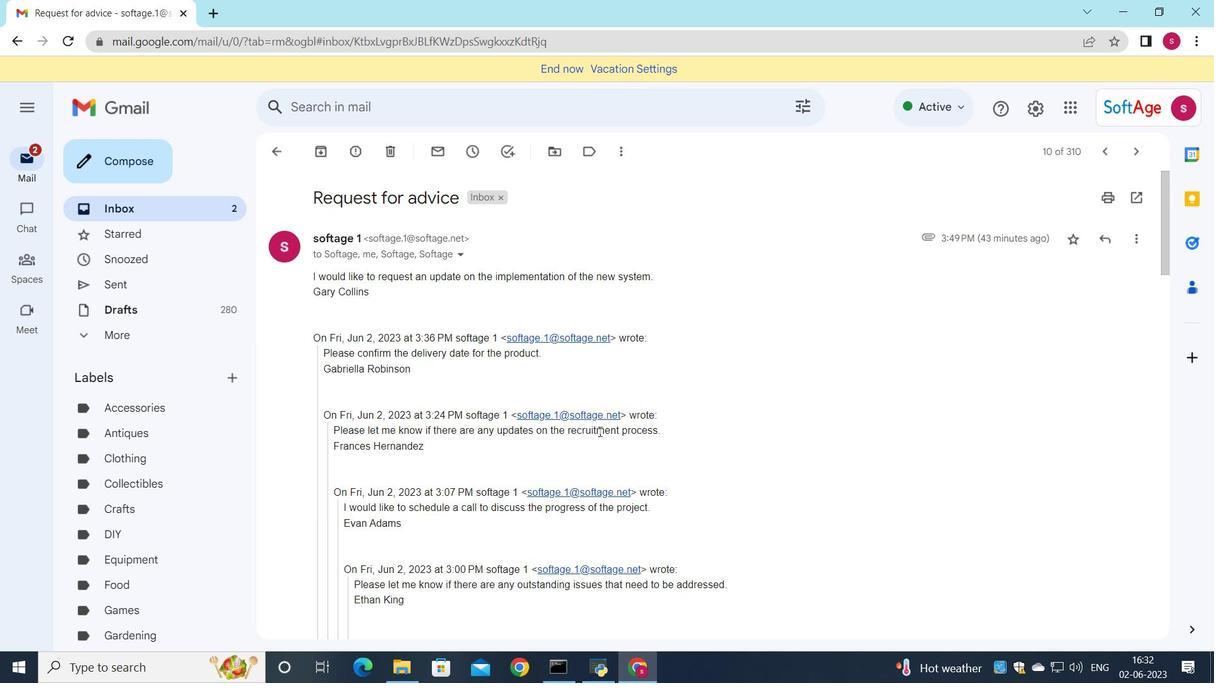 
Action: Mouse scrolled (599, 433) with delta (0, 0)
Screenshot: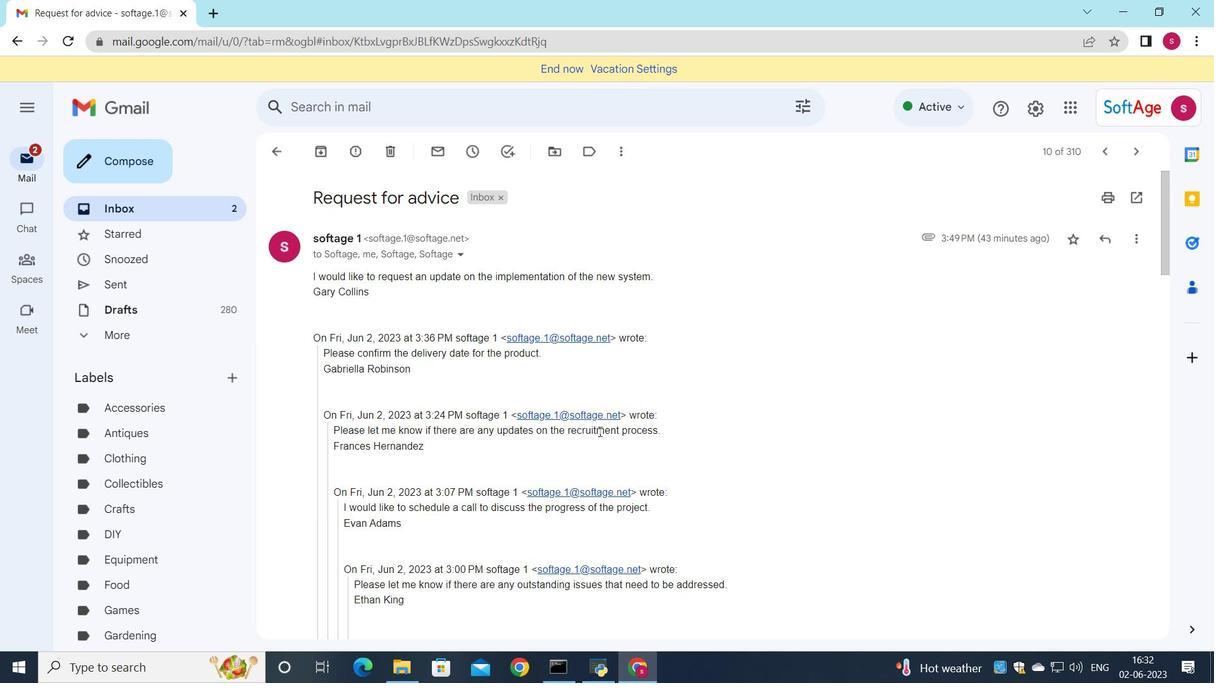 
Action: Mouse moved to (574, 421)
Screenshot: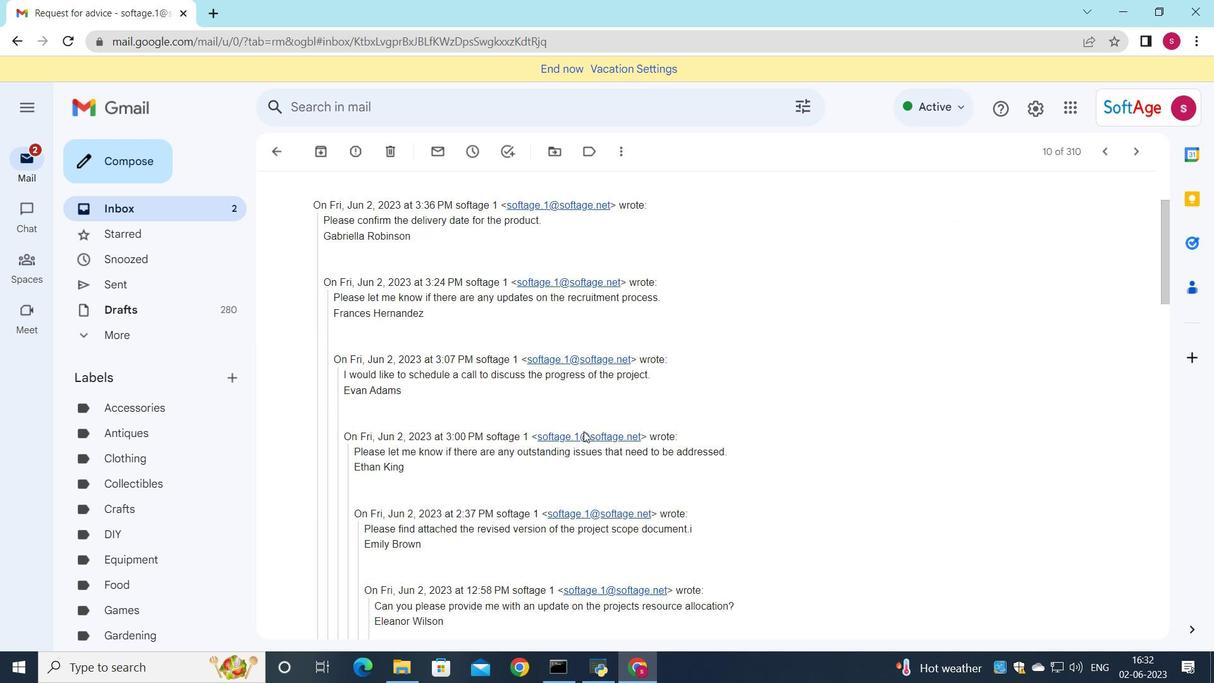 
Action: Mouse scrolled (574, 420) with delta (0, 0)
Screenshot: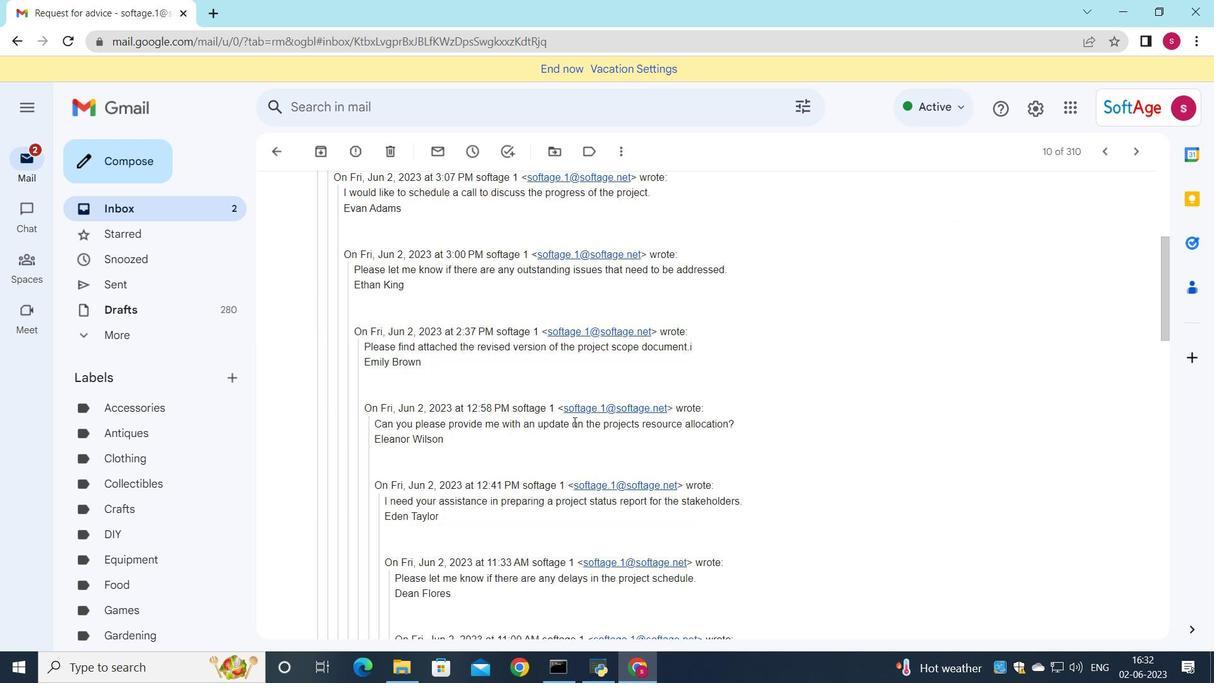 
Action: Mouse moved to (573, 421)
Screenshot: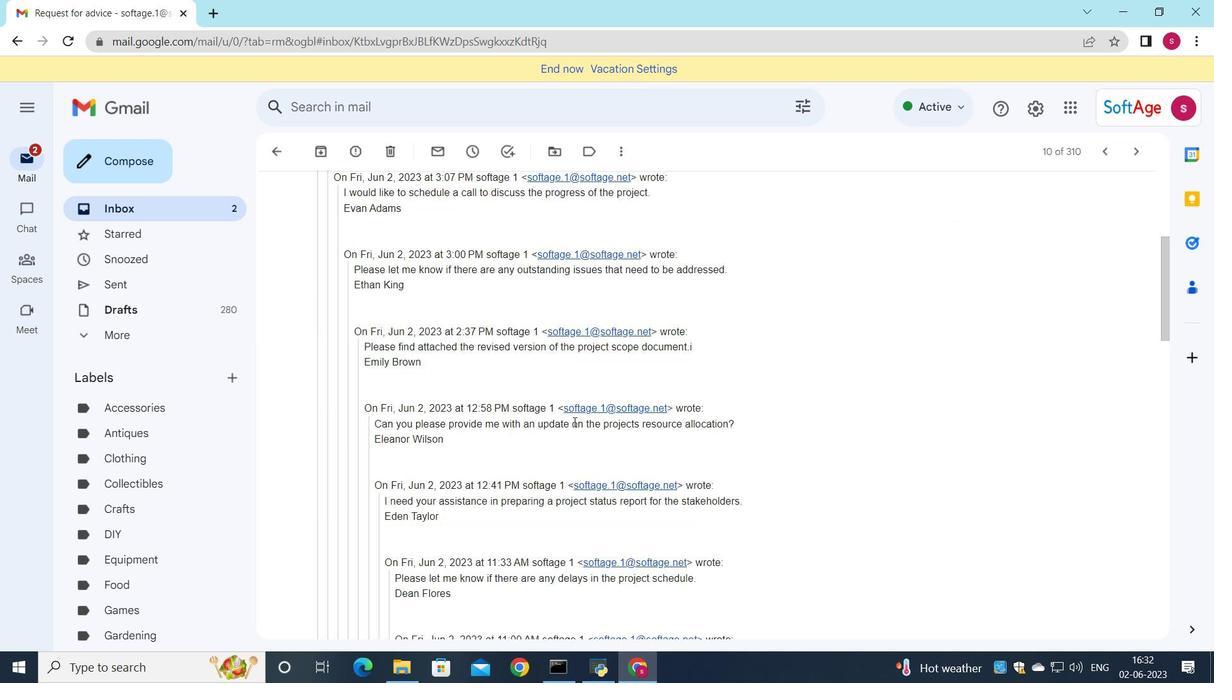 
Action: Mouse scrolled (573, 420) with delta (0, 0)
Screenshot: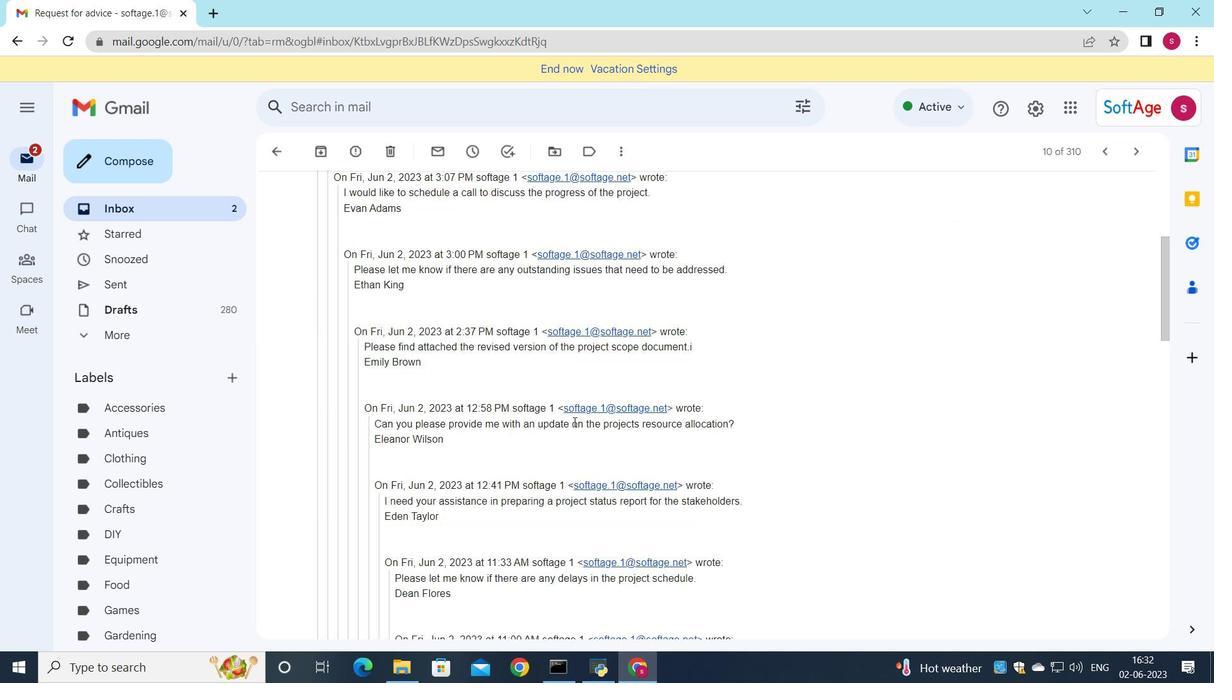 
Action: Mouse moved to (571, 422)
Screenshot: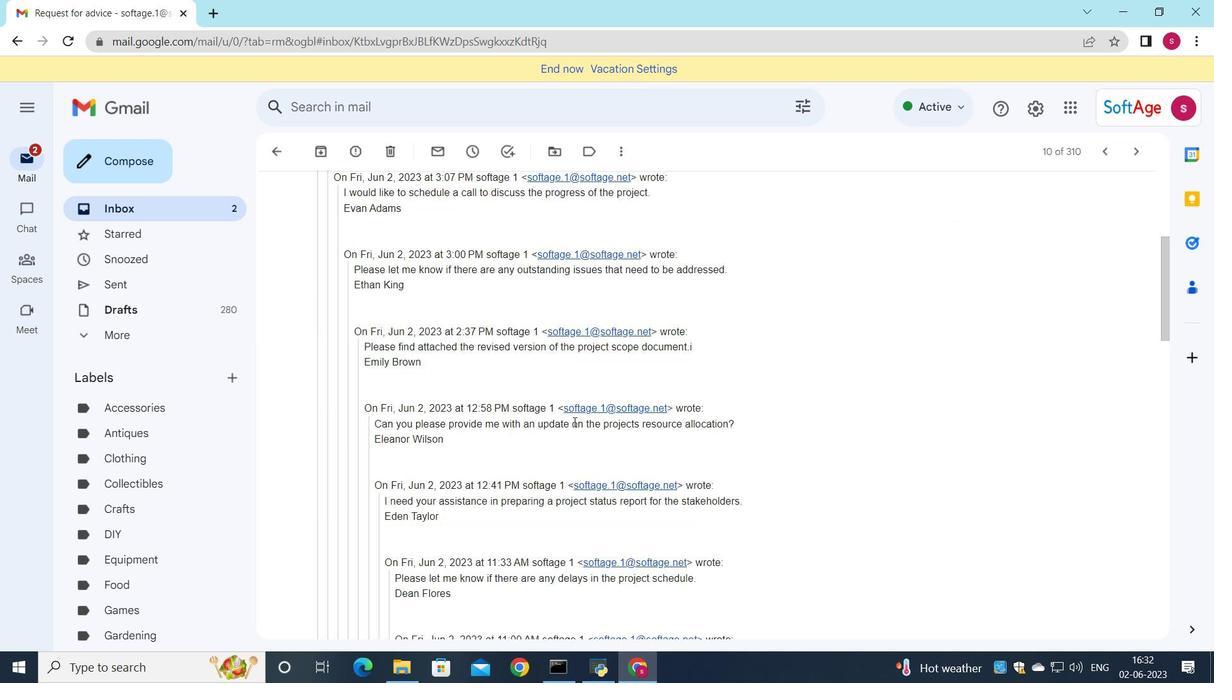 
Action: Mouse scrolled (571, 421) with delta (0, 0)
Screenshot: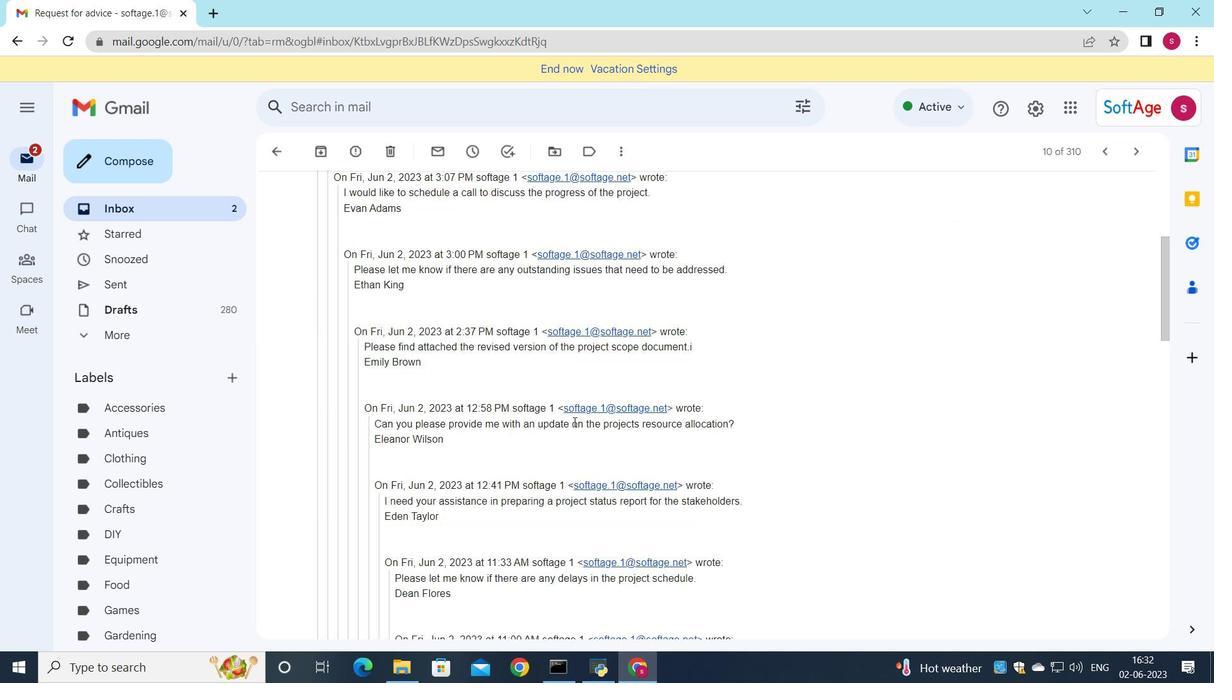 
Action: Mouse moved to (566, 428)
Screenshot: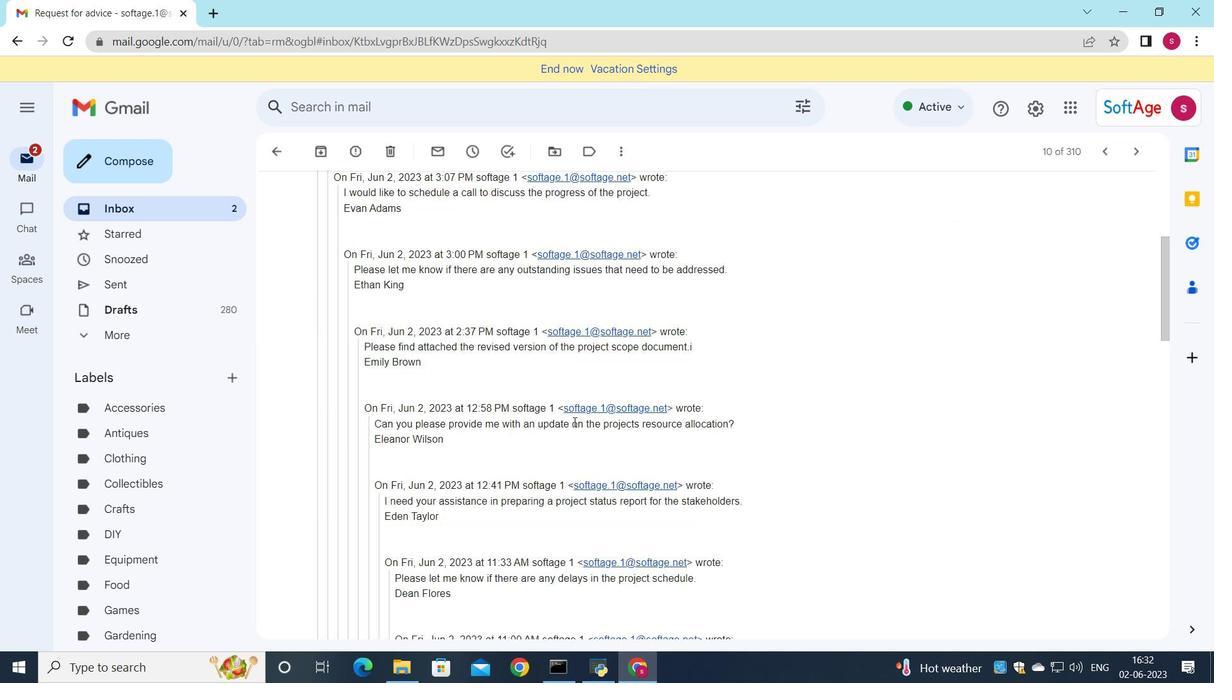 
Action: Mouse scrolled (566, 428) with delta (0, 0)
Screenshot: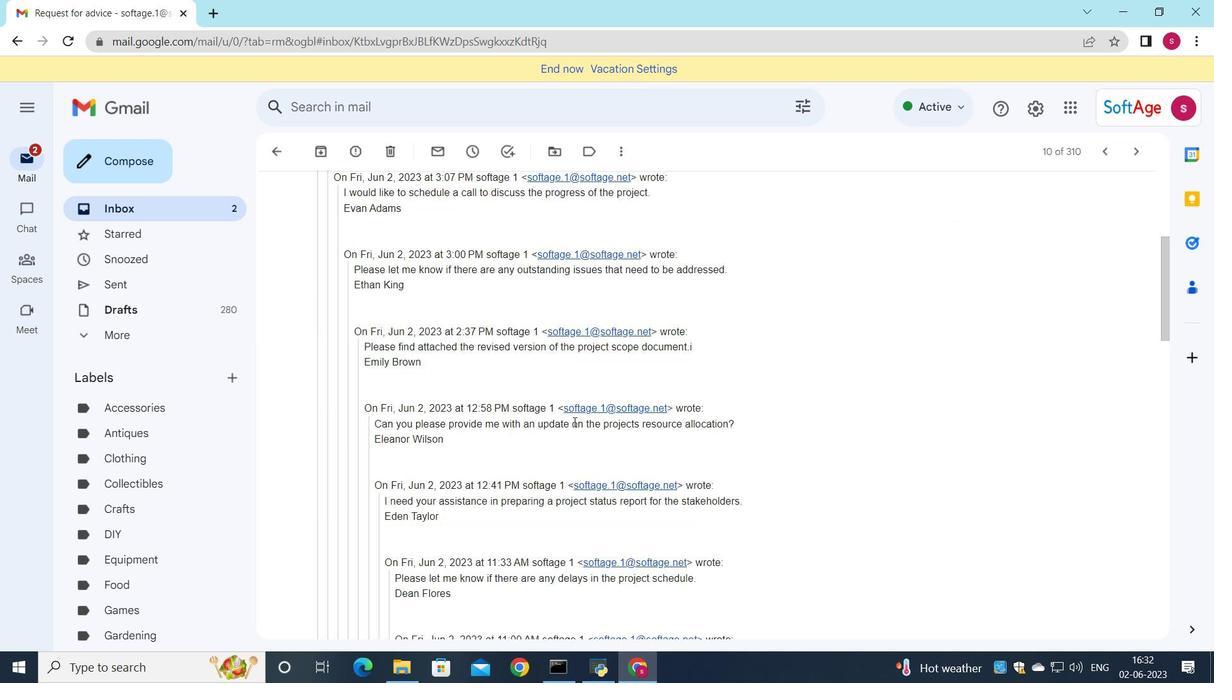 
Action: Mouse moved to (383, 419)
Screenshot: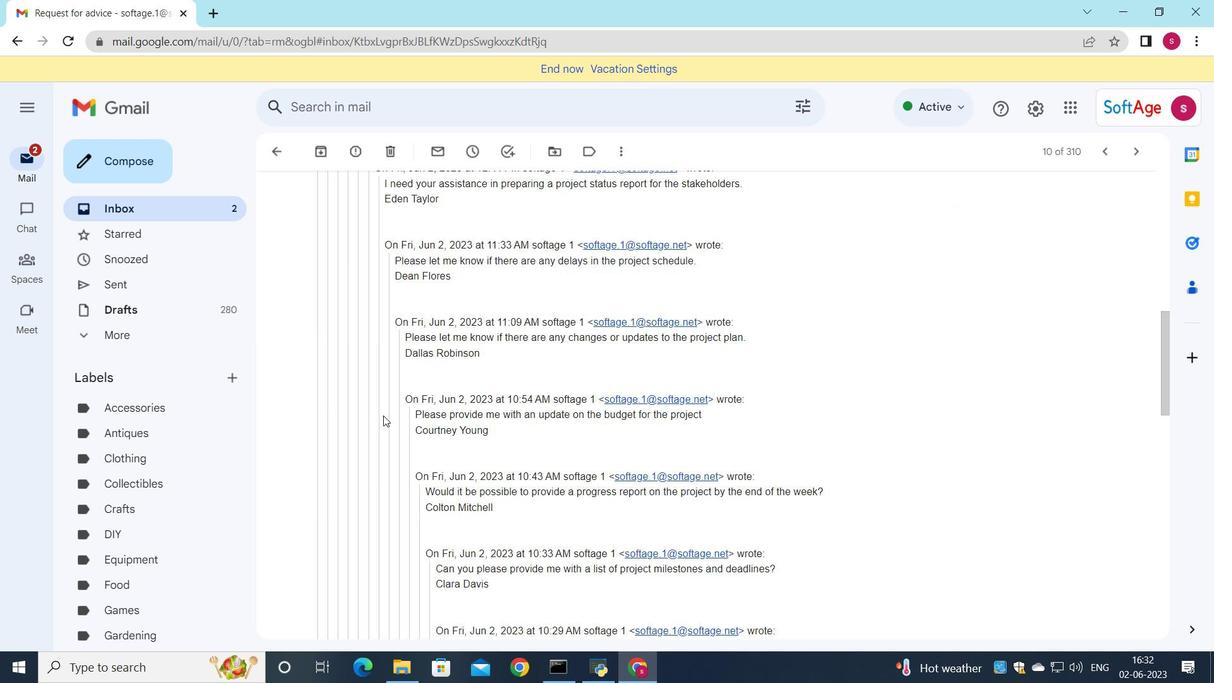 
Action: Mouse scrolled (383, 418) with delta (0, 0)
Screenshot: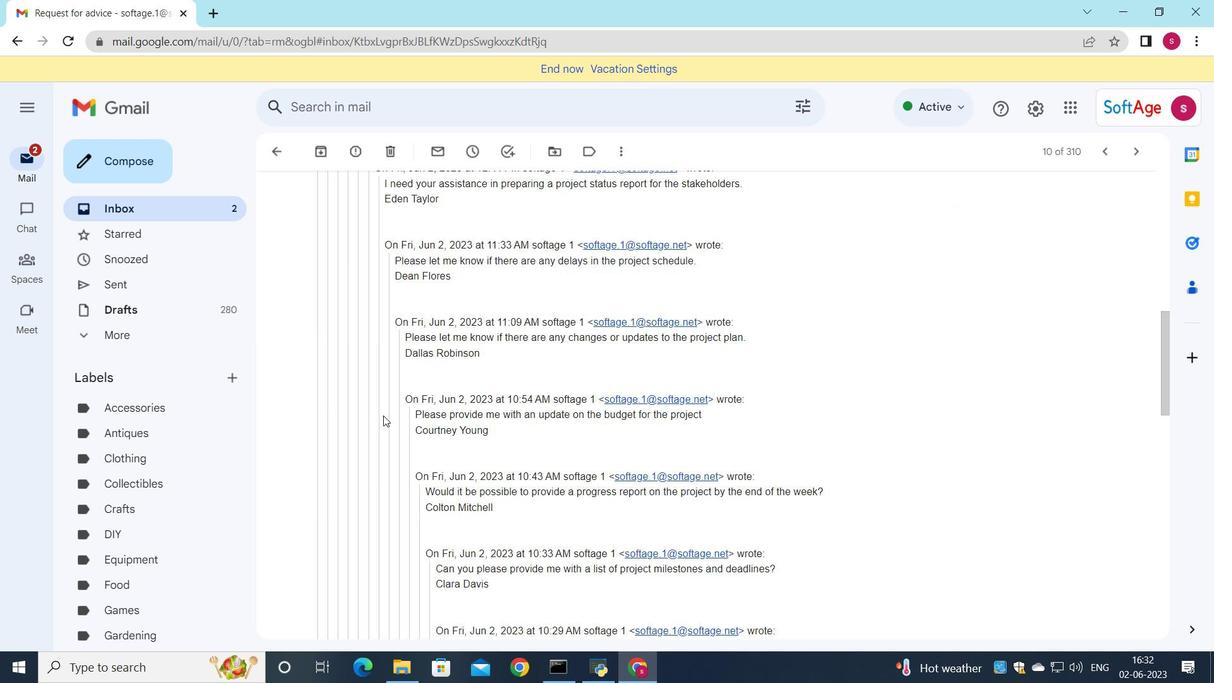 
Action: Mouse moved to (383, 421)
Screenshot: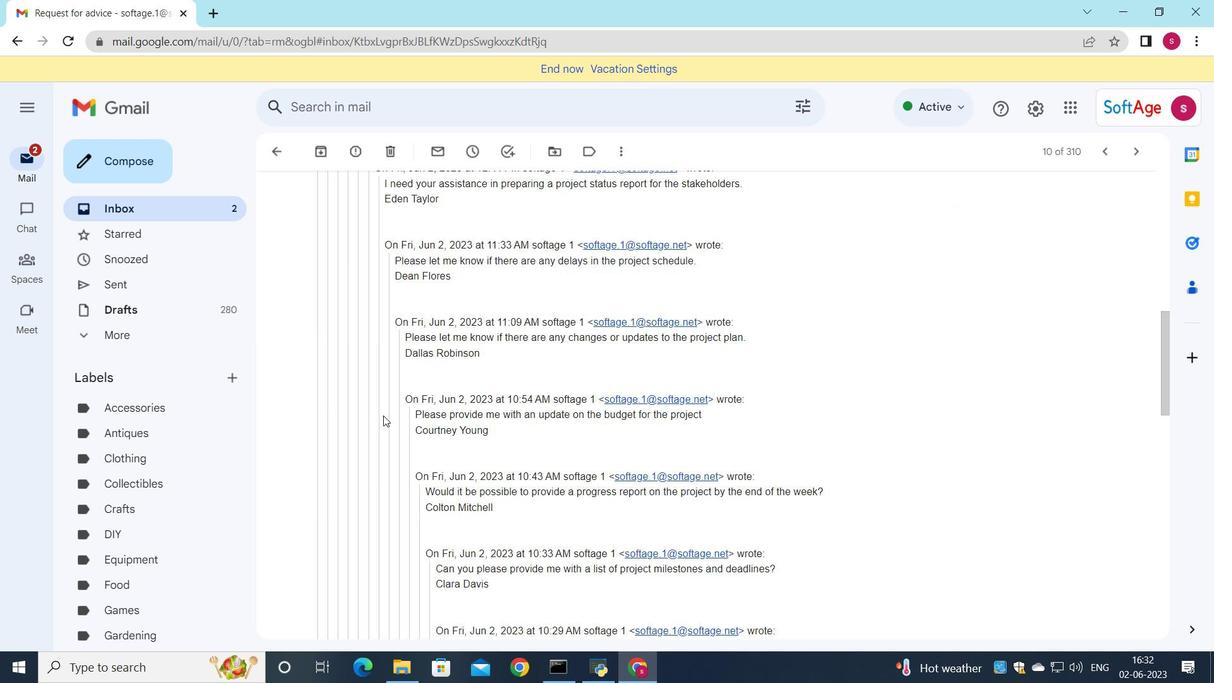 
Action: Mouse scrolled (383, 421) with delta (0, 0)
Screenshot: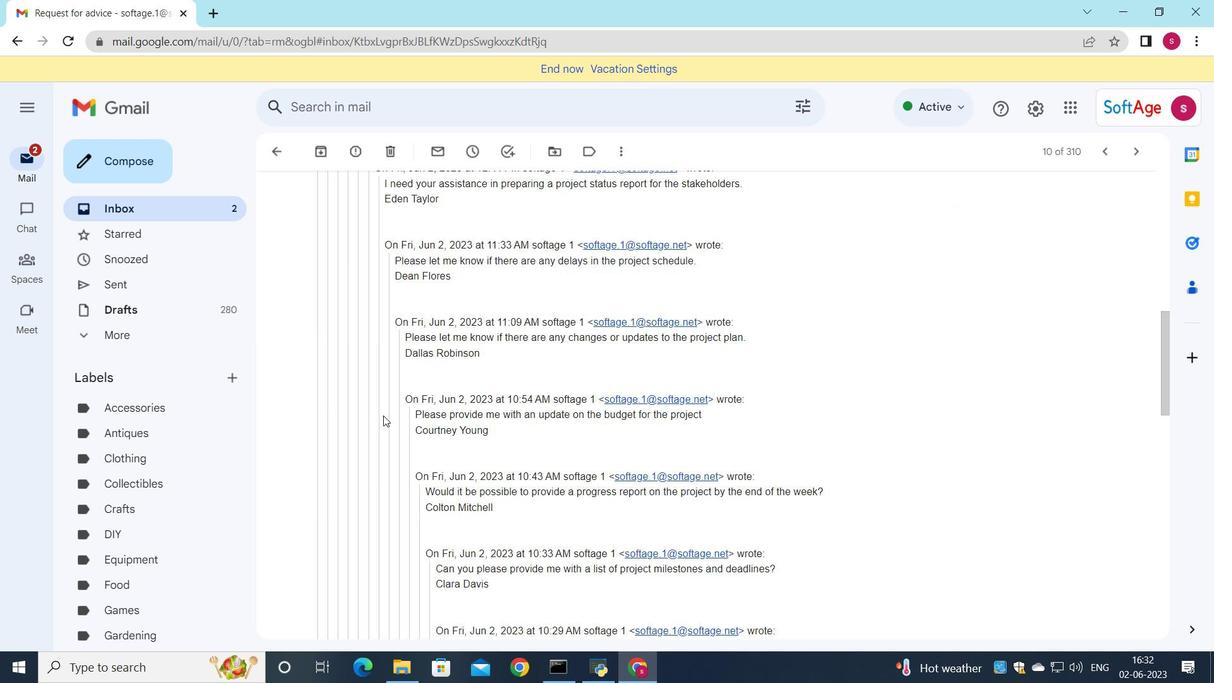 
Action: Mouse moved to (383, 423)
Screenshot: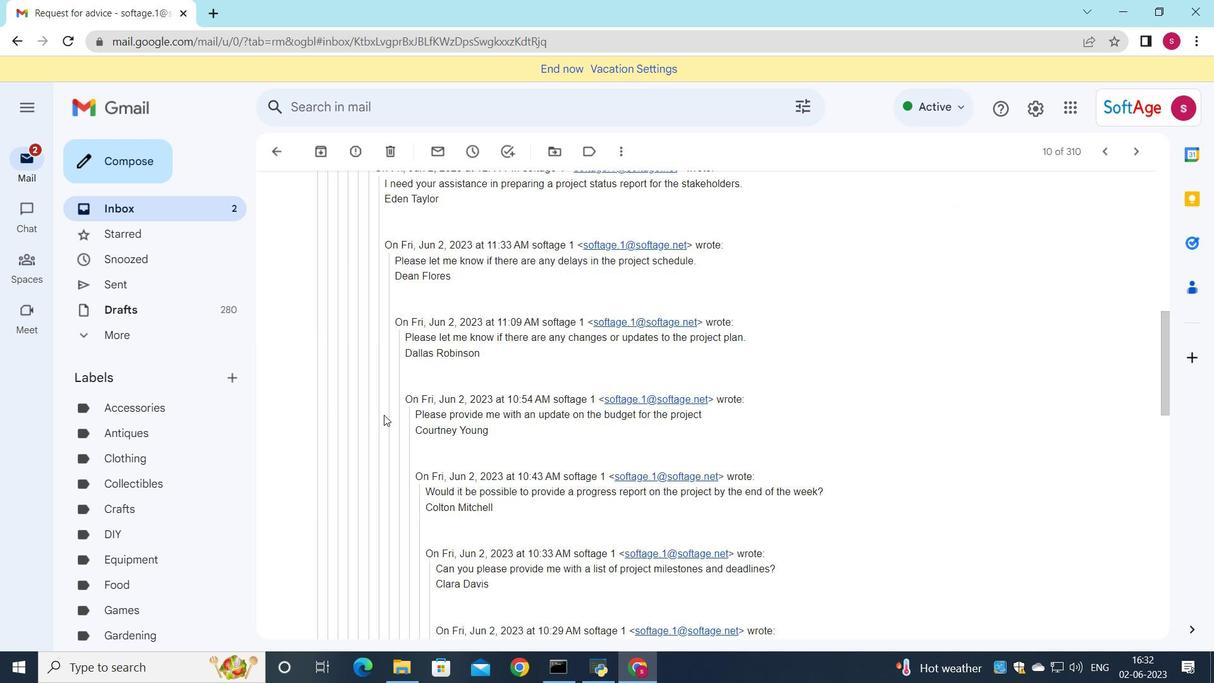 
Action: Mouse scrolled (383, 422) with delta (0, 0)
Screenshot: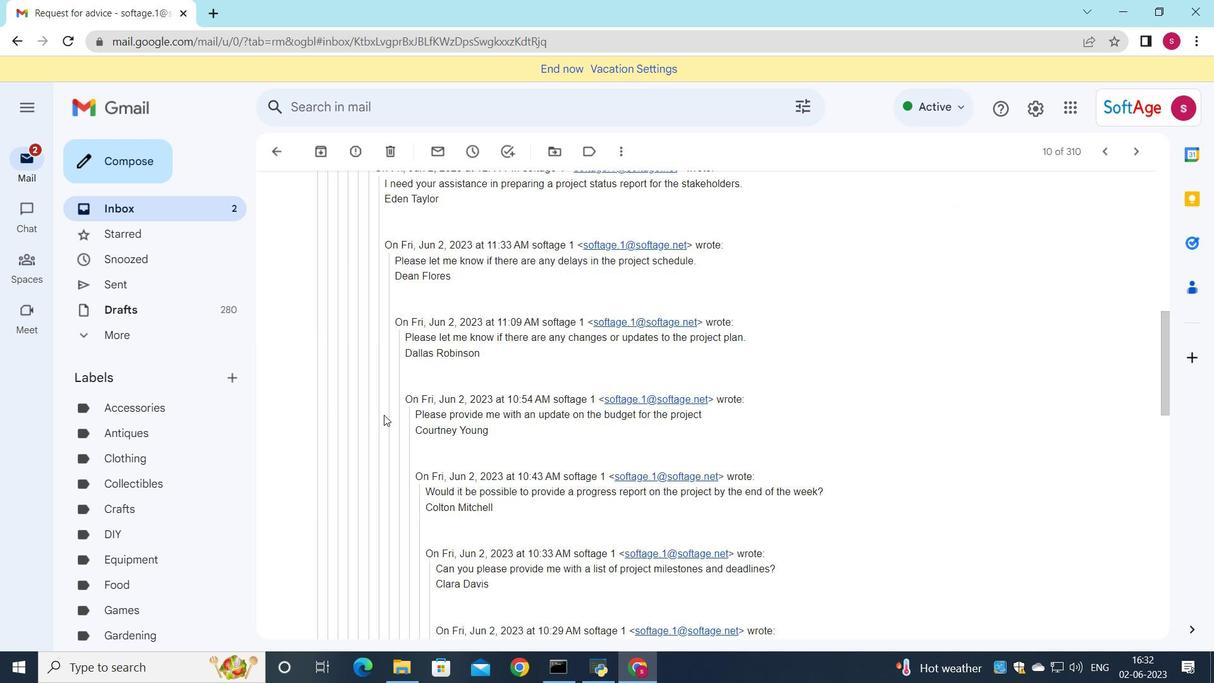 
Action: Mouse moved to (384, 425)
Screenshot: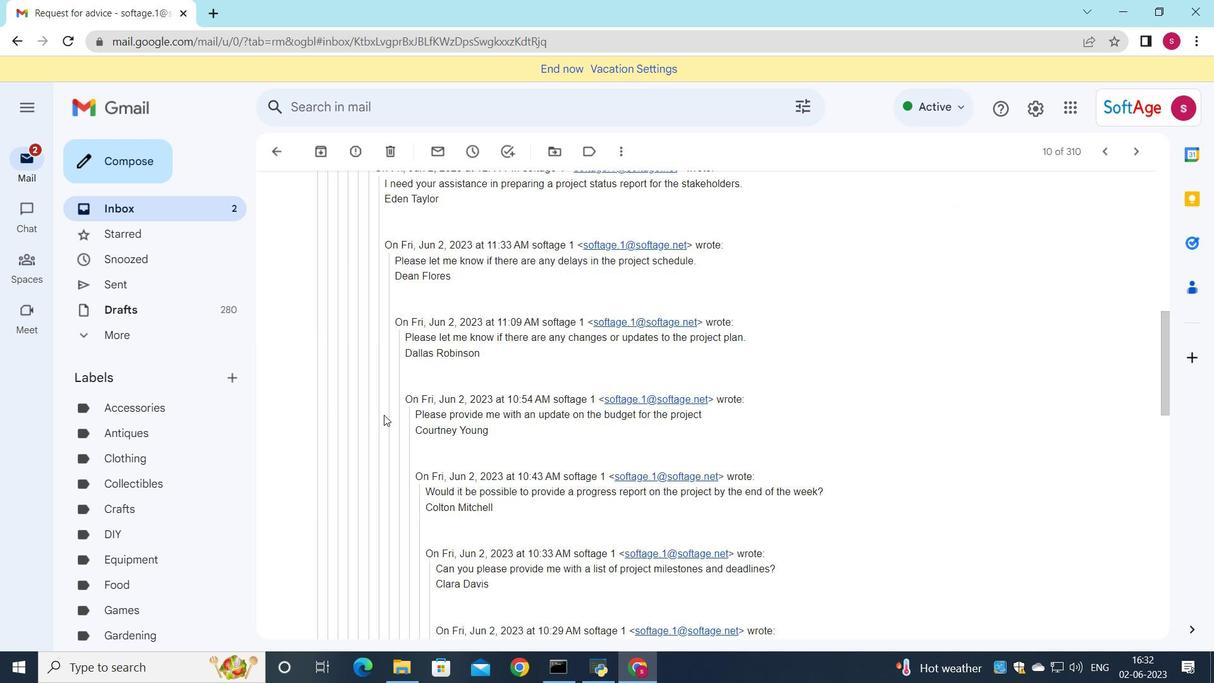 
Action: Mouse scrolled (384, 424) with delta (0, 0)
Screenshot: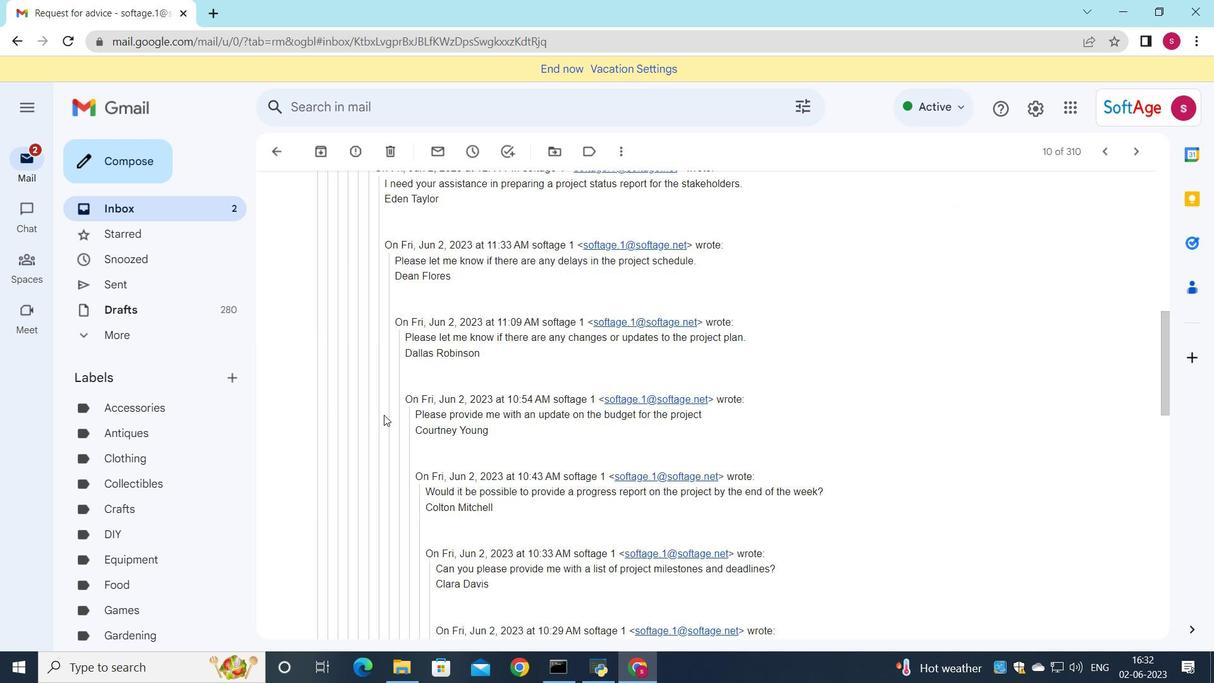 
Action: Mouse moved to (411, 428)
Screenshot: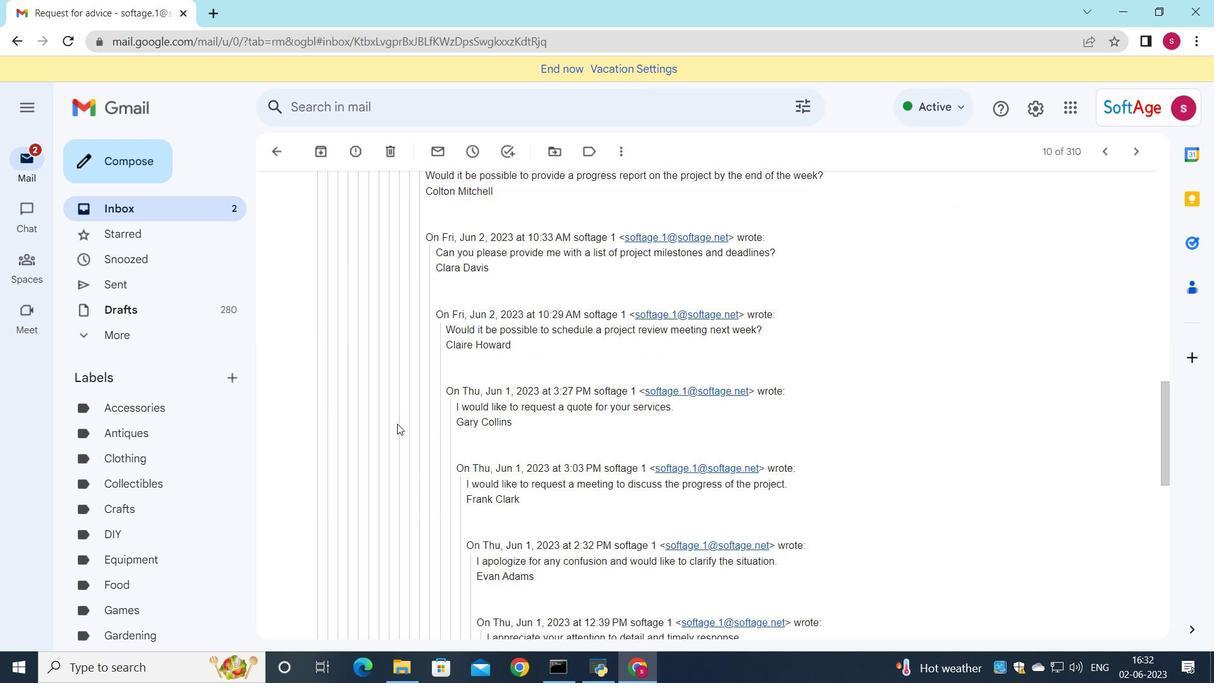 
Action: Mouse scrolled (411, 428) with delta (0, 0)
Screenshot: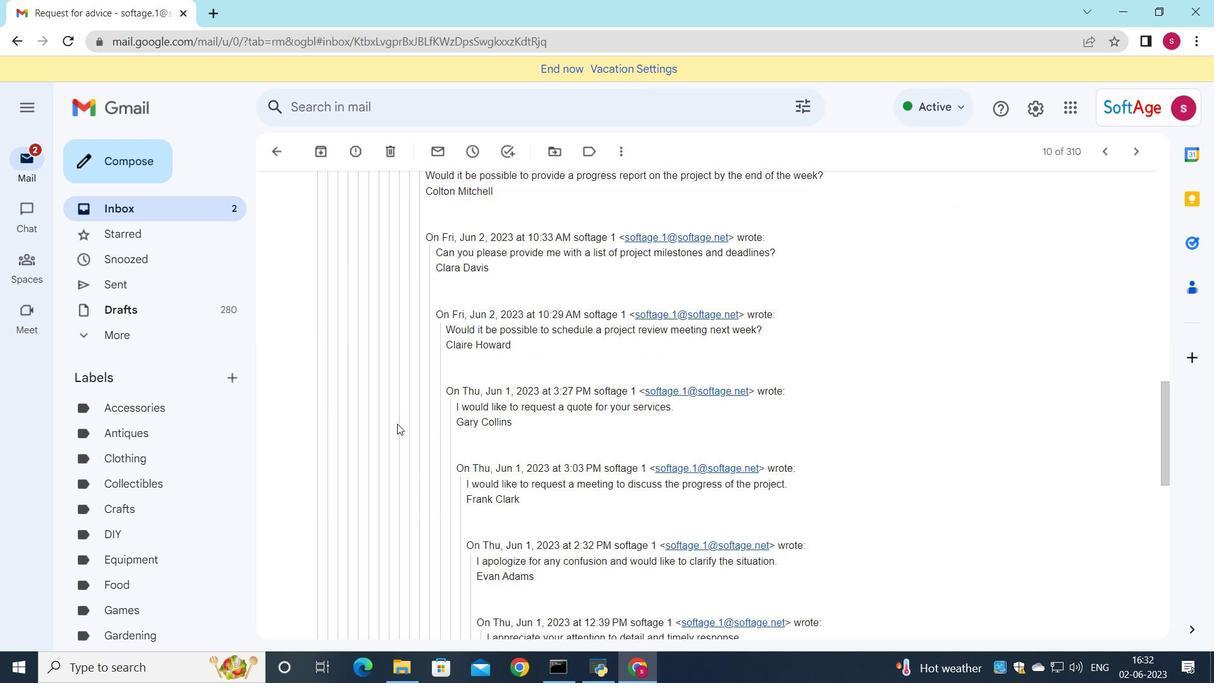 
Action: Mouse moved to (413, 431)
Screenshot: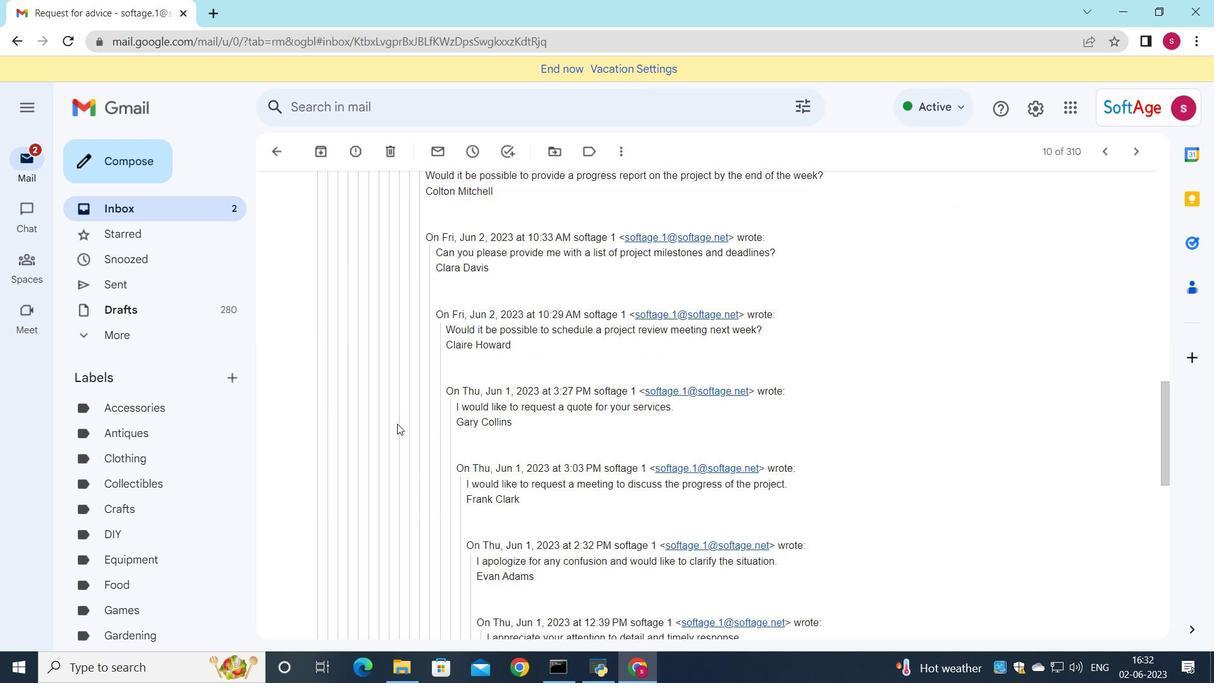 
Action: Mouse scrolled (413, 430) with delta (0, 0)
Screenshot: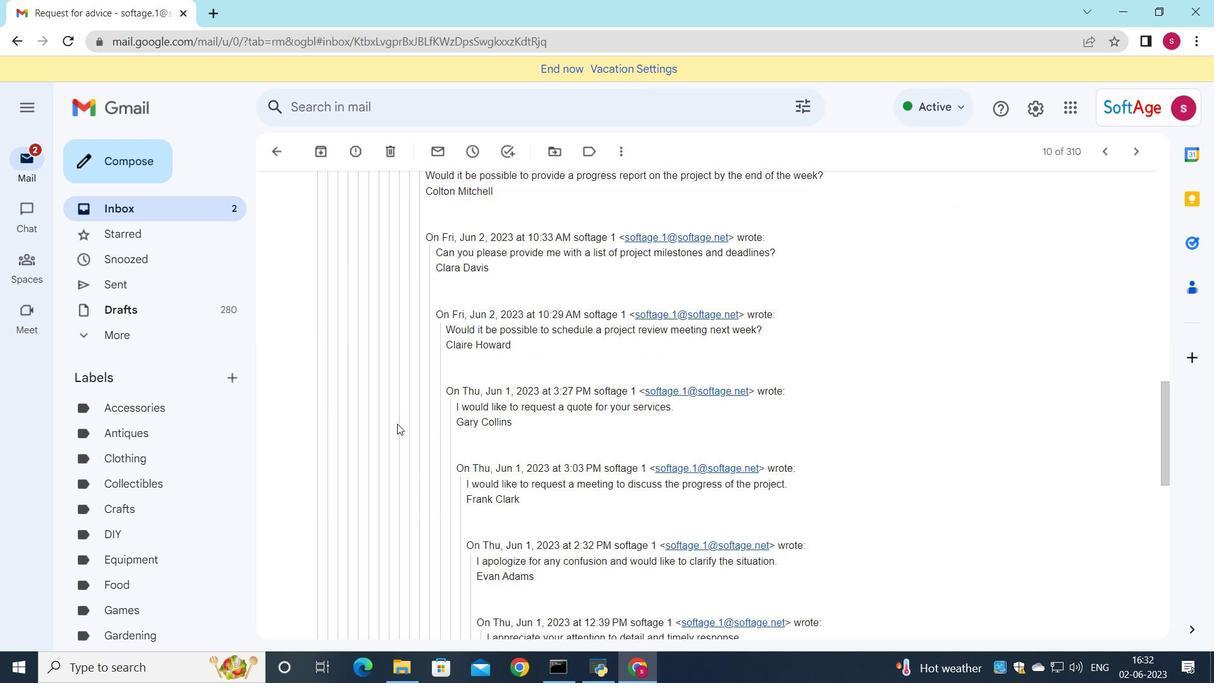 
Action: Mouse moved to (417, 435)
Screenshot: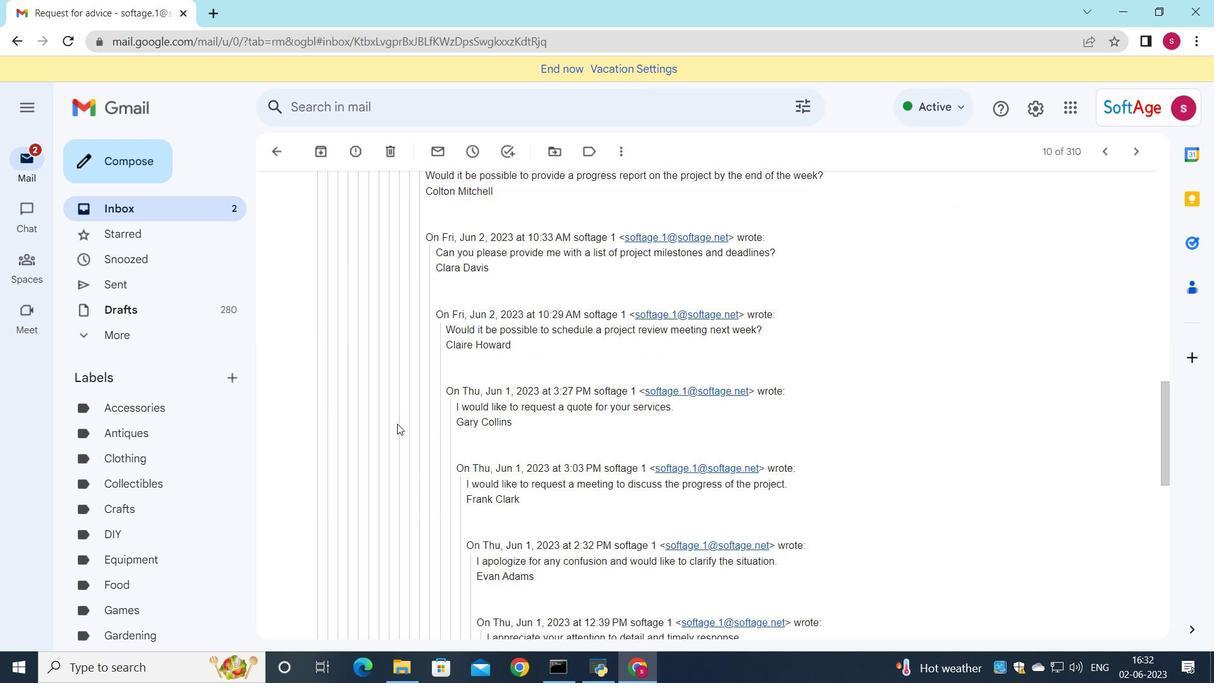 
Action: Mouse scrolled (417, 435) with delta (0, 0)
Screenshot: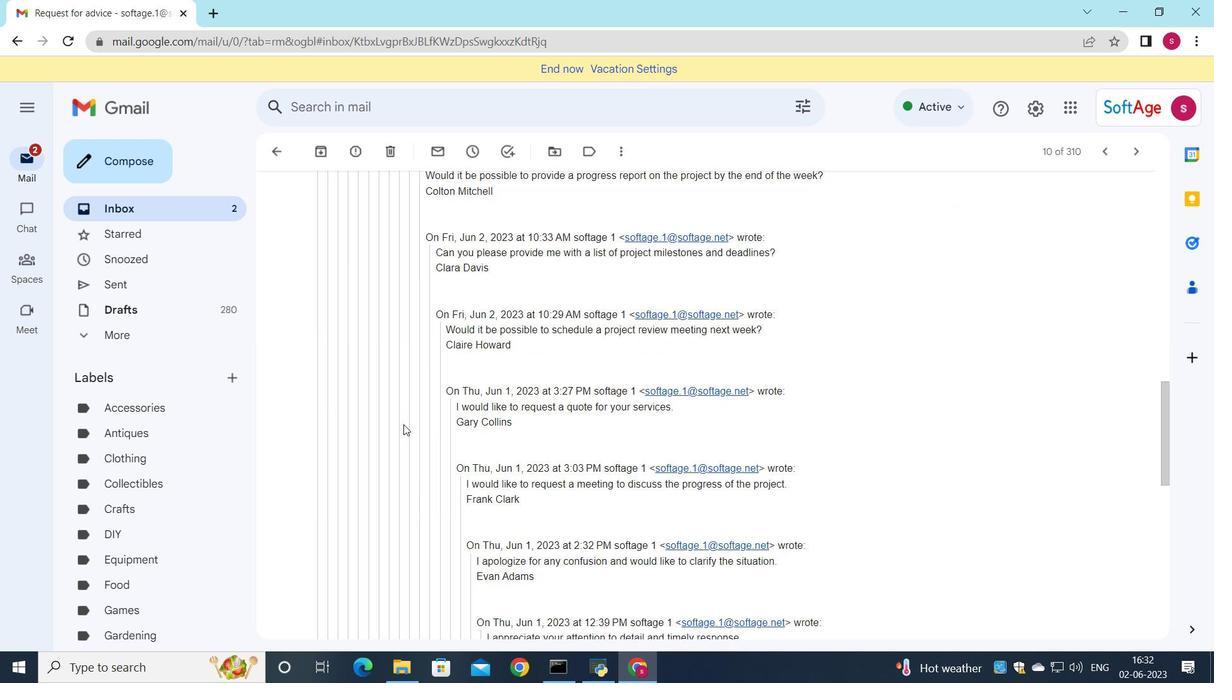 
Action: Mouse moved to (420, 437)
Screenshot: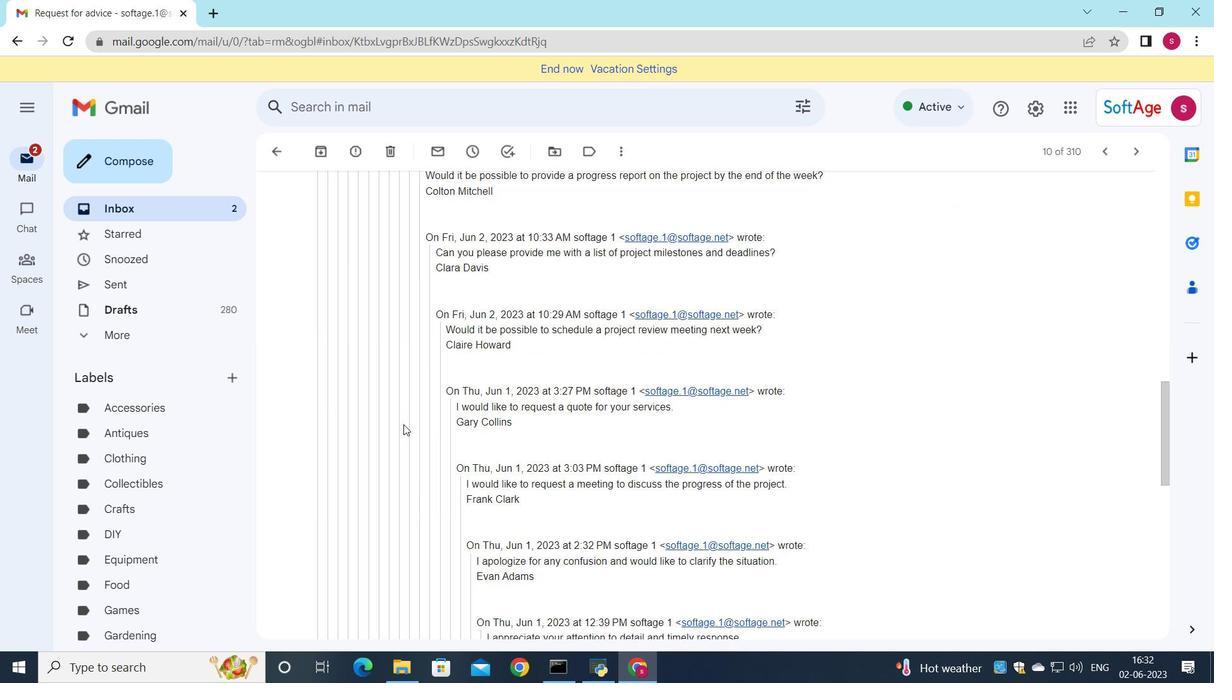 
Action: Mouse scrolled (420, 437) with delta (0, 0)
Screenshot: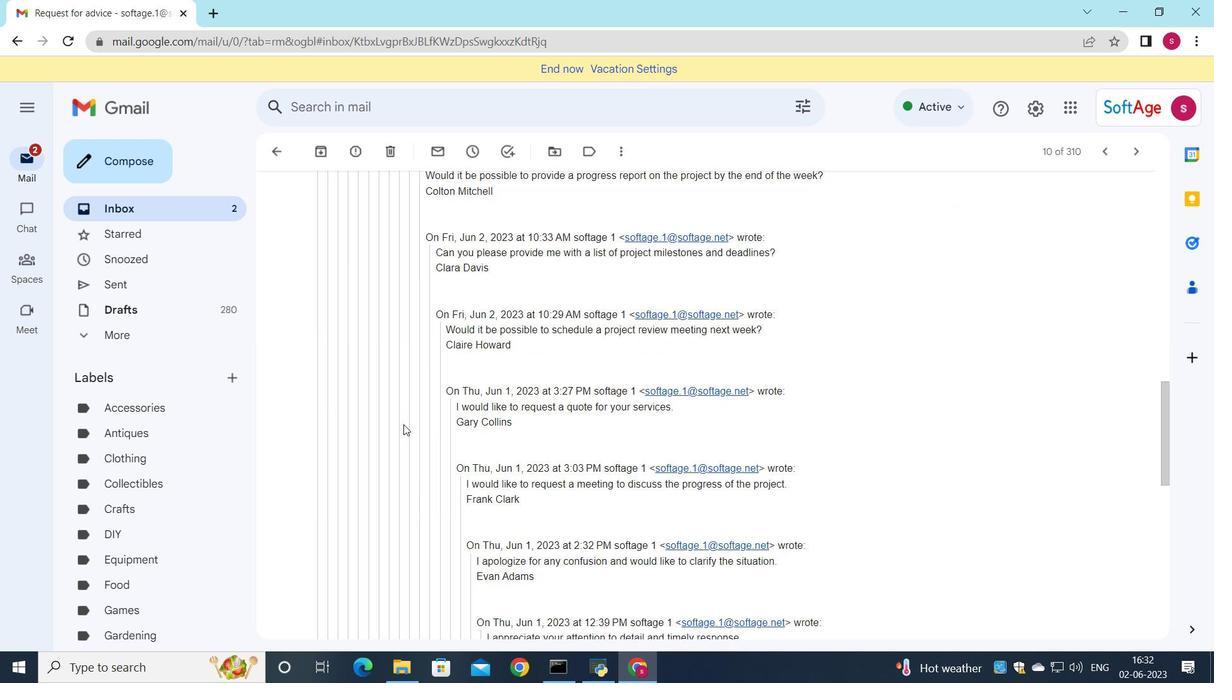 
Action: Mouse moved to (432, 433)
Screenshot: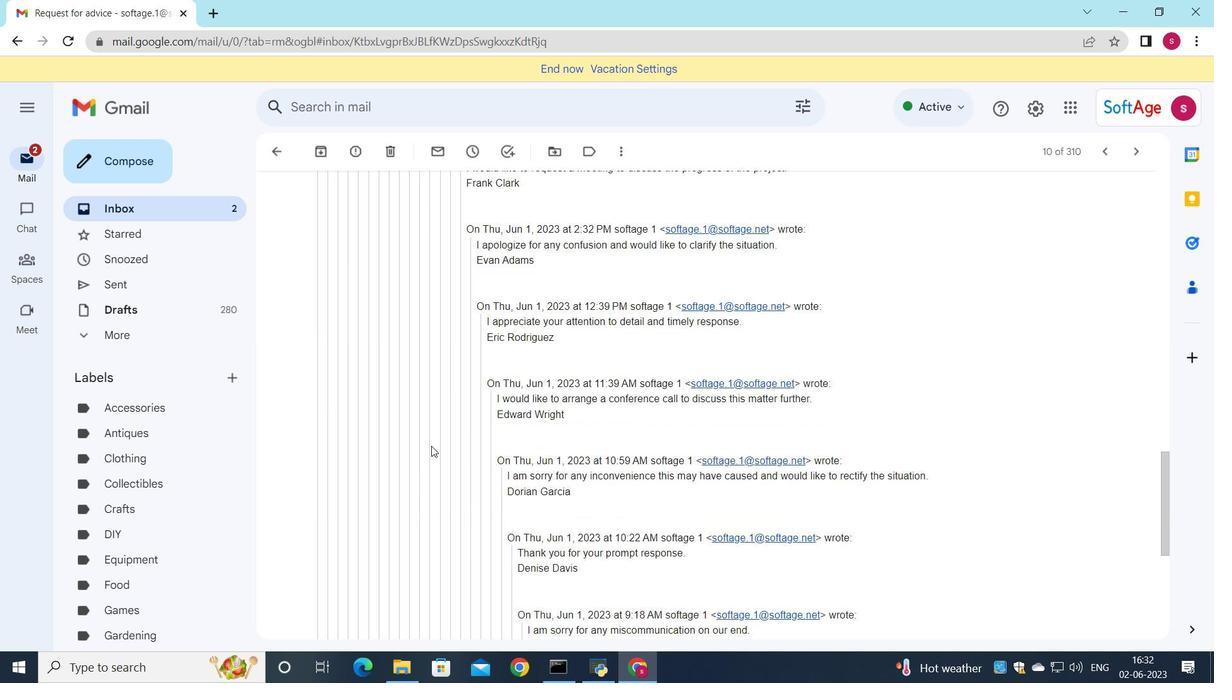 
Action: Mouse scrolled (432, 432) with delta (0, 0)
Screenshot: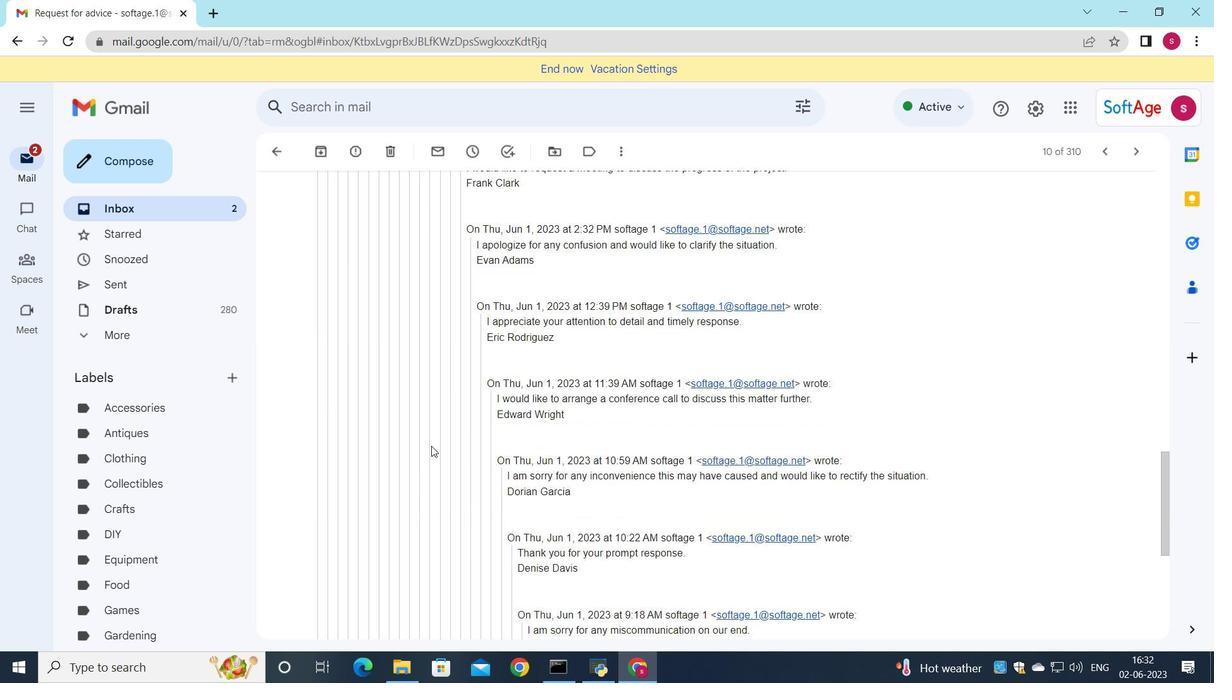
Action: Mouse moved to (431, 437)
Screenshot: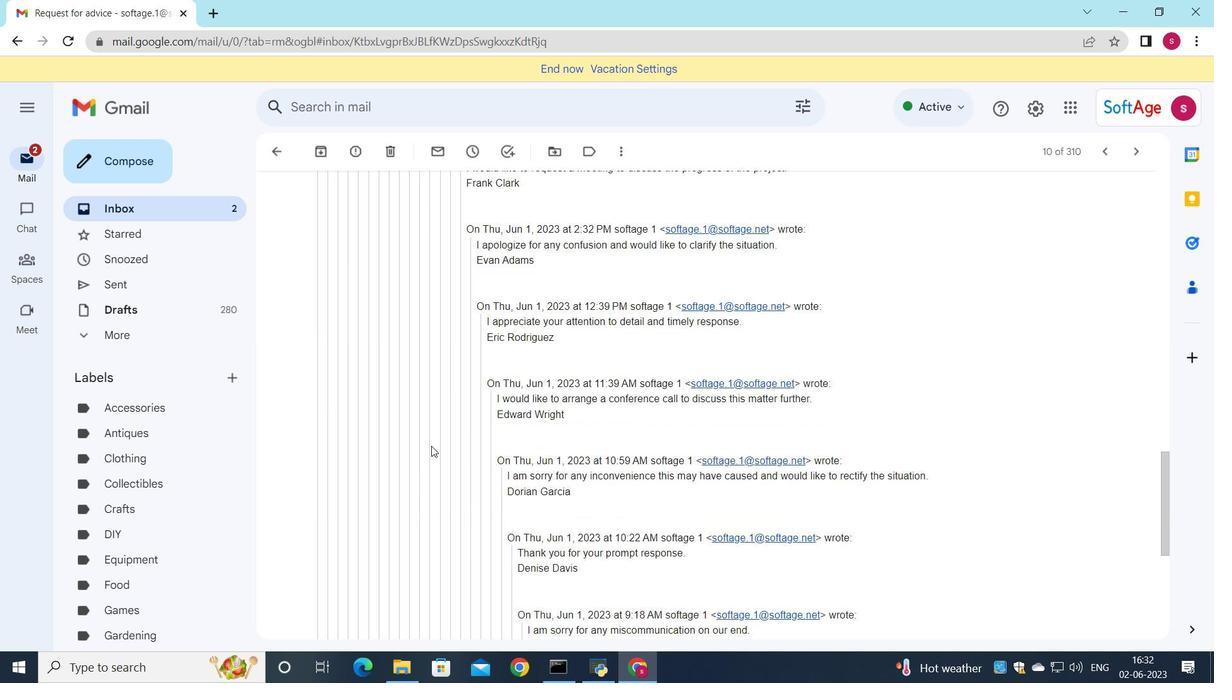 
Action: Mouse scrolled (432, 432) with delta (0, 0)
Screenshot: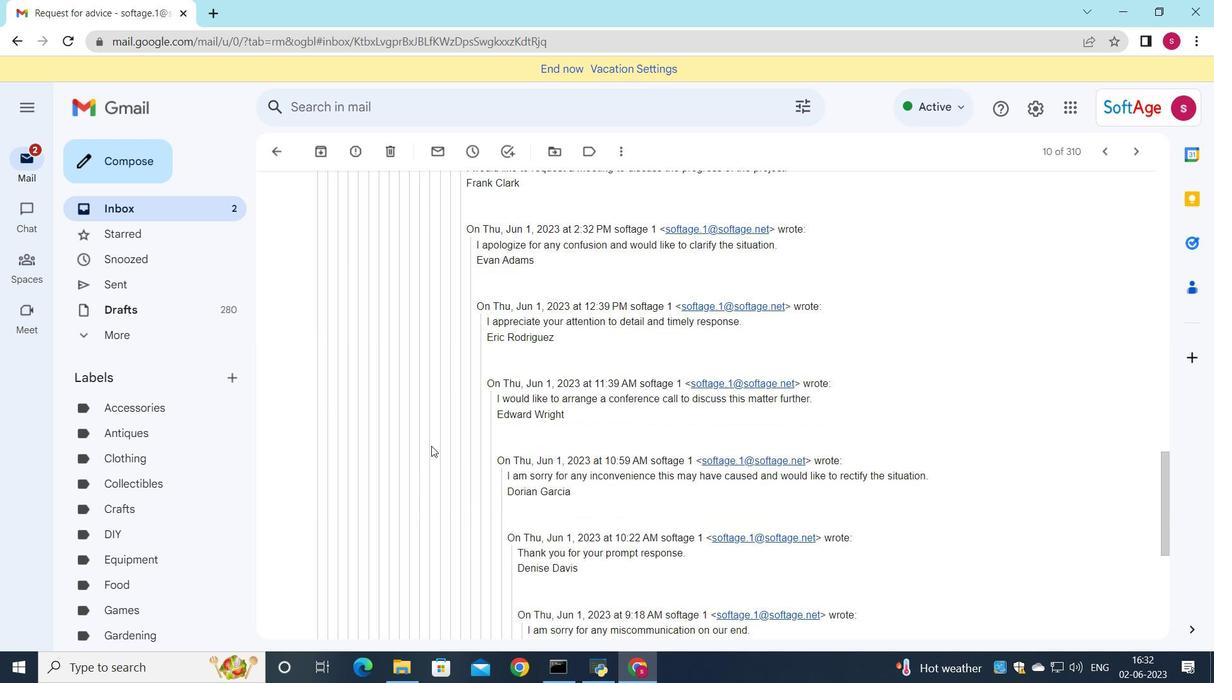 
Action: Mouse moved to (431, 440)
Screenshot: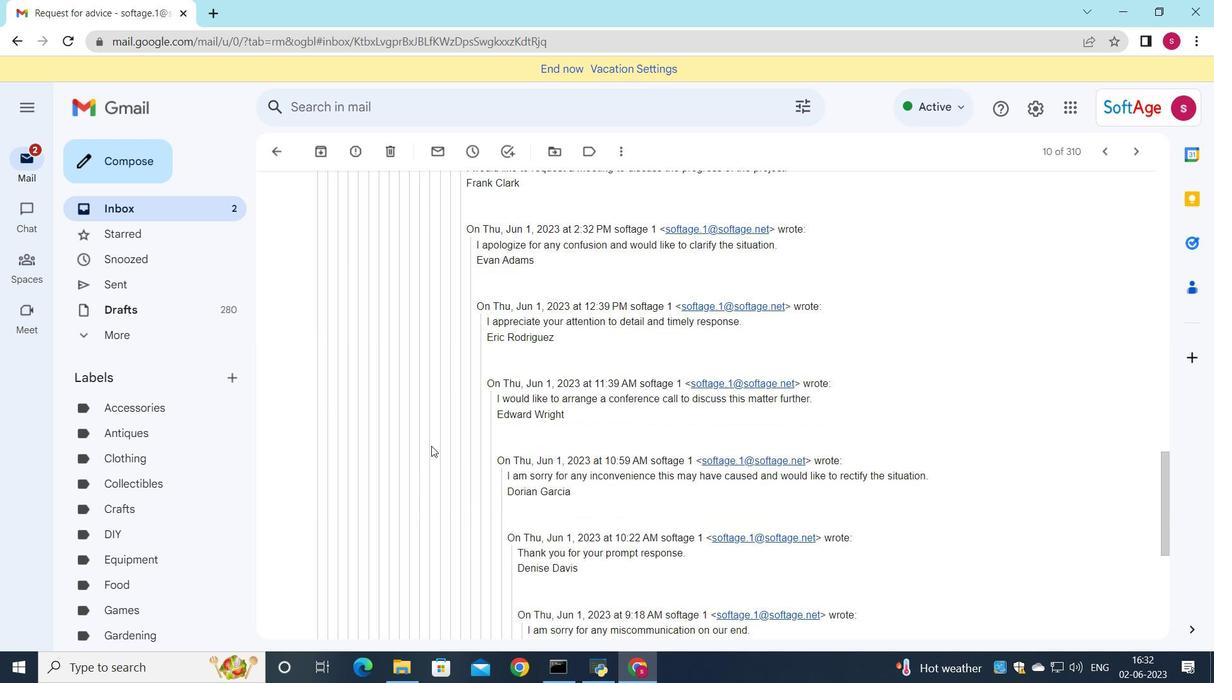 
Action: Mouse scrolled (432, 432) with delta (0, 0)
Screenshot: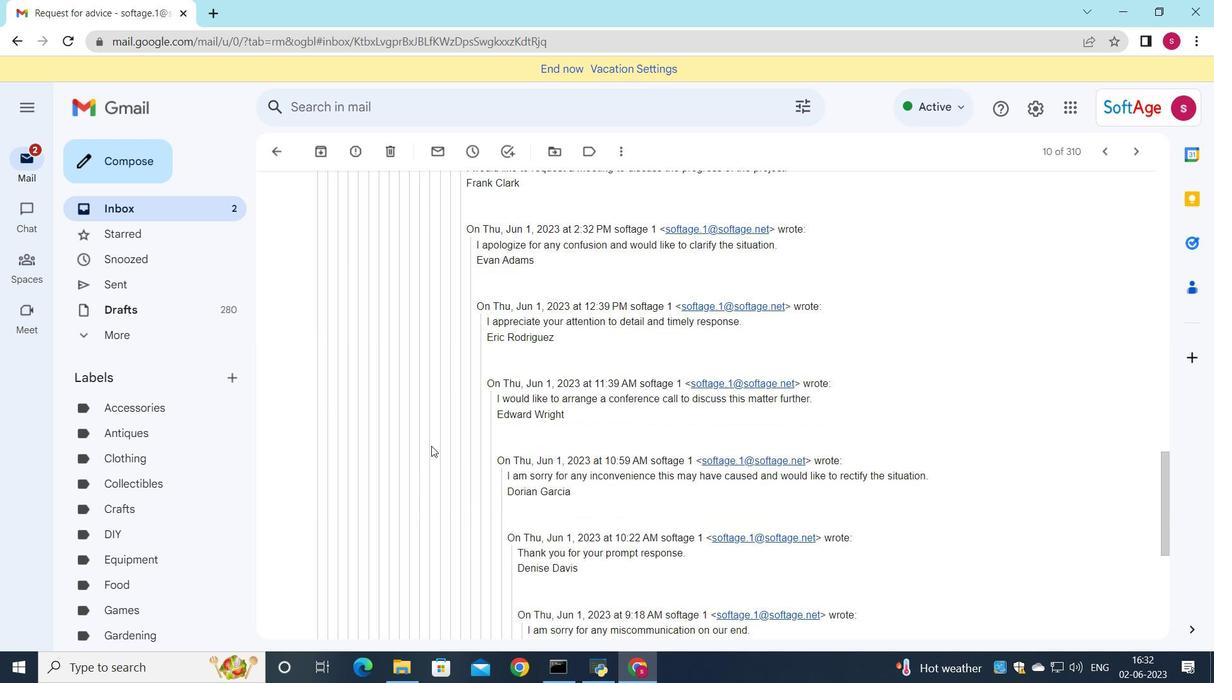 
Action: Mouse moved to (432, 441)
Screenshot: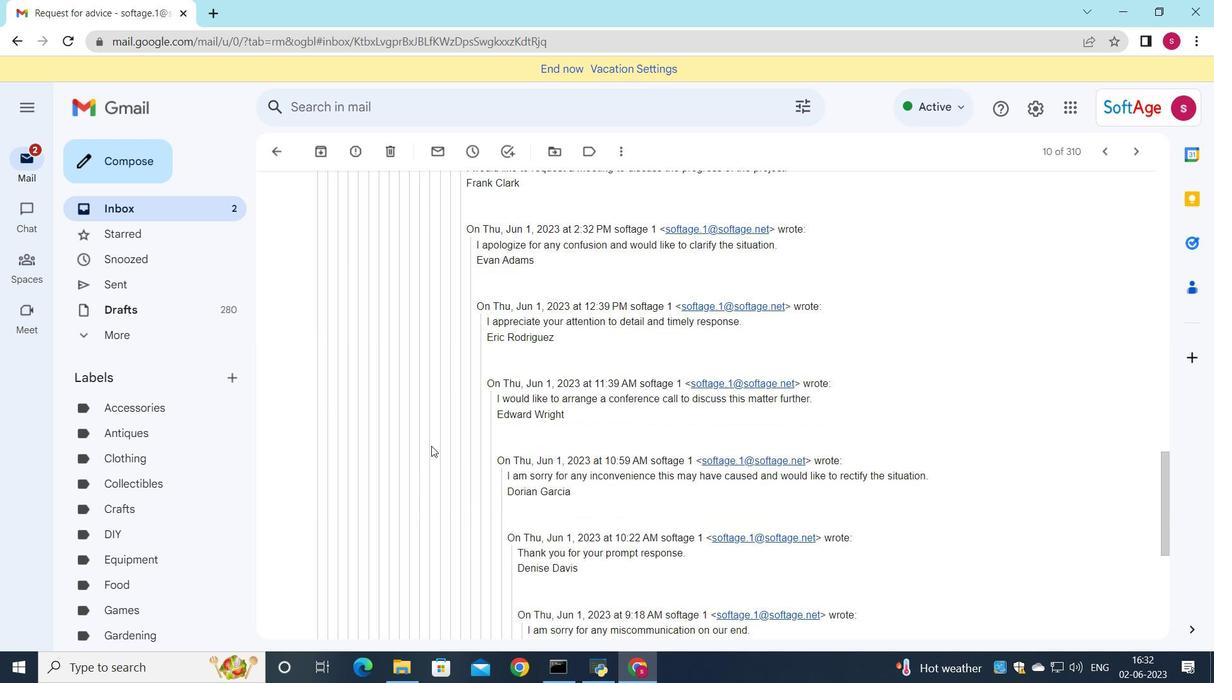 
Action: Mouse scrolled (432, 433) with delta (0, 0)
Screenshot: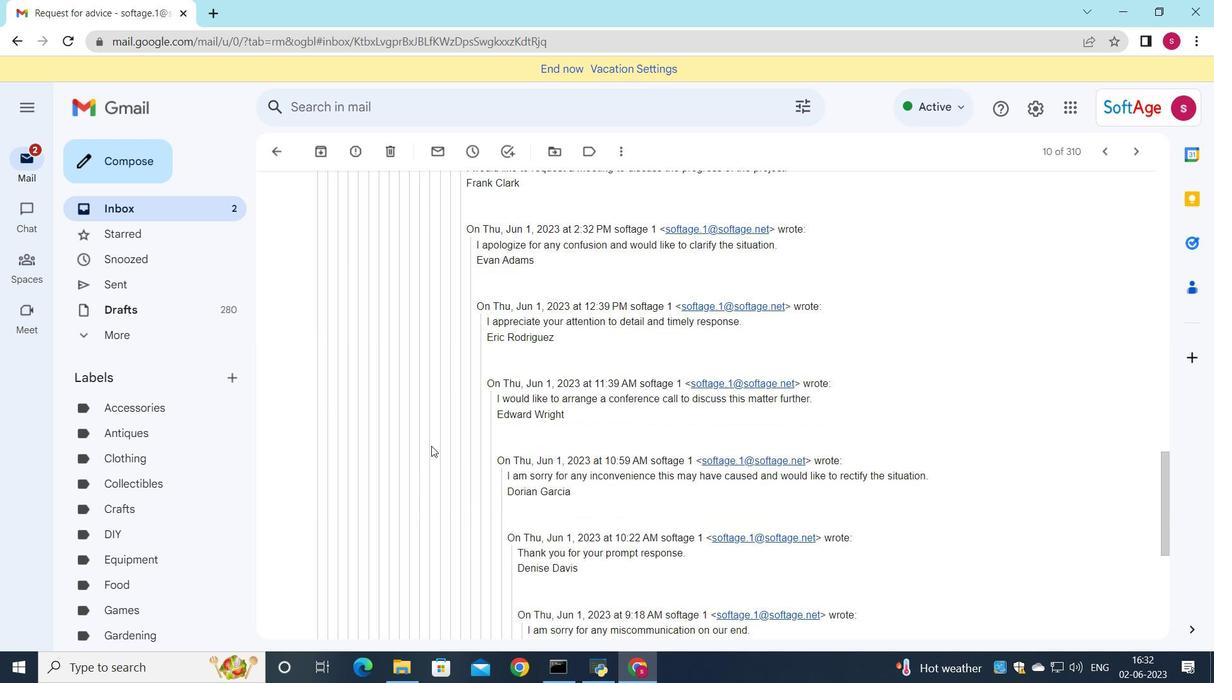 
Action: Mouse moved to (430, 435)
Screenshot: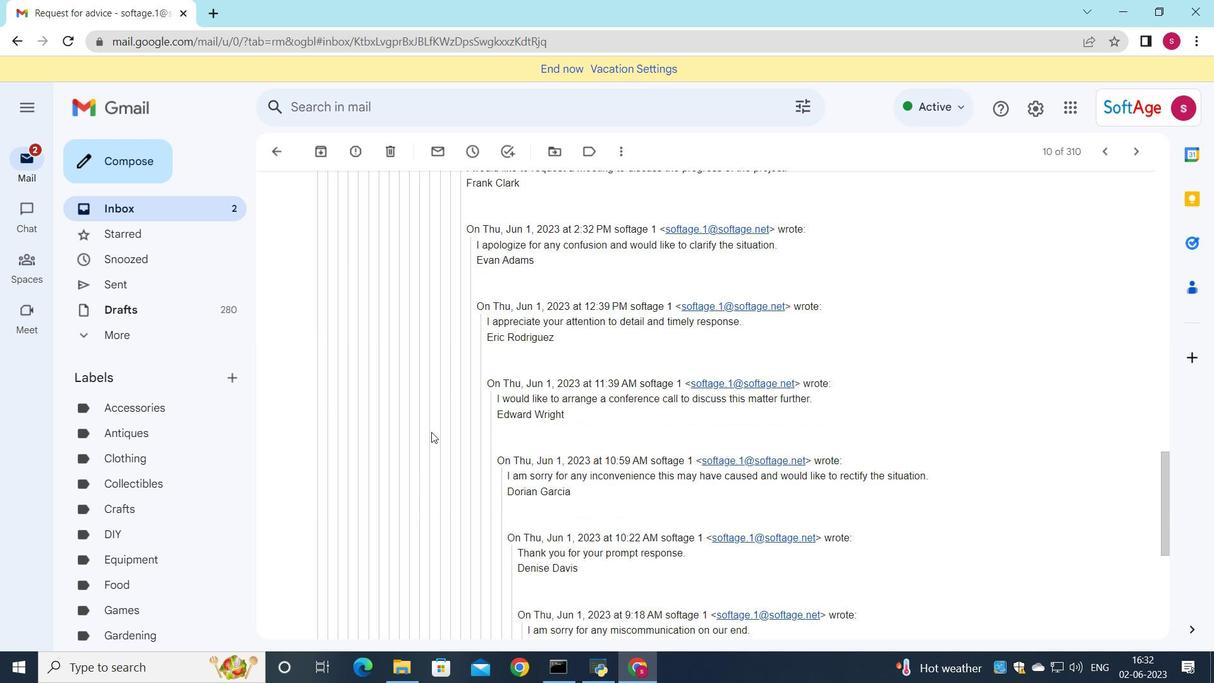 
Action: Mouse scrolled (430, 435) with delta (0, 0)
Screenshot: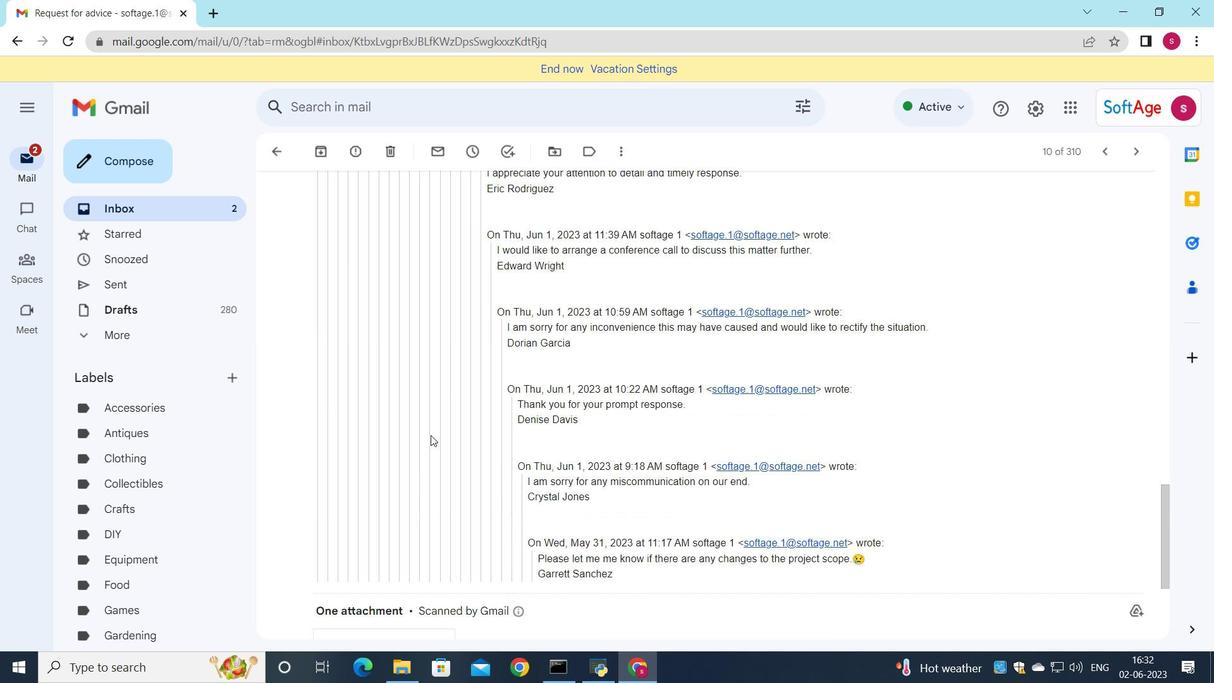 
Action: Mouse scrolled (430, 435) with delta (0, 0)
Screenshot: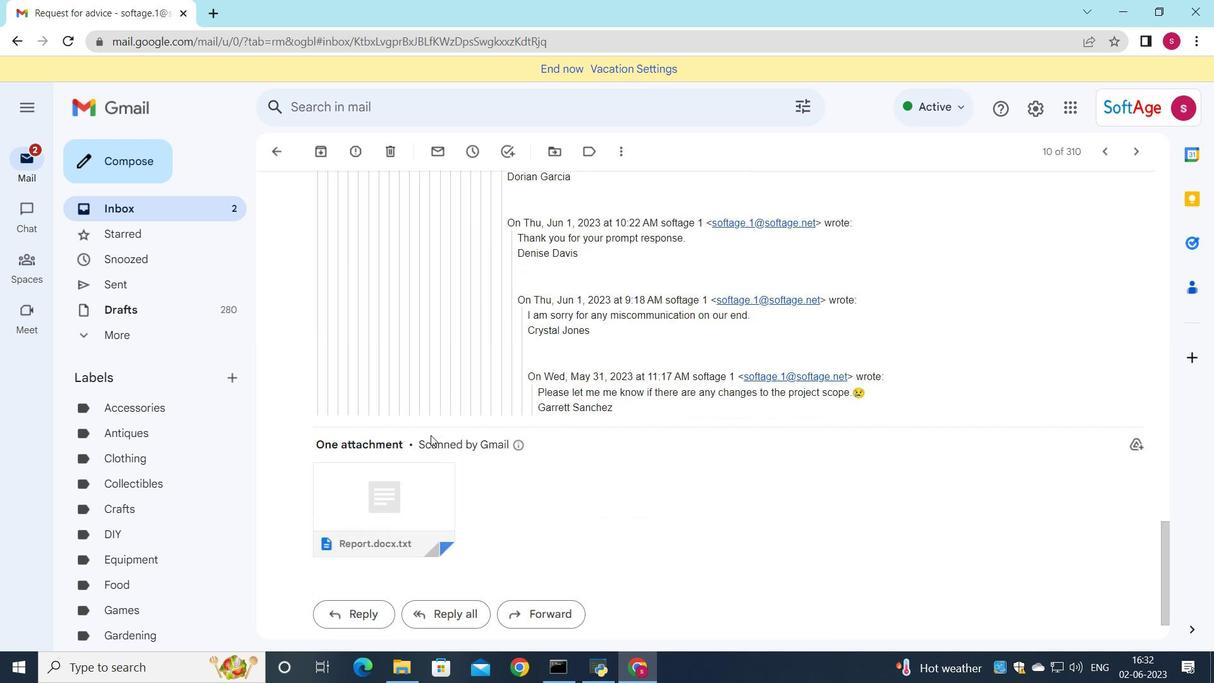 
Action: Mouse scrolled (430, 435) with delta (0, 0)
Screenshot: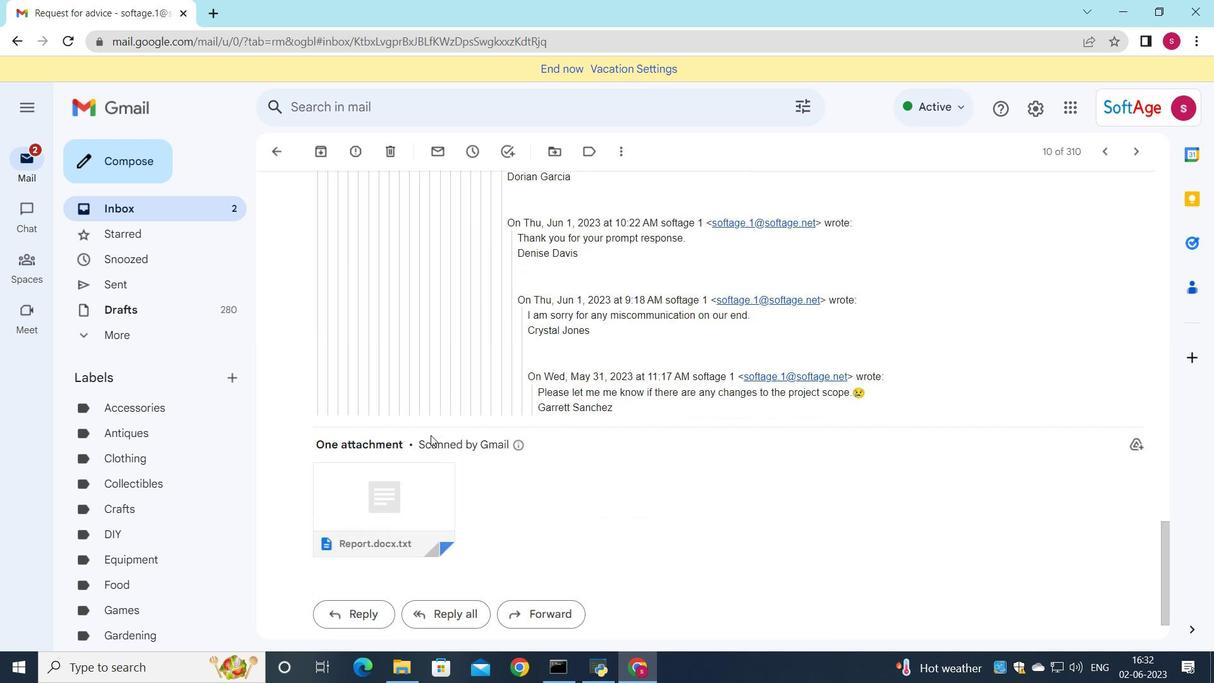 
Action: Mouse scrolled (430, 435) with delta (0, 0)
Screenshot: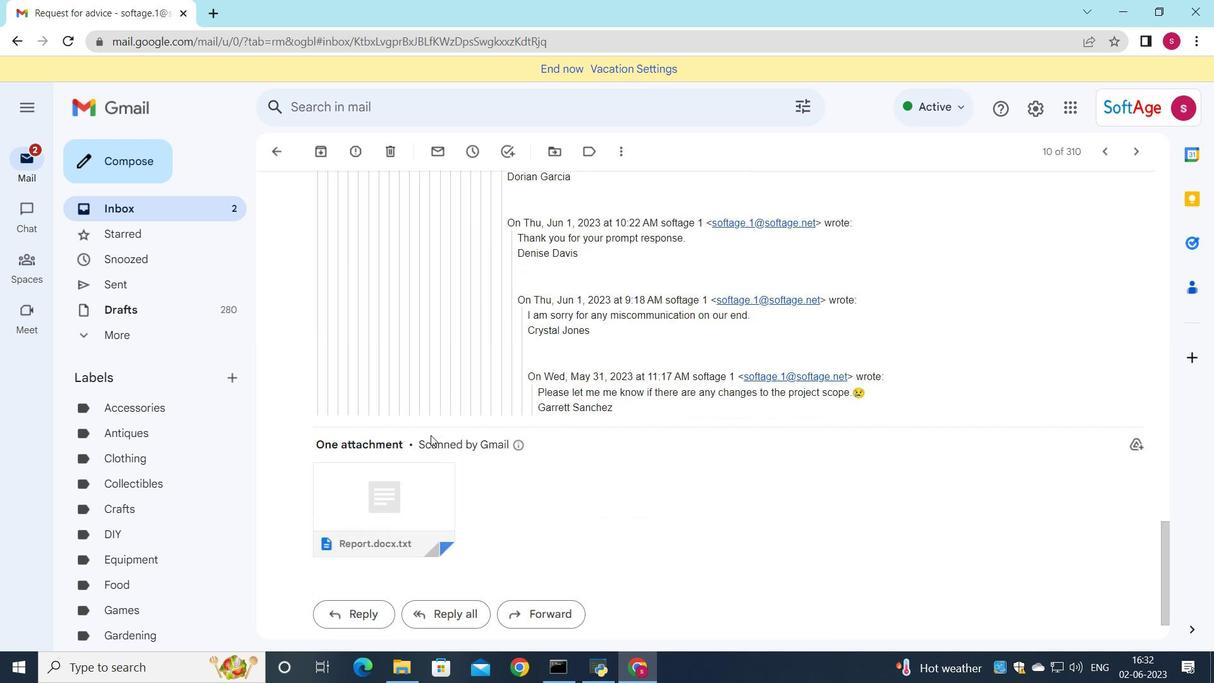 
Action: Mouse moved to (363, 544)
Screenshot: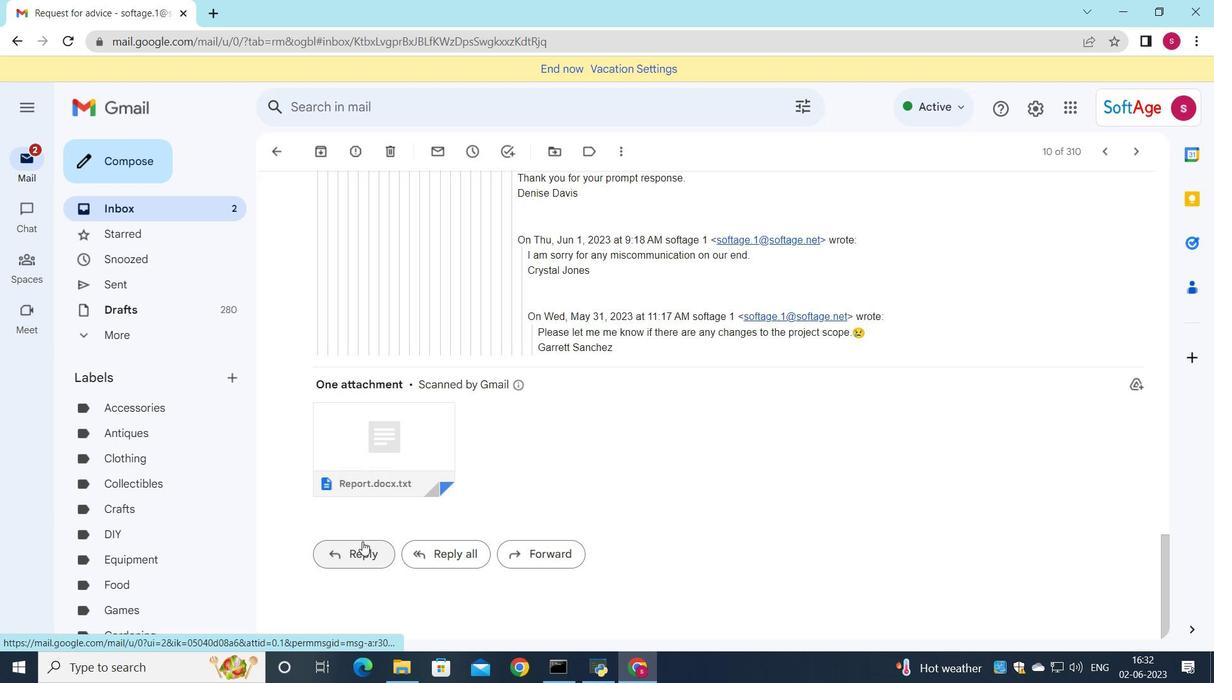 
Action: Mouse pressed left at (363, 544)
Screenshot: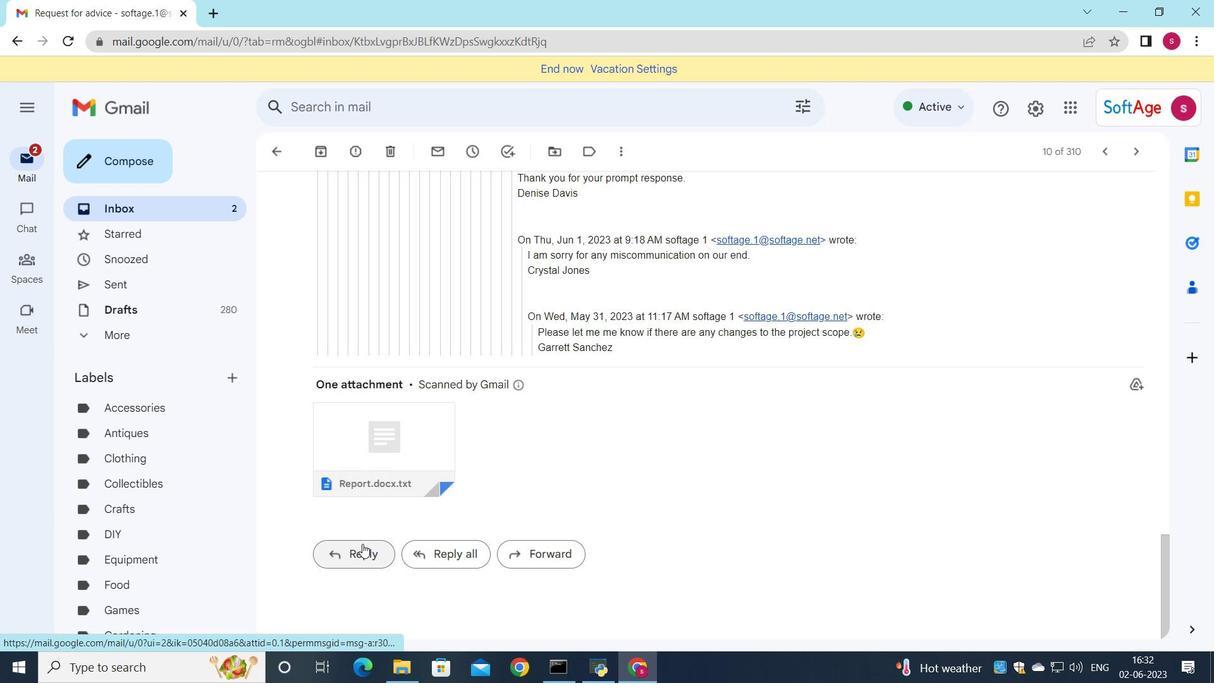 
Action: Mouse moved to (345, 431)
Screenshot: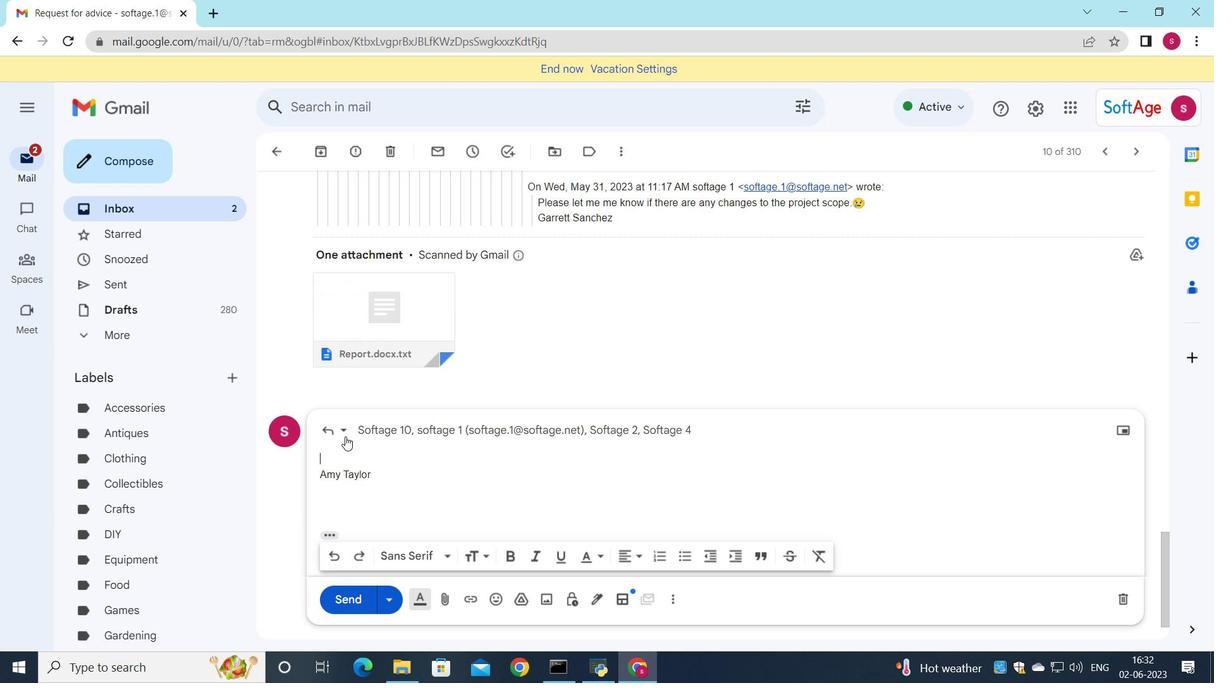 
Action: Mouse pressed left at (345, 431)
Screenshot: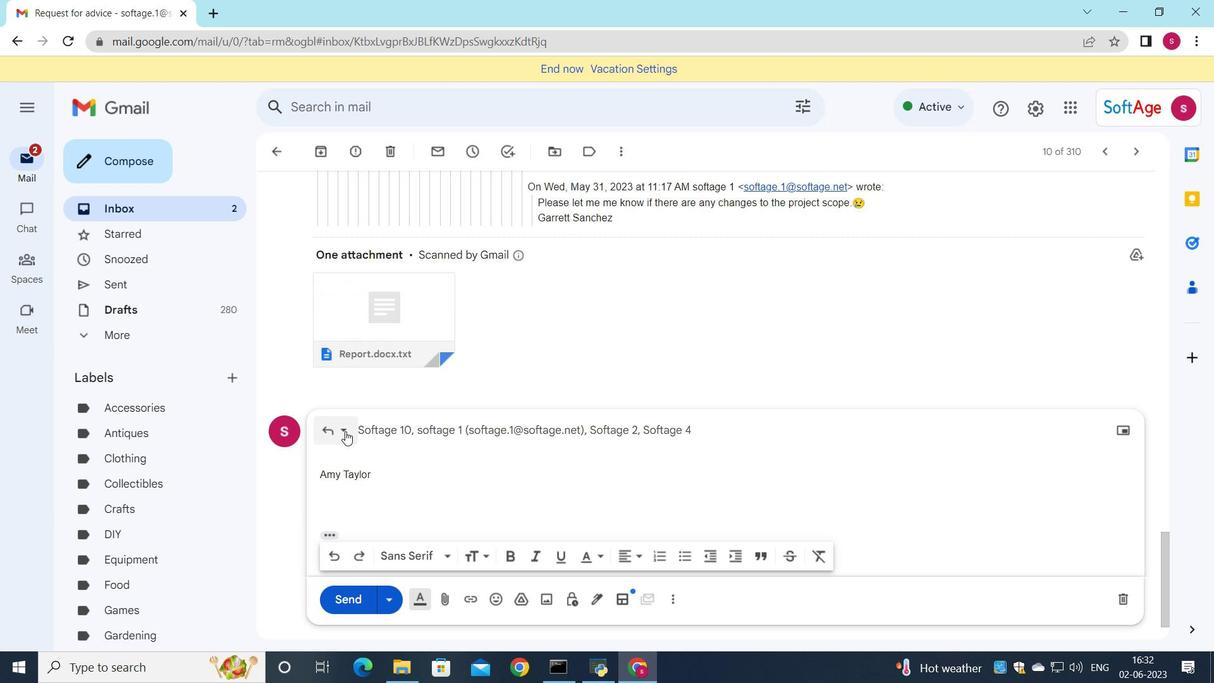 
Action: Mouse moved to (397, 544)
Screenshot: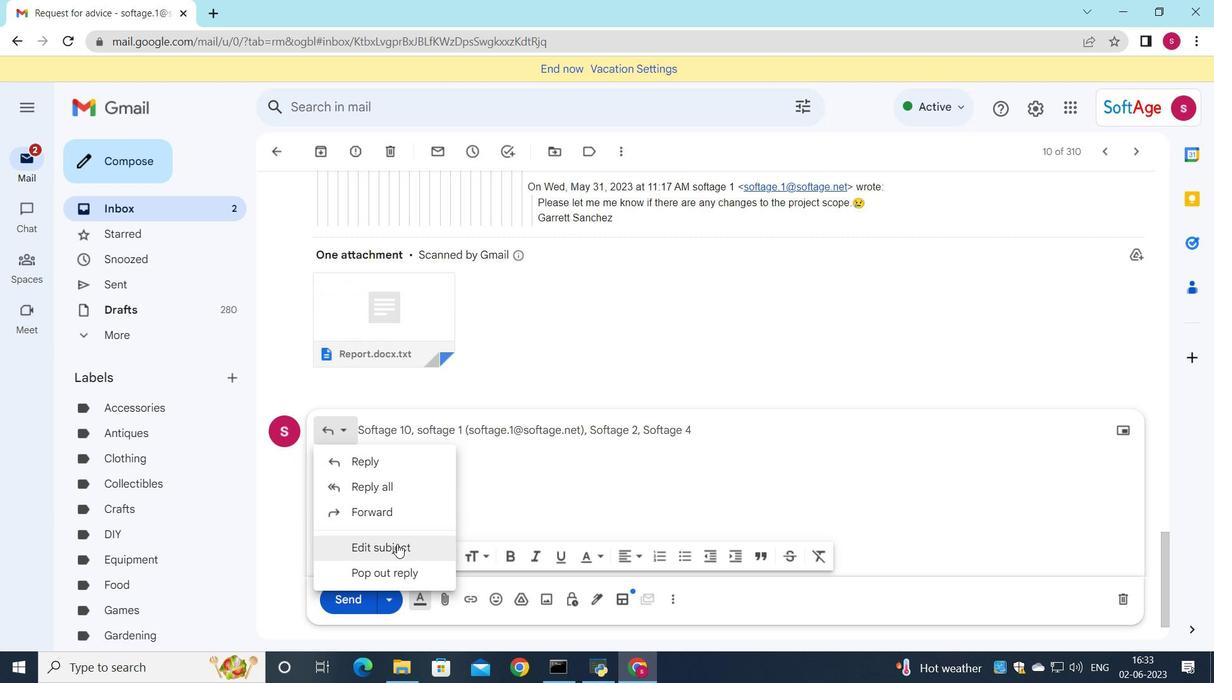 
Action: Mouse pressed left at (397, 544)
Screenshot: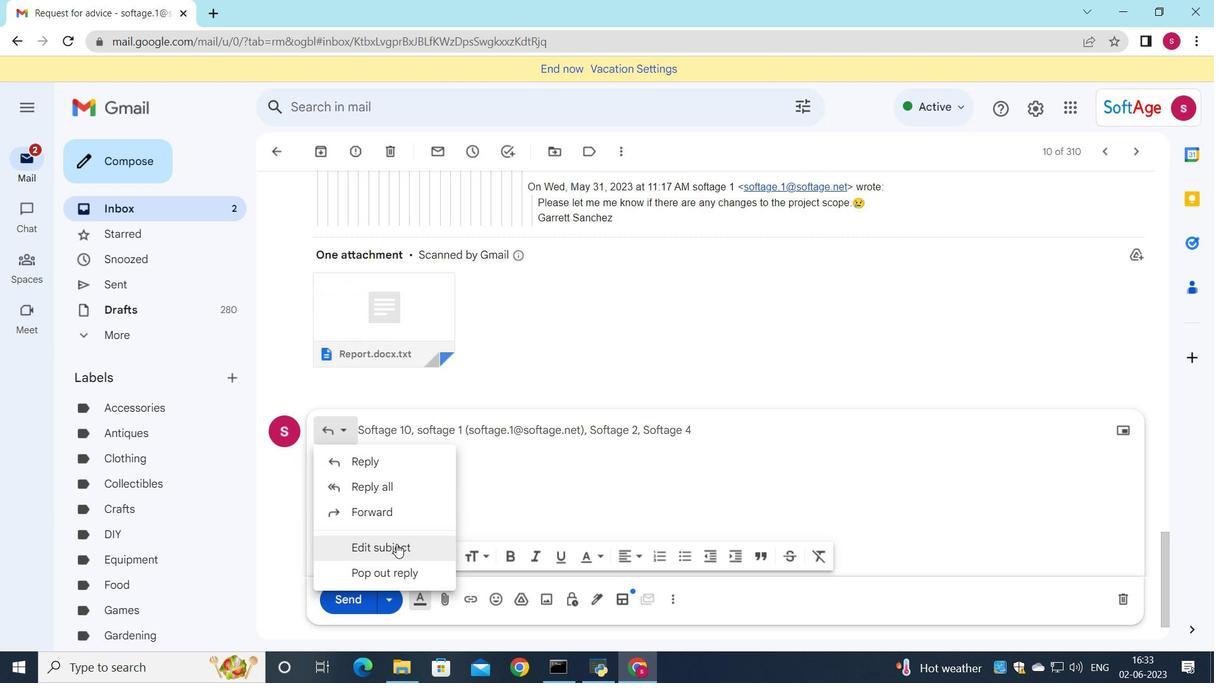 
Action: Mouse moved to (764, 407)
Screenshot: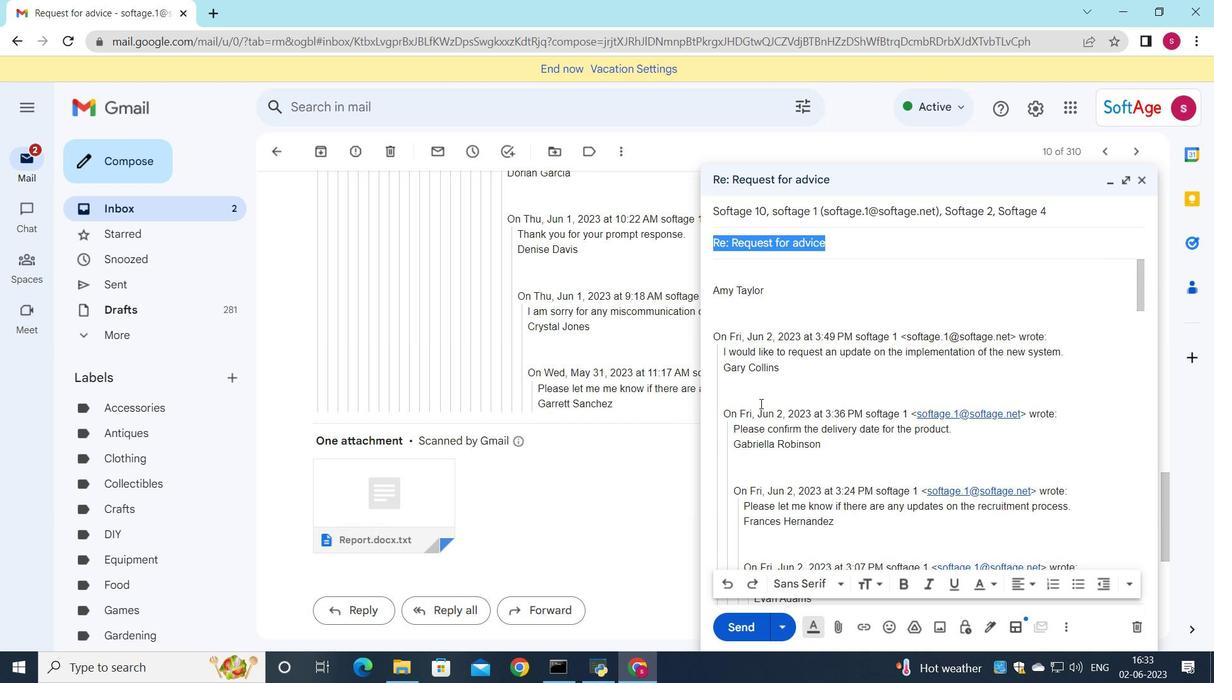 
Action: Key pressed <Key.shift>Question<Key.space>regarding<Key.space>a<Key.space>project
Screenshot: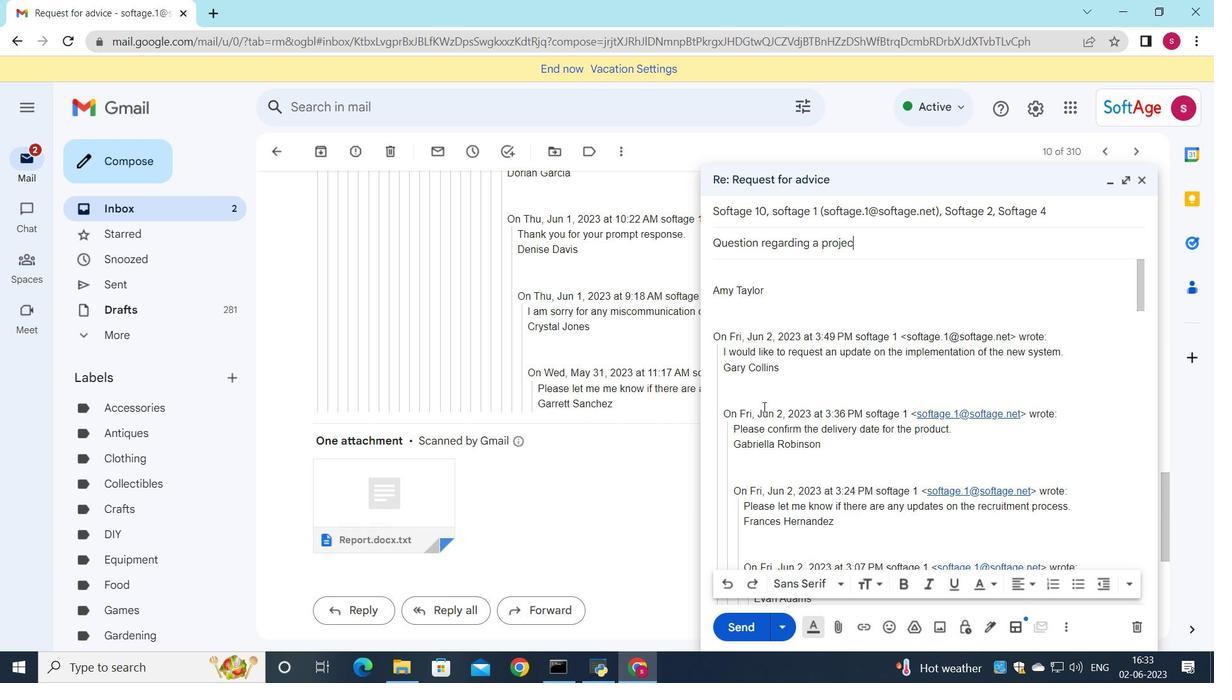 
Action: Mouse moved to (736, 271)
Screenshot: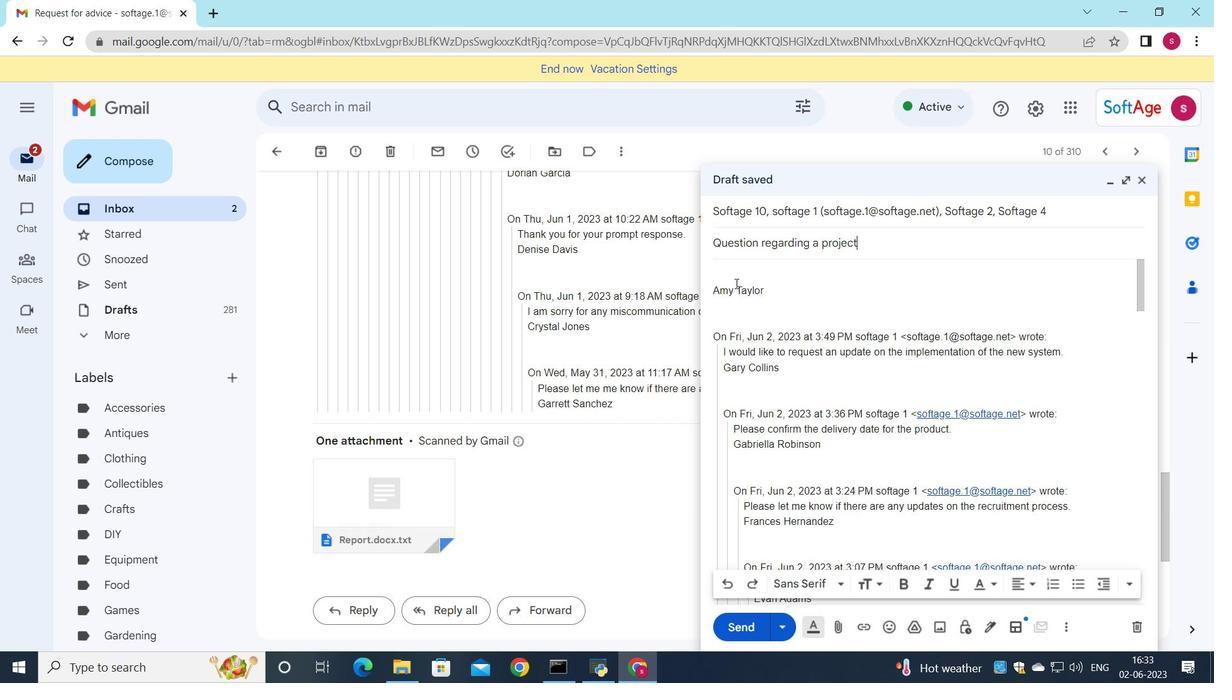 
Action: Mouse pressed left at (736, 271)
Screenshot: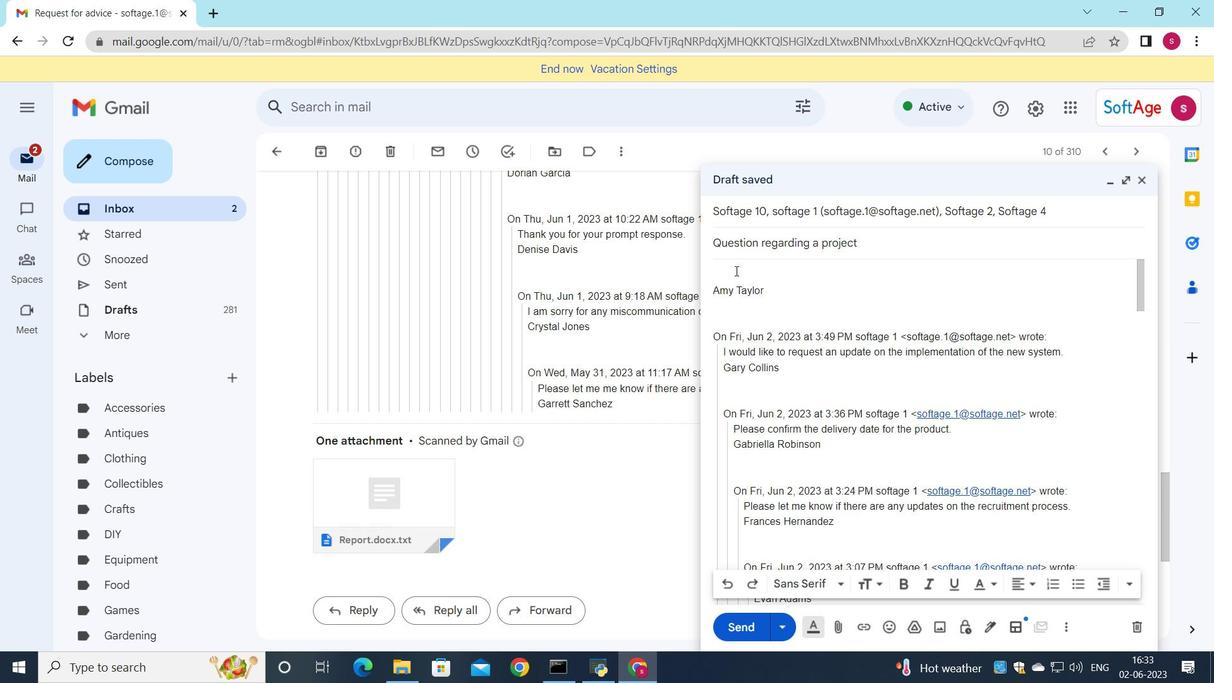 
Action: Key pressed <Key.shift>Ca<Key.caps_lock>N<Key.space>YOU<Key.space>PLEASE<Key.space>PROVIDE<Key.space>MORE<Key.space>INFORMATION<Key.space>ABOUT<Key.space>THE<Key.space>NEW<Key.space><Key.shift>hr<Key.backspace><Key.backspace><Key.backspace><Key.backspace><Key.backspace><Key.backspace><Key.backspace><Key.backspace><Key.backspace><Key.backspace><Key.backspace><Key.backspace><Key.backspace><Key.backspace><Key.backspace><Key.backspace><Key.backspace><Key.backspace><Key.backspace><Key.backspace><Key.backspace><Key.backspace><Key.backspace><Key.backspace><Key.backspace><Key.backspace><Key.backspace><Key.backspace><Key.backspace><Key.backspace><Key.backspace><Key.backspace><Key.backspace><Key.backspace><Key.backspace><Key.backspace><Key.backspace><Key.backspace><Key.backspace><Key.backspace><Key.backspace><Key.backspace><Key.backspace><Key.backspace><Key.backspace><Key.backspace><Key.backspace><Key.backspace><Key.backspace><Key.backspace><Key.backspace><Key.backspace><Key.backspace><Key.backspace><Key.backspace><Key.backspace><Key.backspace><Key.backspace><Key.backspace><Key.backspace><Key.backspace><Key.backspace><Key.backspace><Key.backspace><Key.backspace><Key.caps_lock><Key.shift><Key.shift><Key.shift><Key.shift><Key.shift><Key.shift><Key.shift><Key.shift><Key.shift><Key.shift><Key.shift><Key.shift><Key.shift>Cab<Key.backspace>n<Key.space>you<Key.space>please<Key.space>provide<Key.space>more<Key.space>information<Key.space>about<Key.space>the<Key.space>new<Key.space><Key.shift>HR<Key.space>policies<Key.shift_r>?
Screenshot: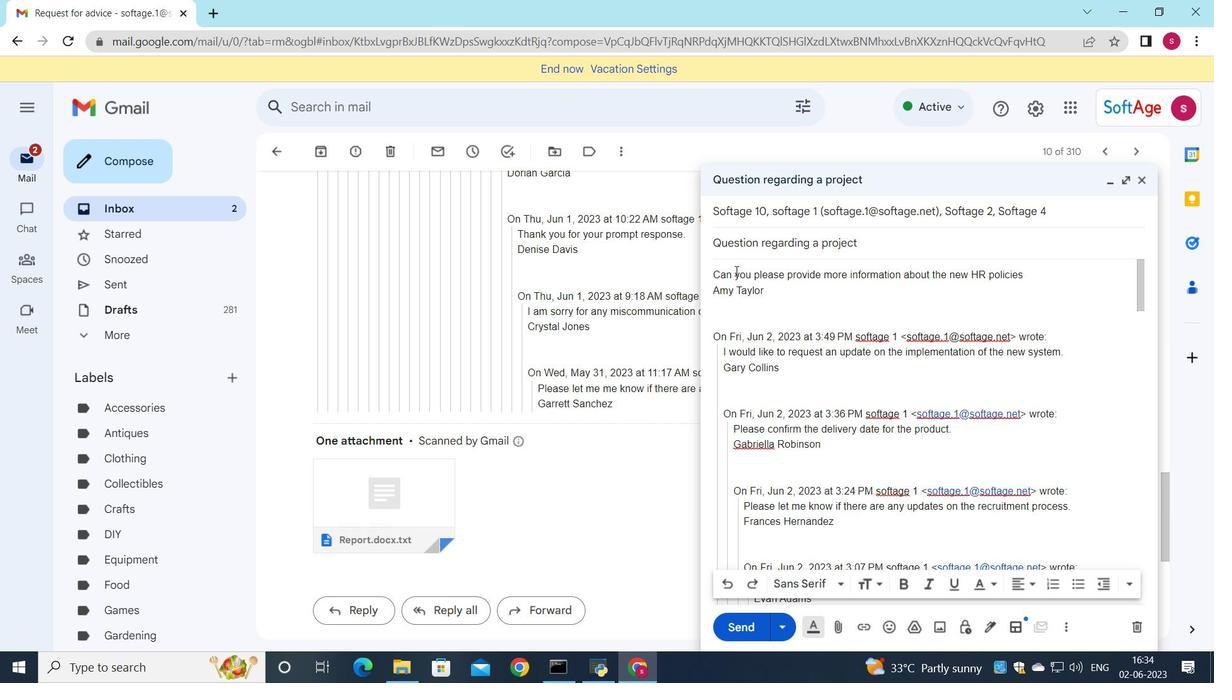 
Action: Mouse moved to (1023, 273)
Screenshot: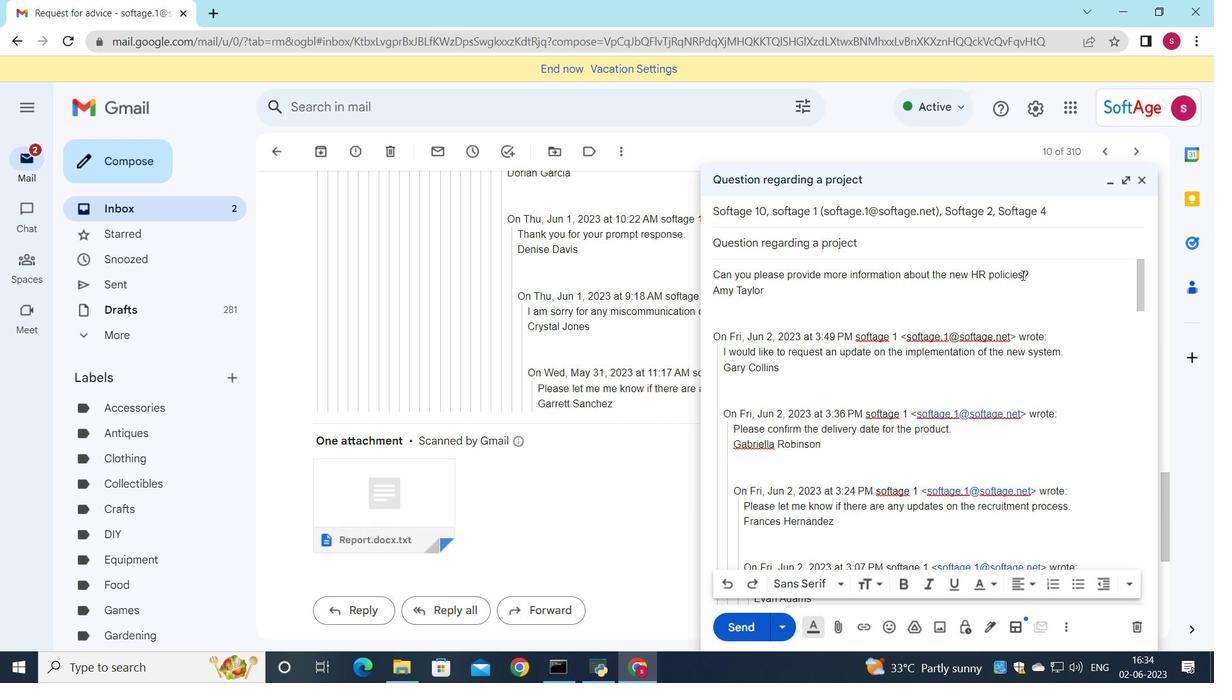 
Action: Mouse pressed left at (1023, 273)
Screenshot: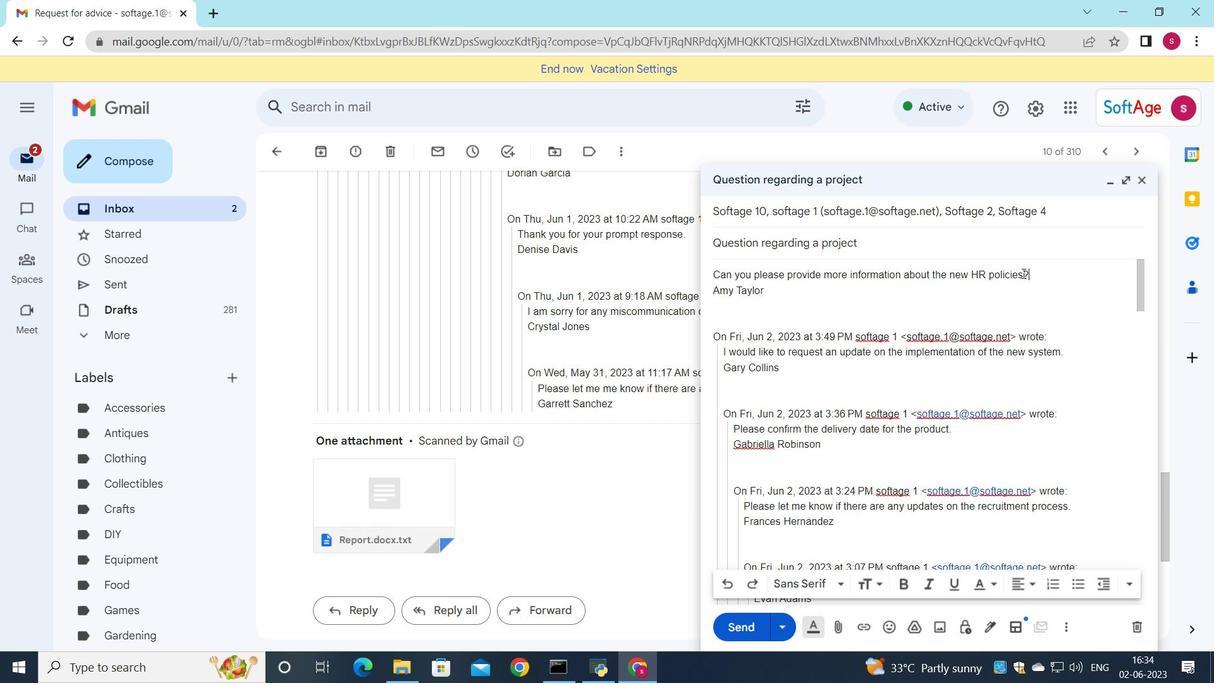 
Action: Mouse pressed left at (1023, 273)
Screenshot: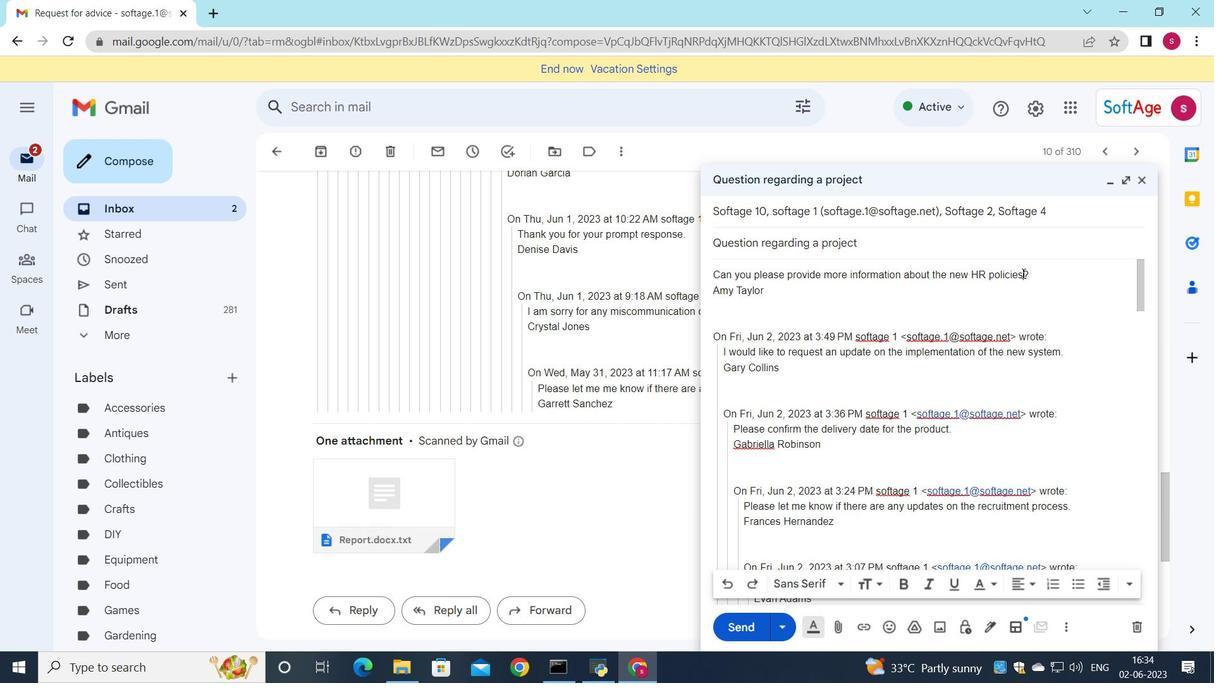 
Action: Mouse moved to (836, 581)
Screenshot: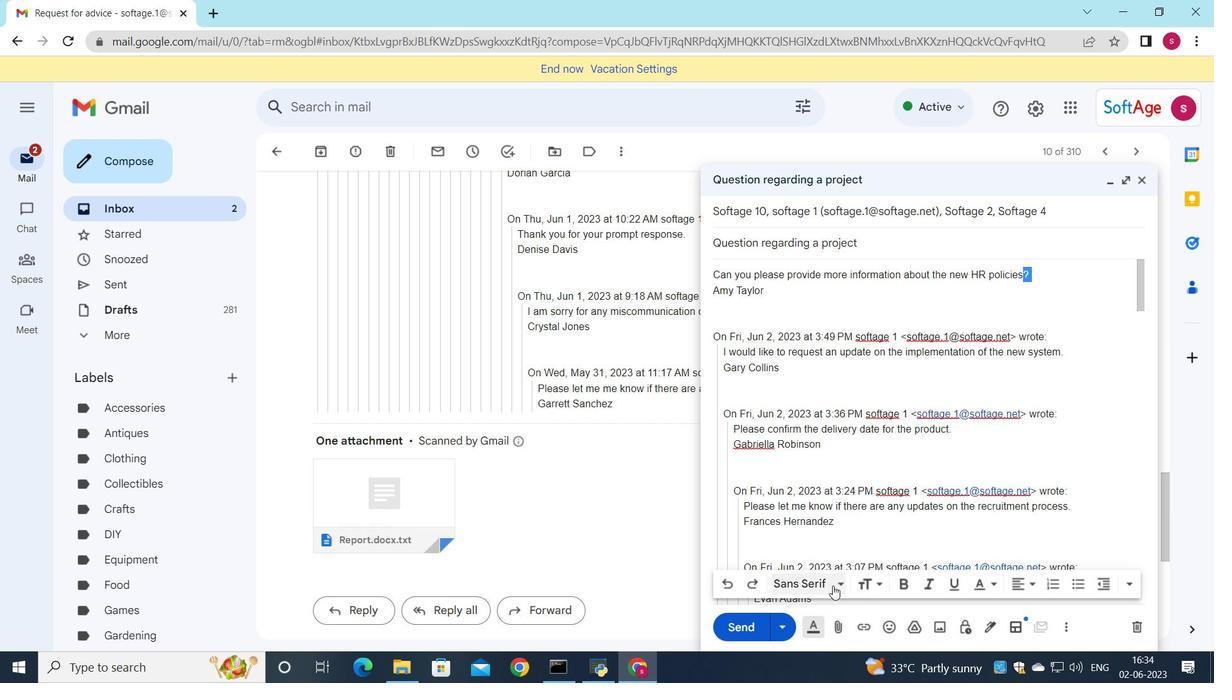 
Action: Mouse pressed left at (836, 581)
Screenshot: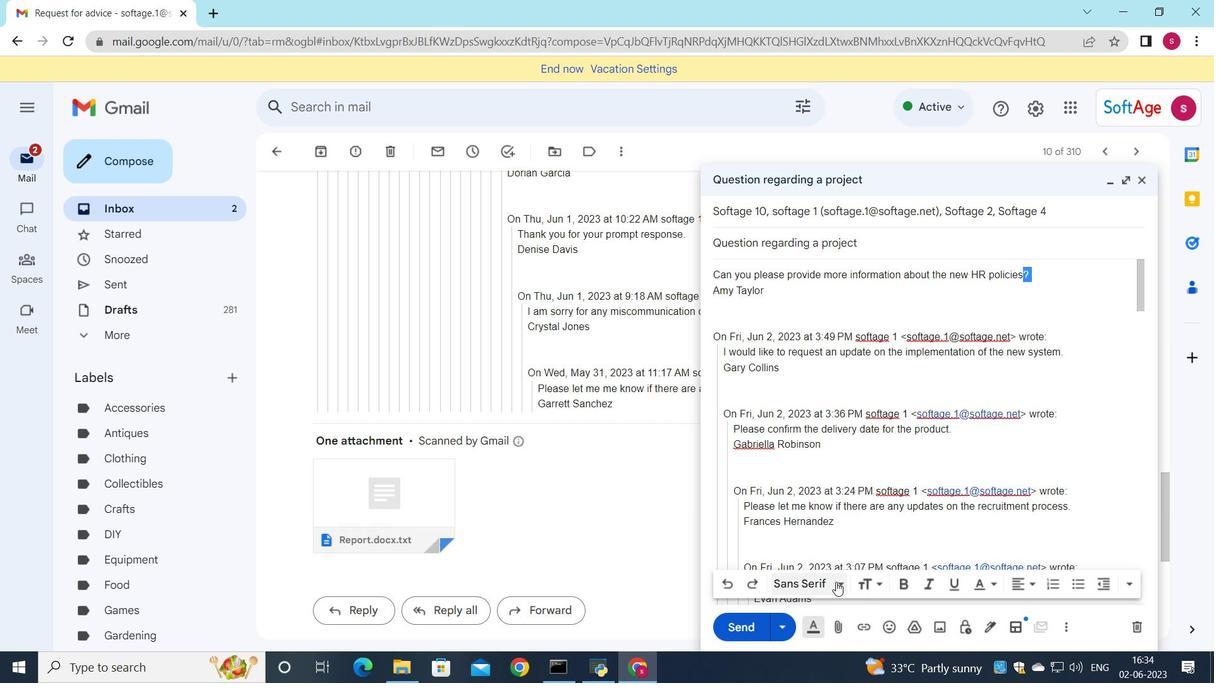 
Action: Mouse moved to (847, 408)
Screenshot: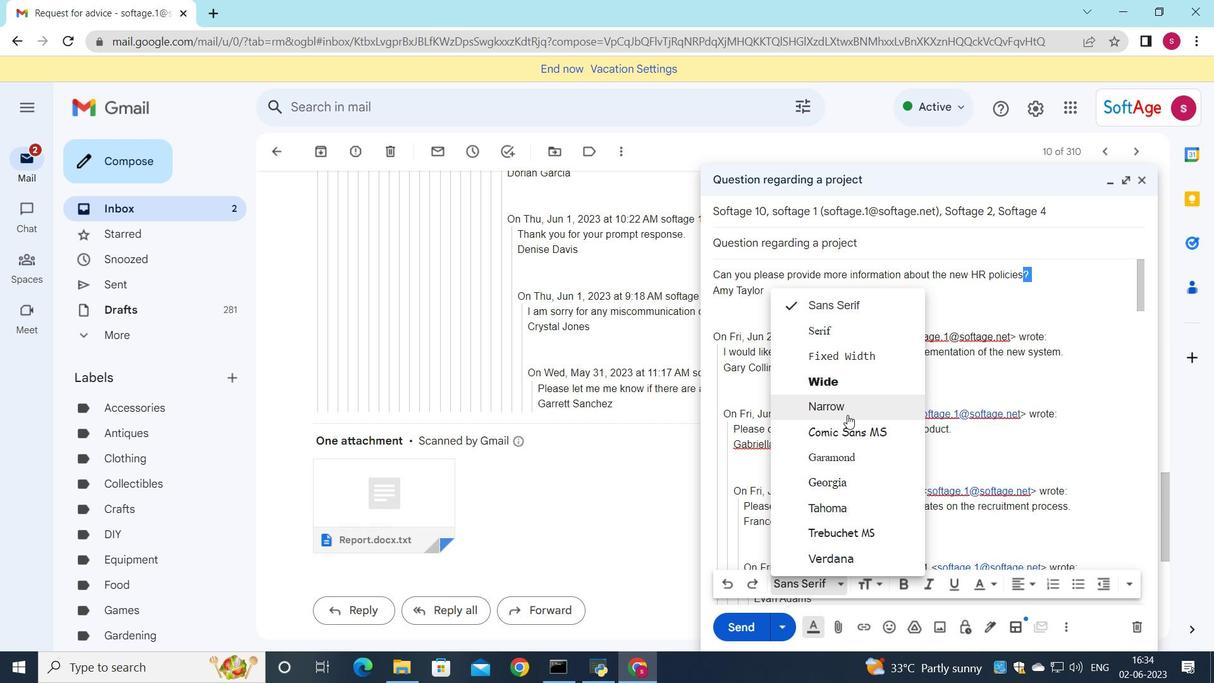 
Action: Mouse pressed left at (847, 408)
Screenshot: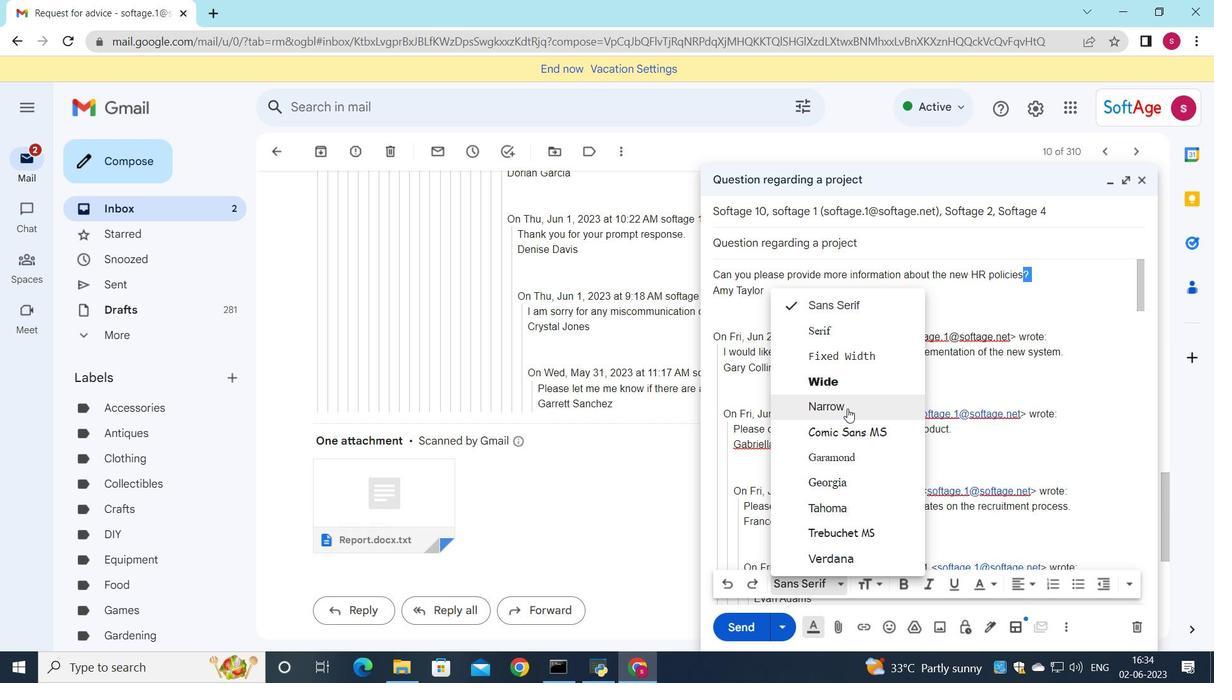
Action: Mouse moved to (954, 580)
Screenshot: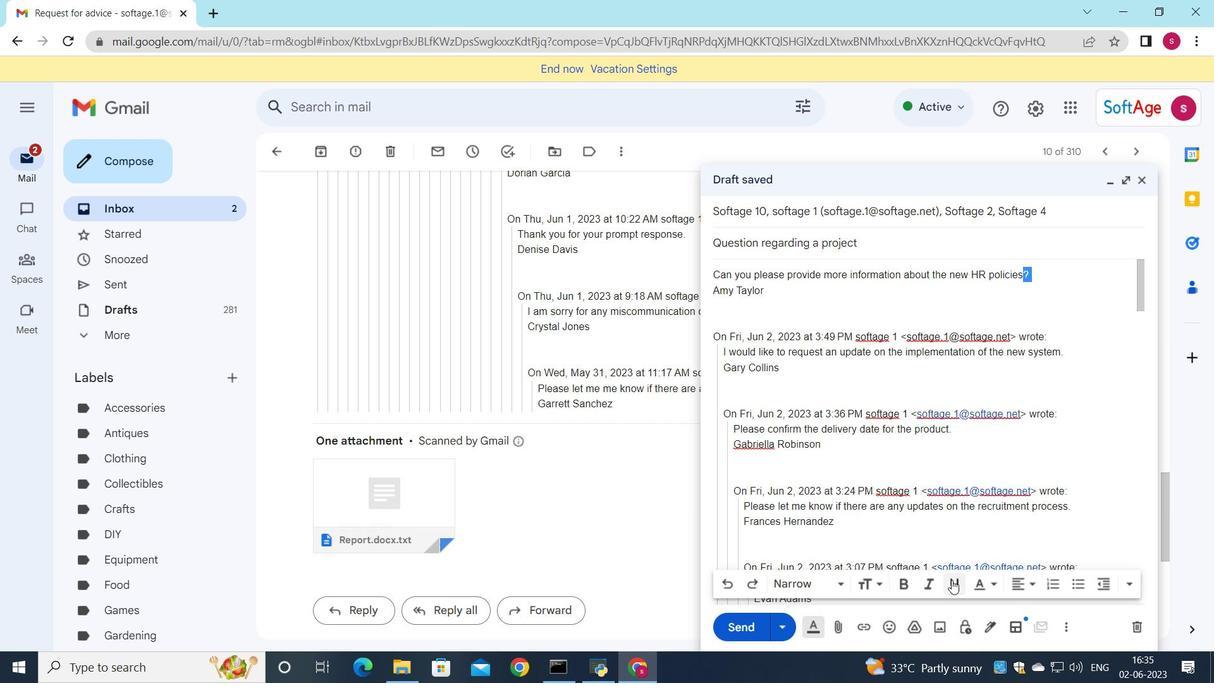 
Action: Mouse pressed left at (954, 580)
Screenshot: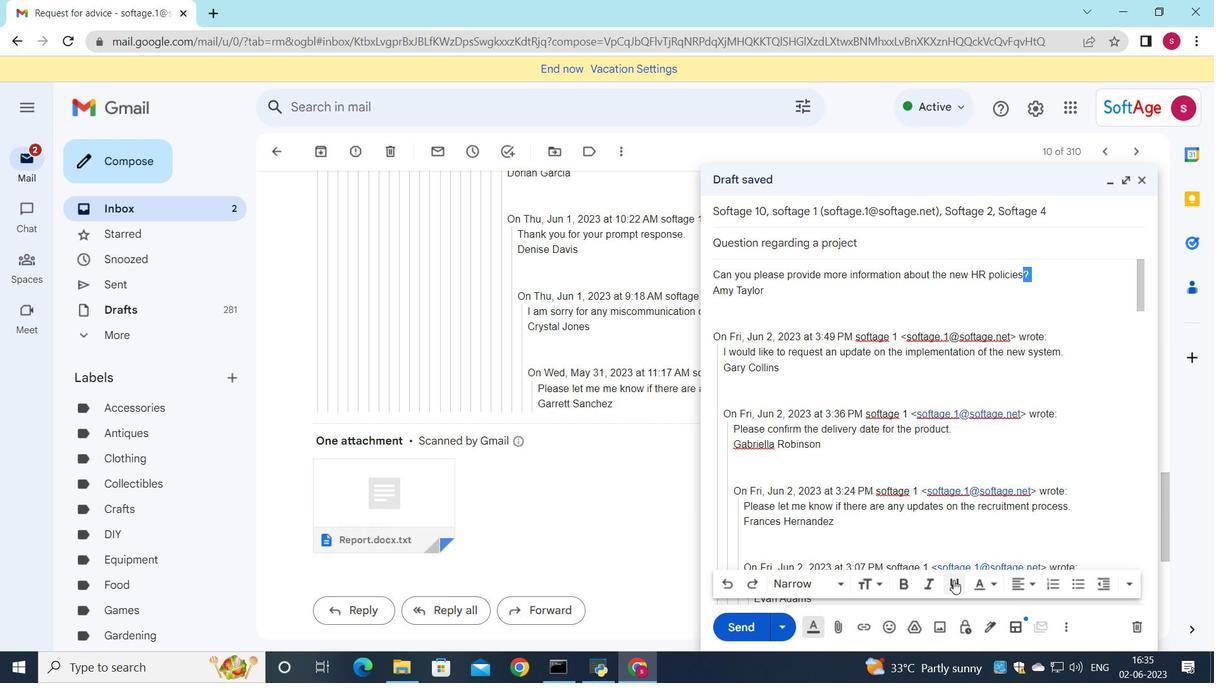 
Action: Mouse moved to (720, 622)
Screenshot: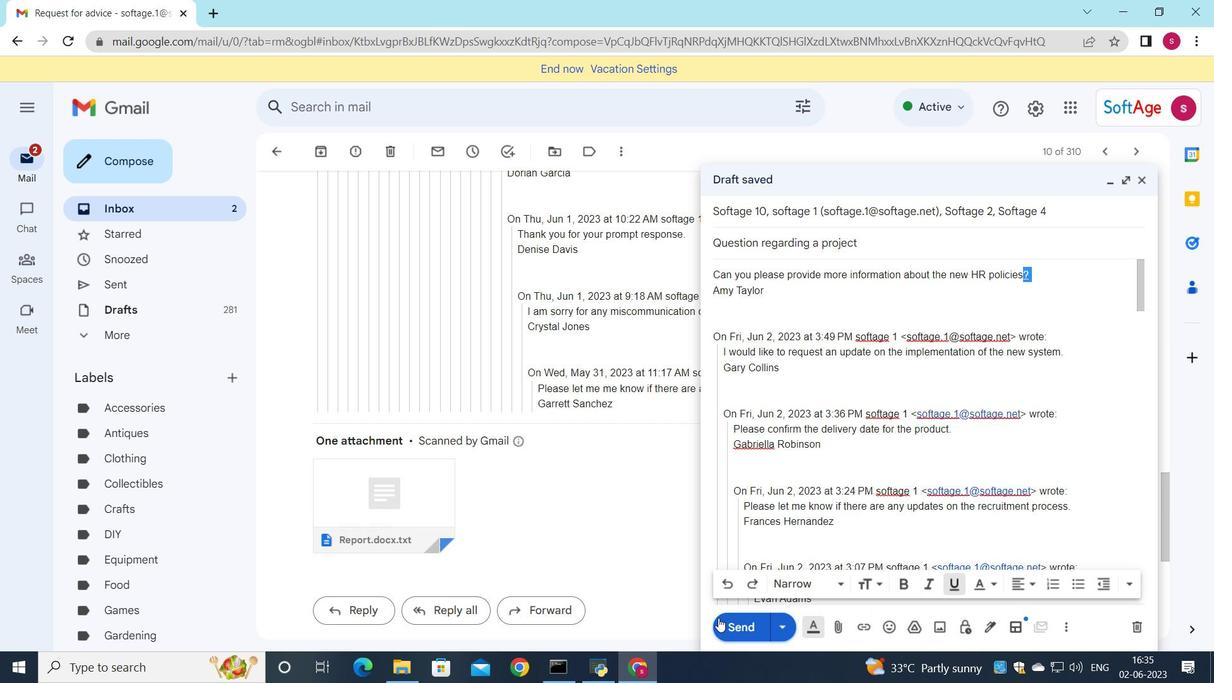 
Action: Mouse pressed left at (720, 622)
Screenshot: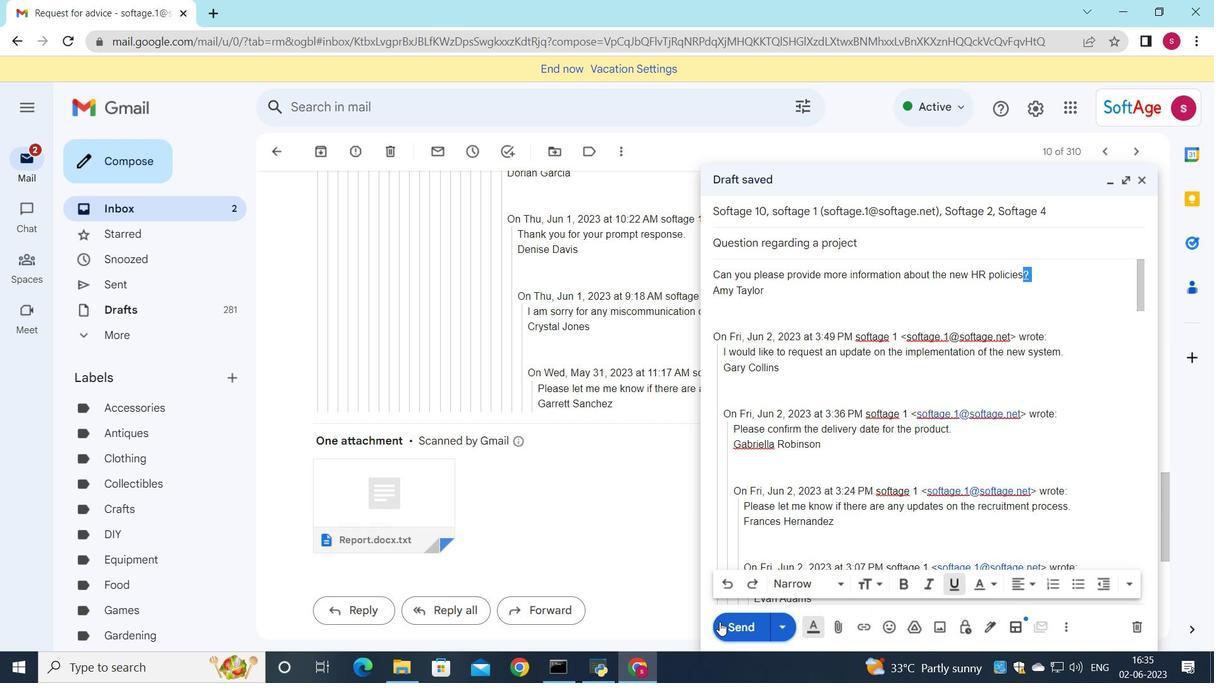 
Action: Mouse moved to (221, 210)
Screenshot: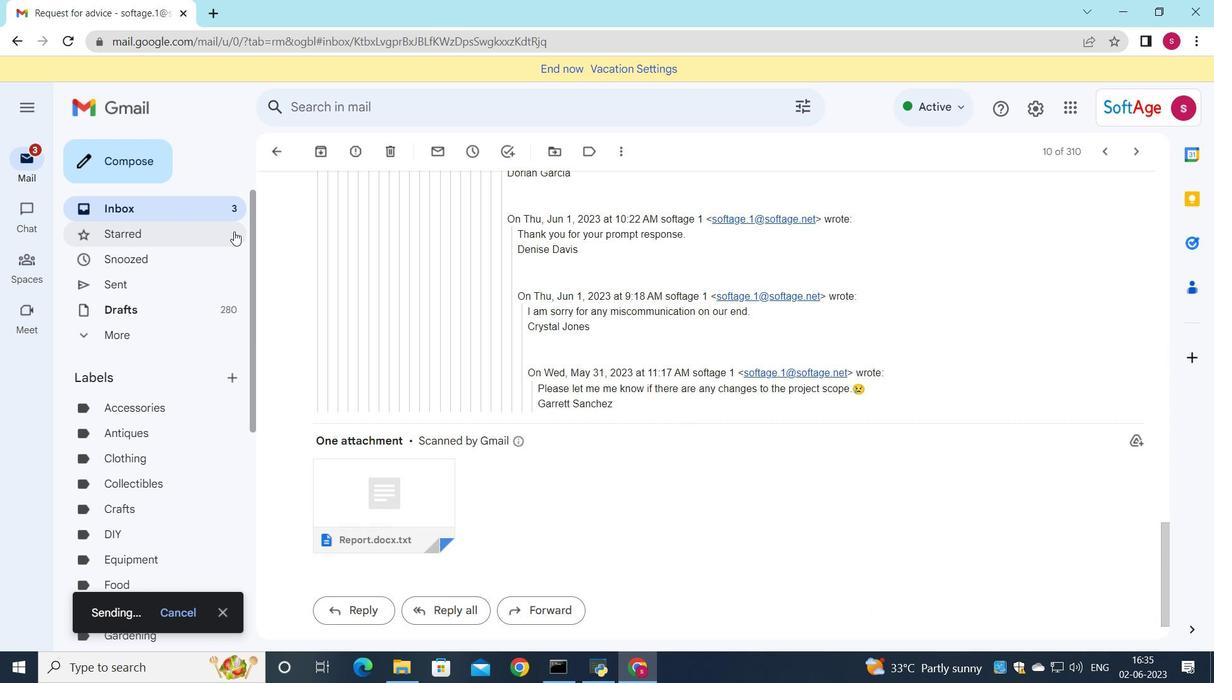 
Action: Mouse pressed left at (221, 210)
Screenshot: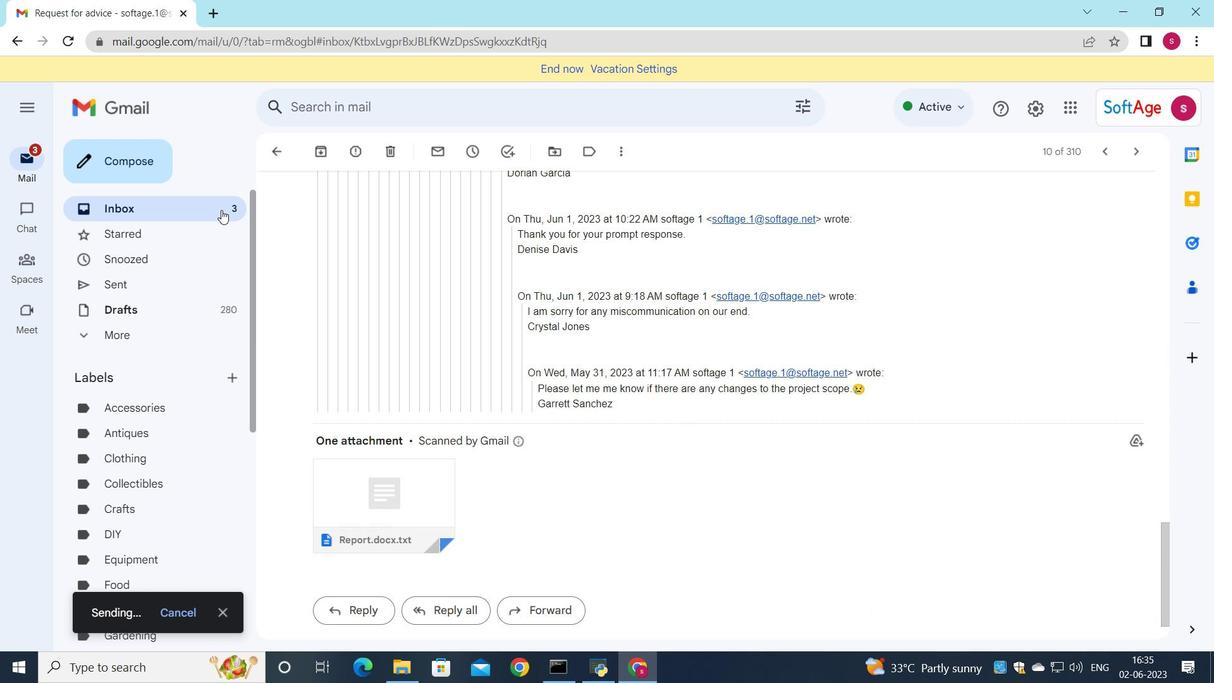 
Action: Mouse moved to (680, 188)
Screenshot: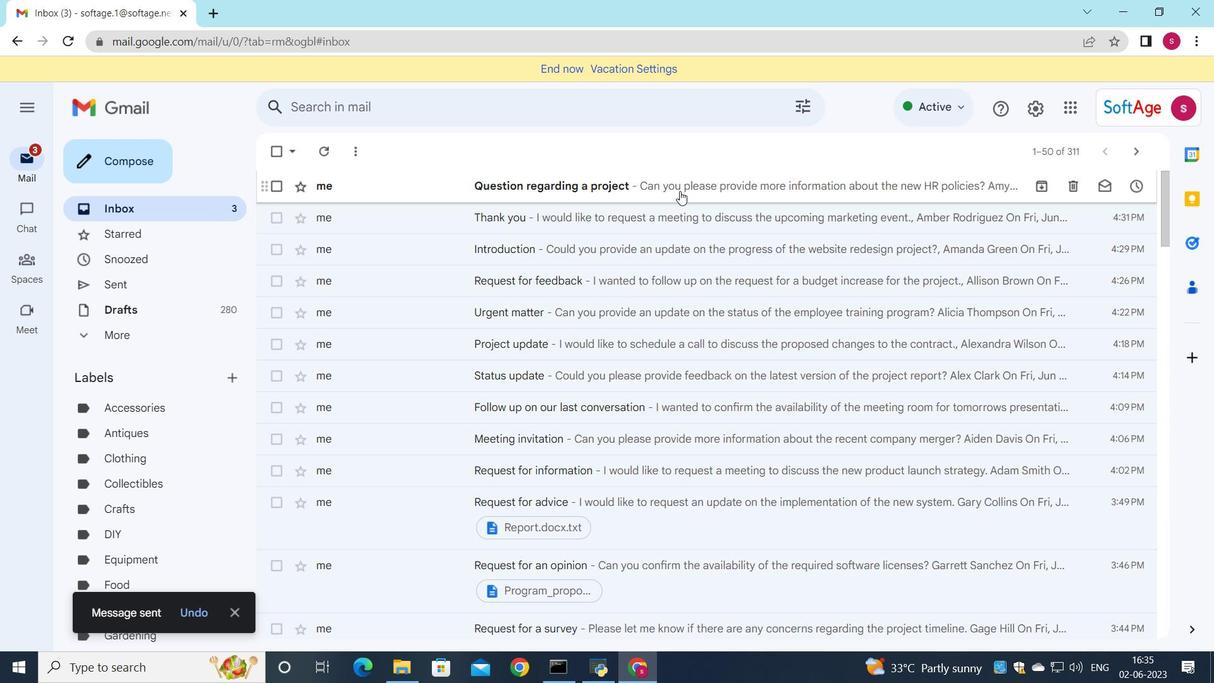 
Action: Mouse pressed left at (680, 188)
Screenshot: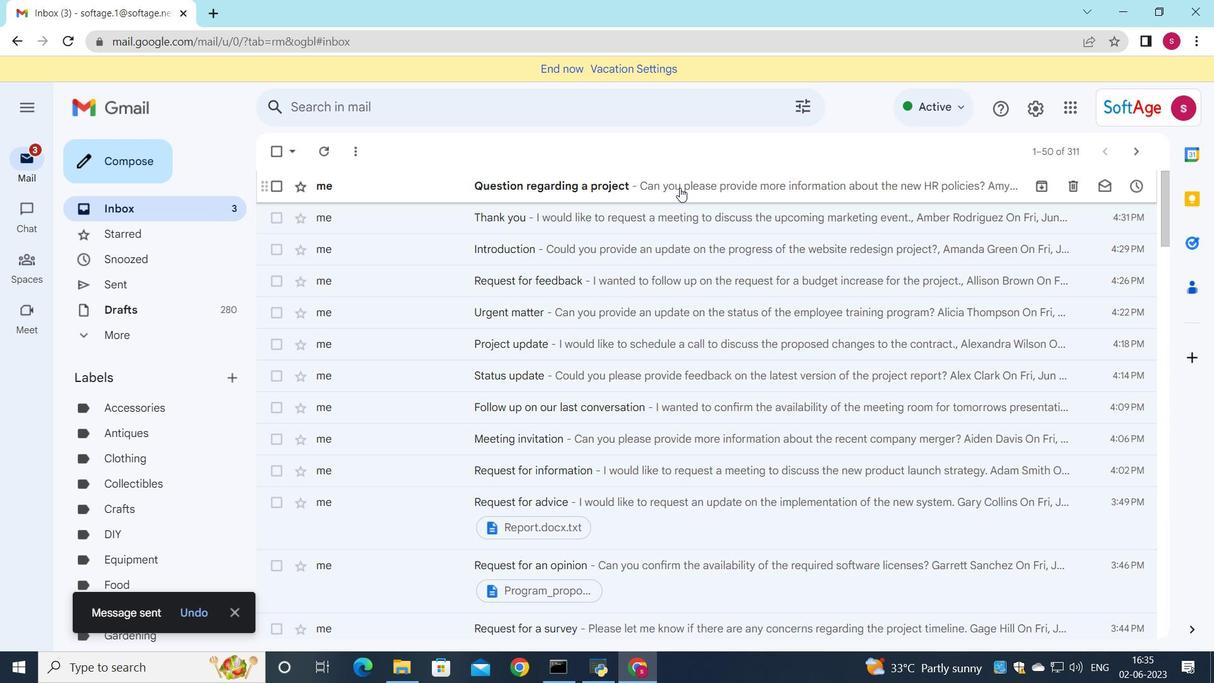 
Action: Mouse moved to (604, 301)
Screenshot: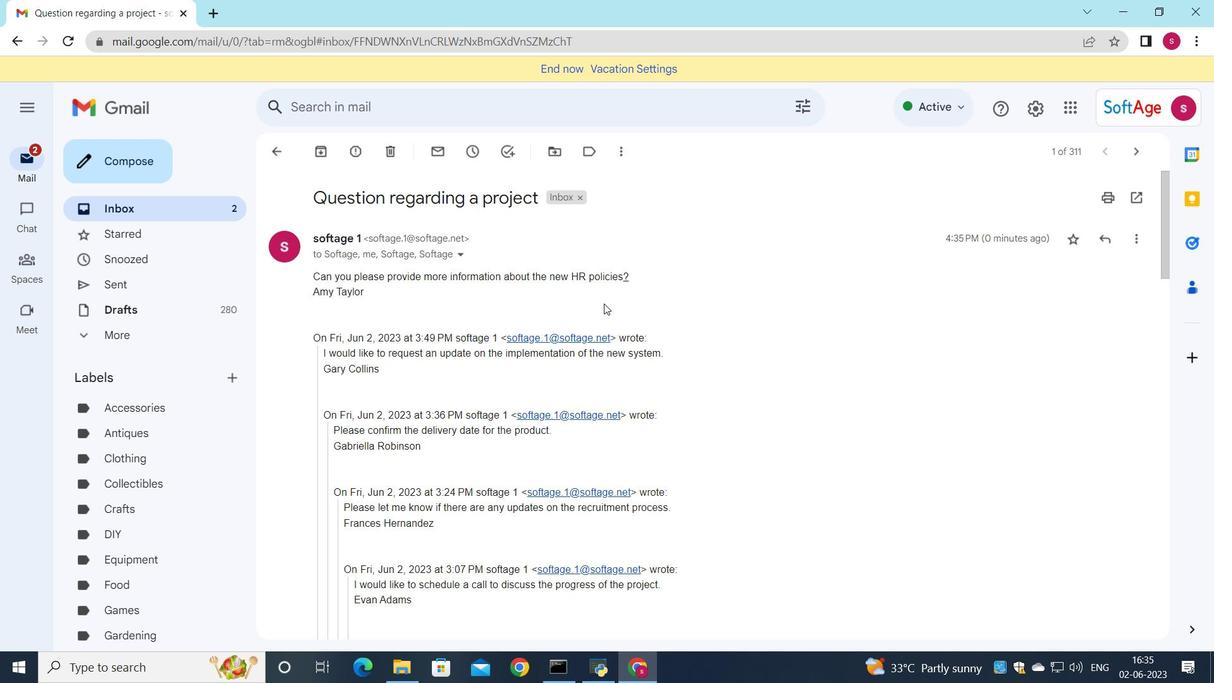 
